 Task: Search one way flight ticket for 5 adults, 2 children, 1 infant in seat and 1 infant on lap in economy from Vineyard Haven: Martha's Vineyard Airport to Fort Wayne: Fort Wayne International Airport on 5-4-2023. Choice of flights is Southwest. Number of bags: 1 carry on bag. Price is upto 60000. Outbound departure time preference is 7:30.
Action: Mouse moved to (342, 147)
Screenshot: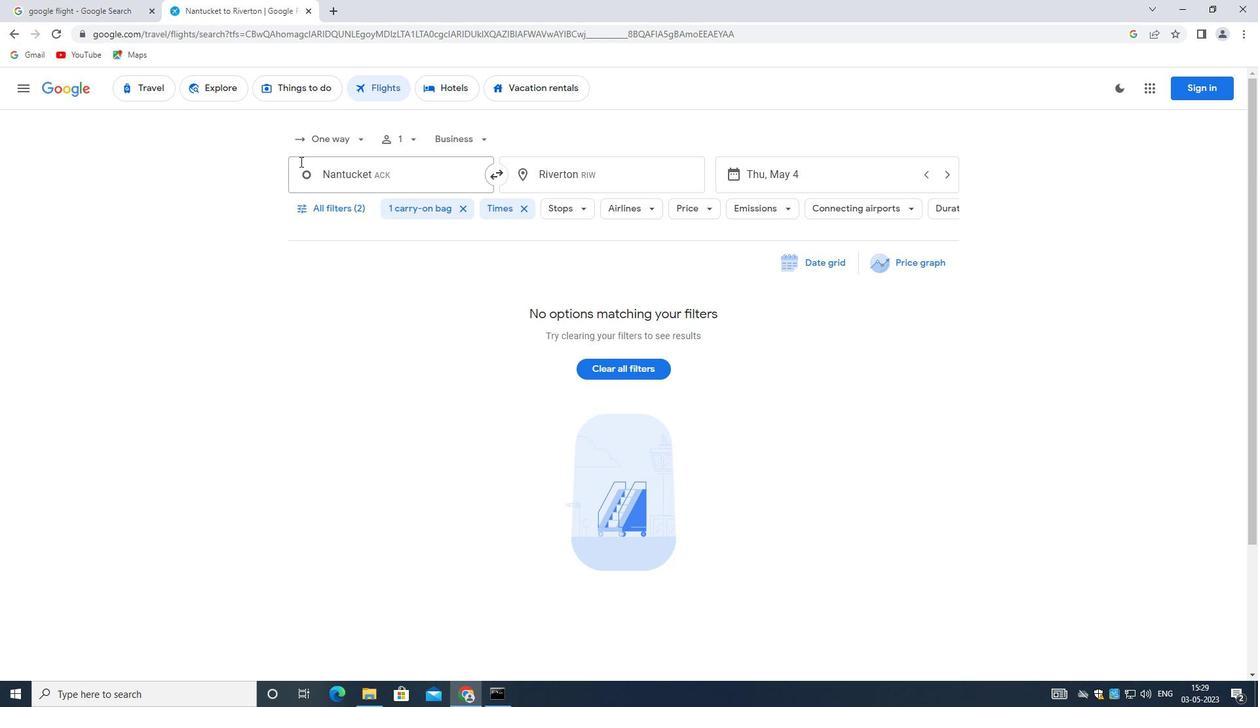 
Action: Mouse pressed left at (342, 147)
Screenshot: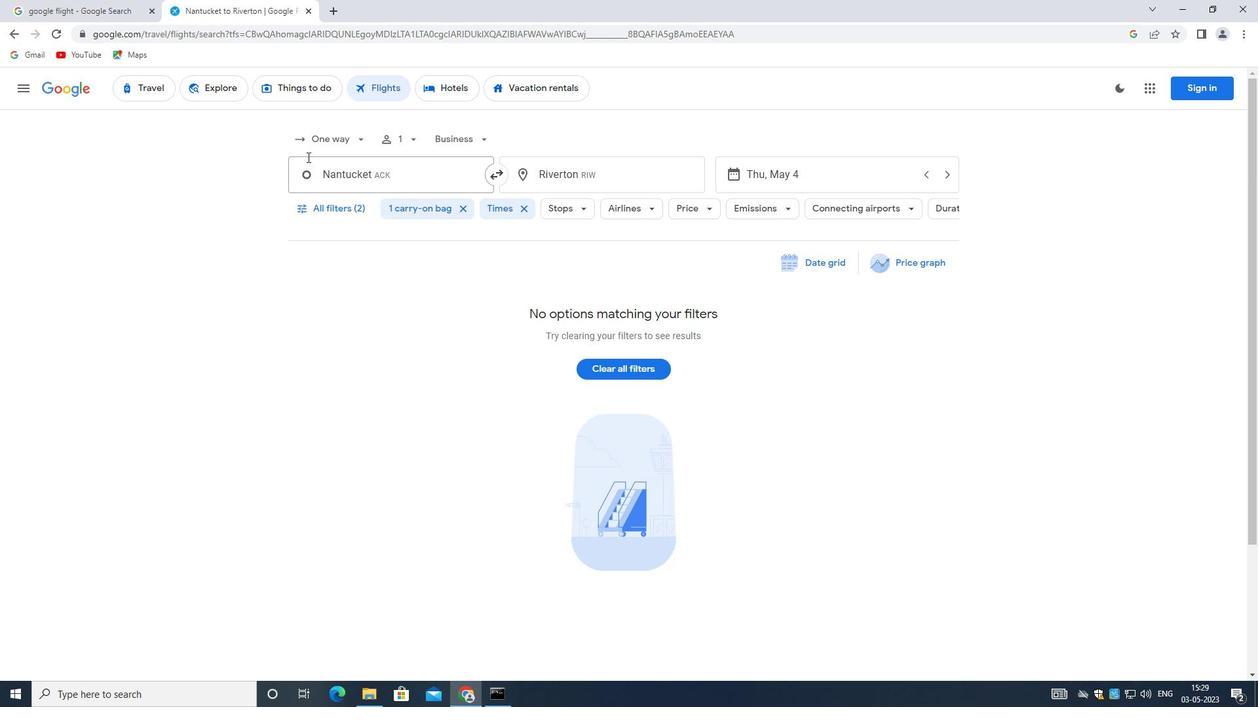 
Action: Mouse moved to (343, 201)
Screenshot: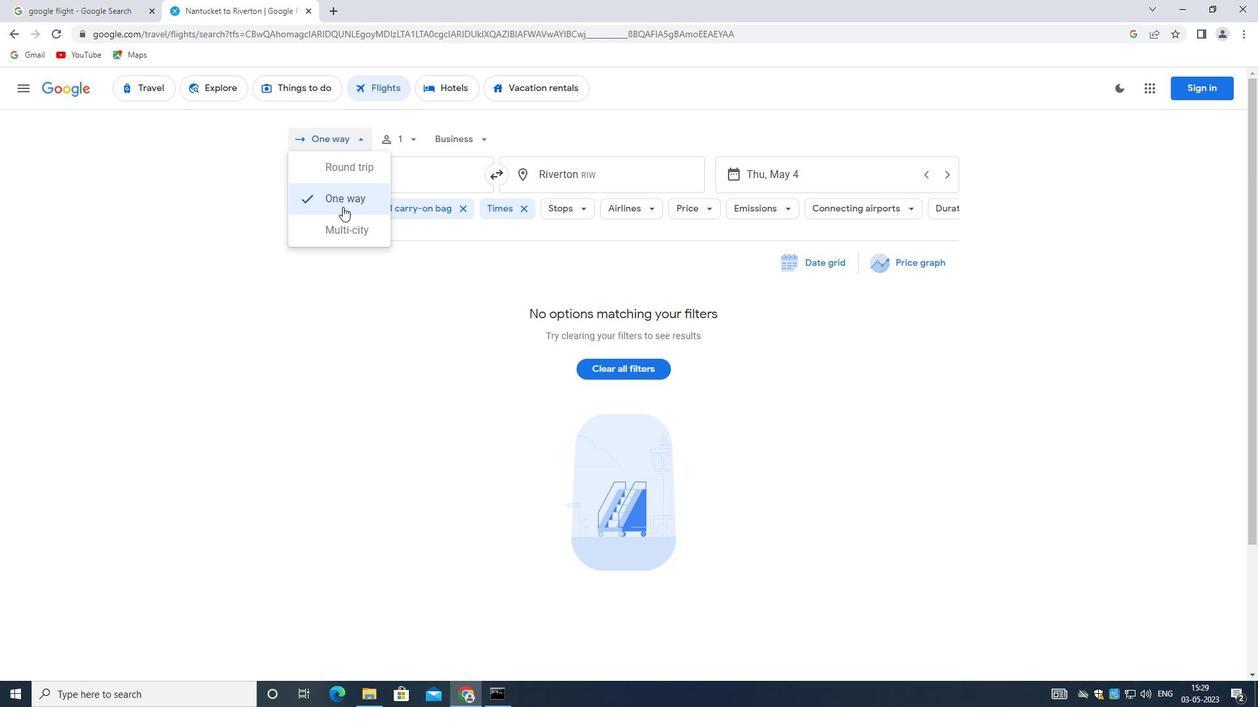 
Action: Mouse pressed left at (343, 201)
Screenshot: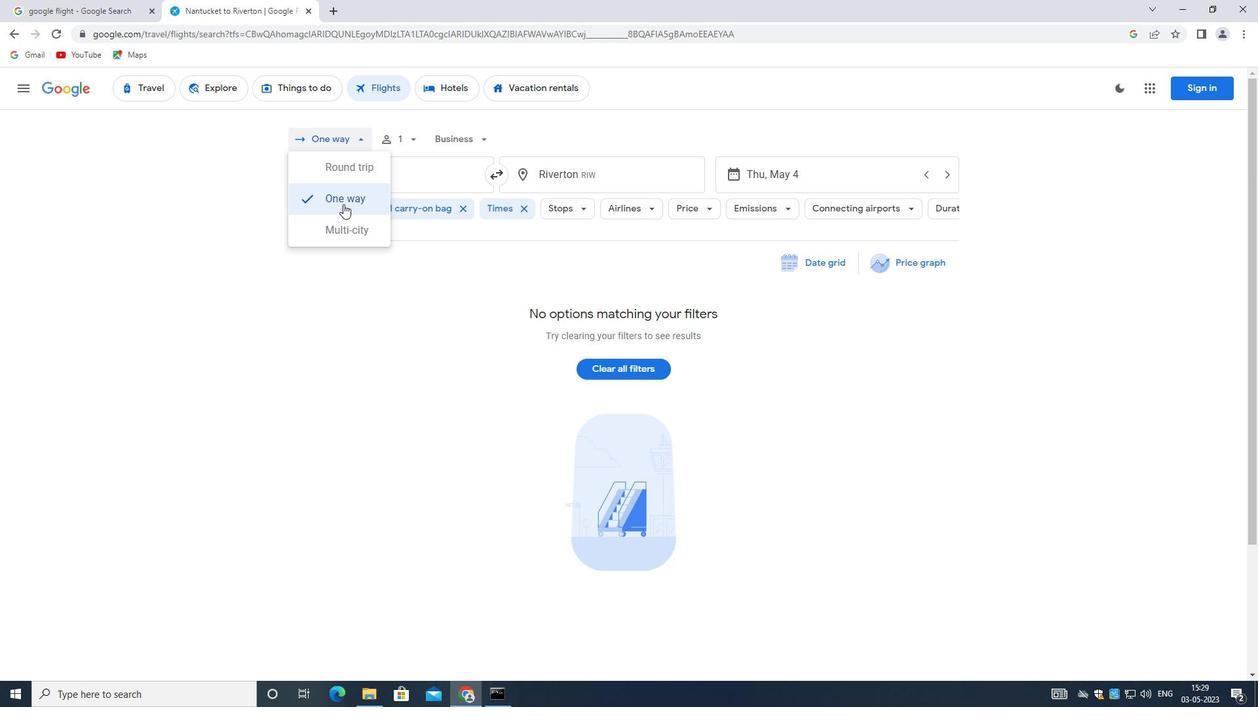 
Action: Mouse moved to (410, 144)
Screenshot: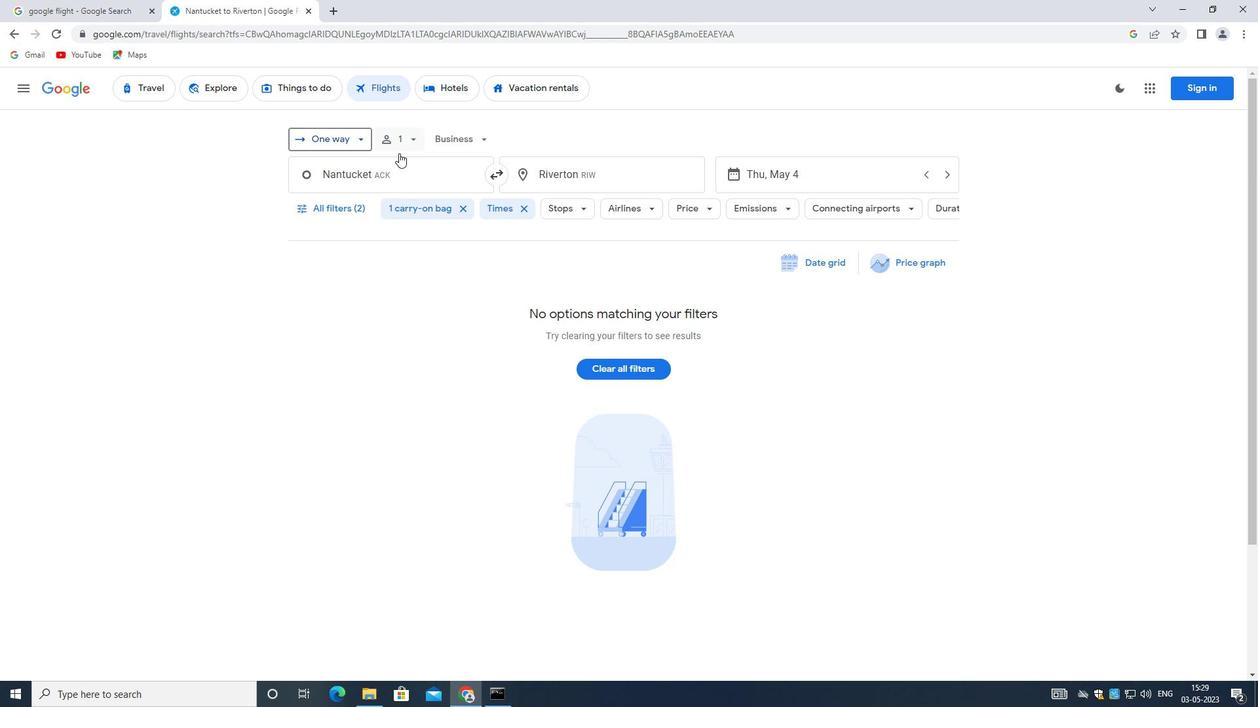 
Action: Mouse pressed left at (410, 144)
Screenshot: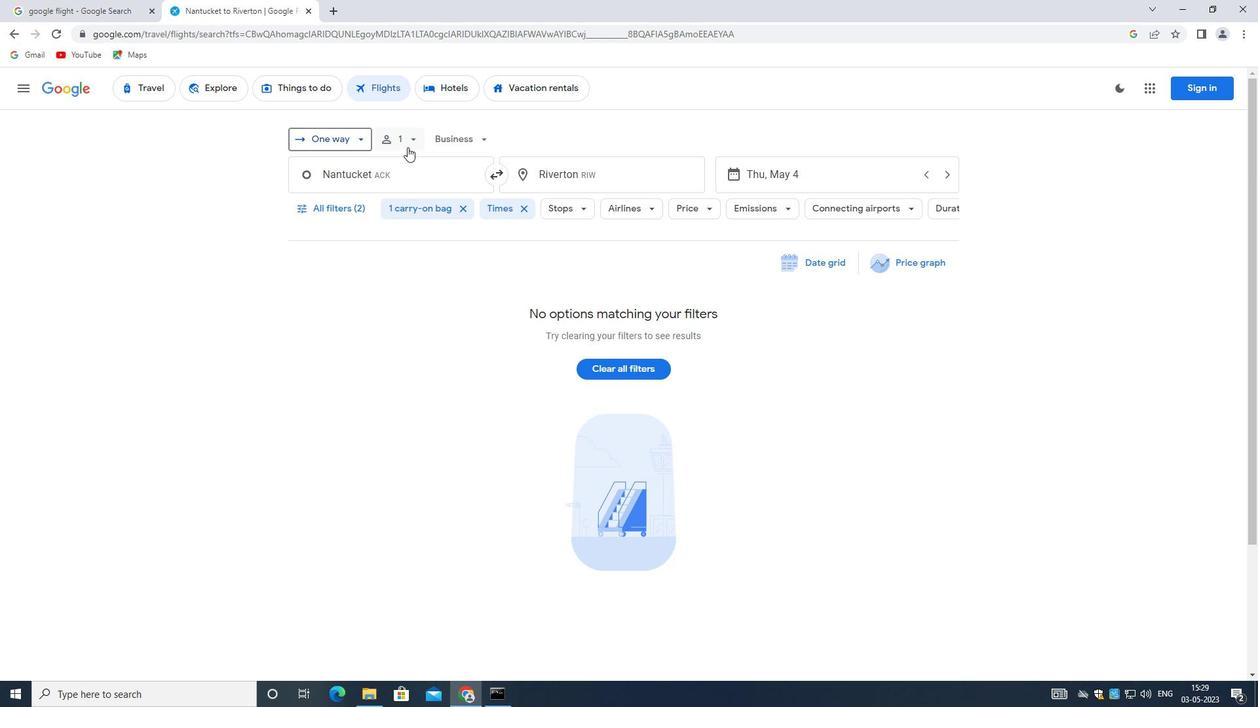 
Action: Mouse moved to (507, 167)
Screenshot: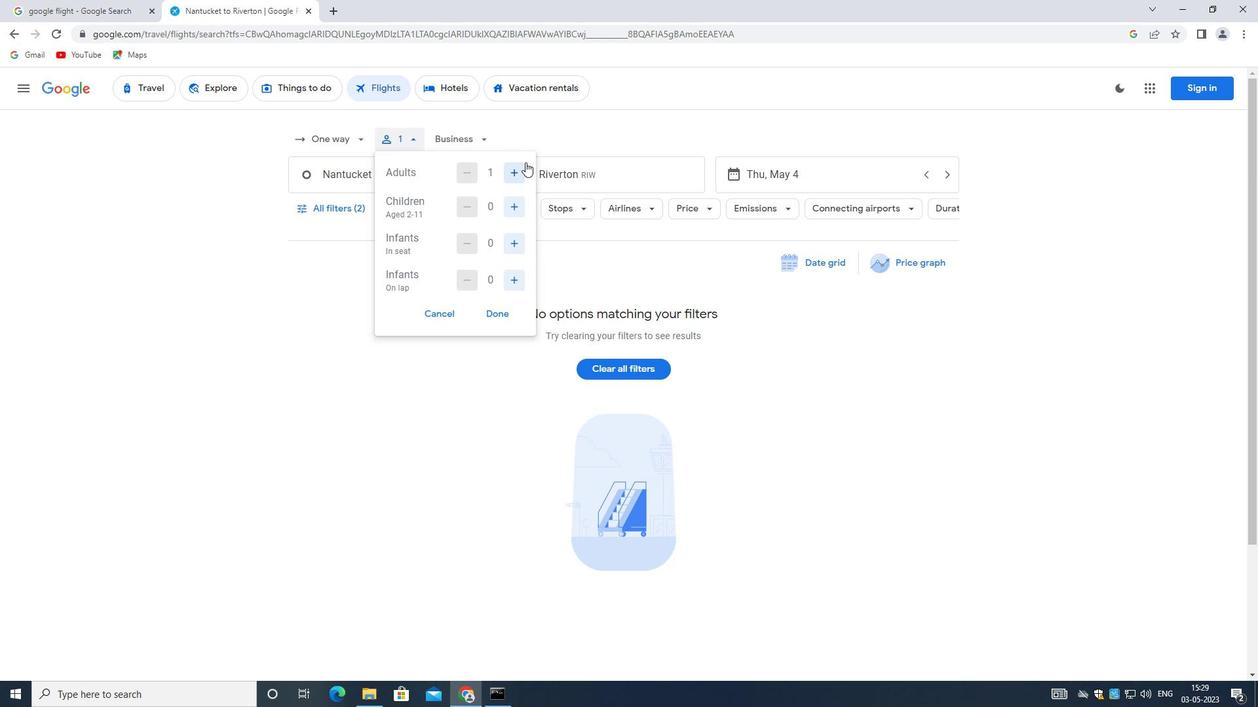 
Action: Mouse pressed left at (507, 167)
Screenshot: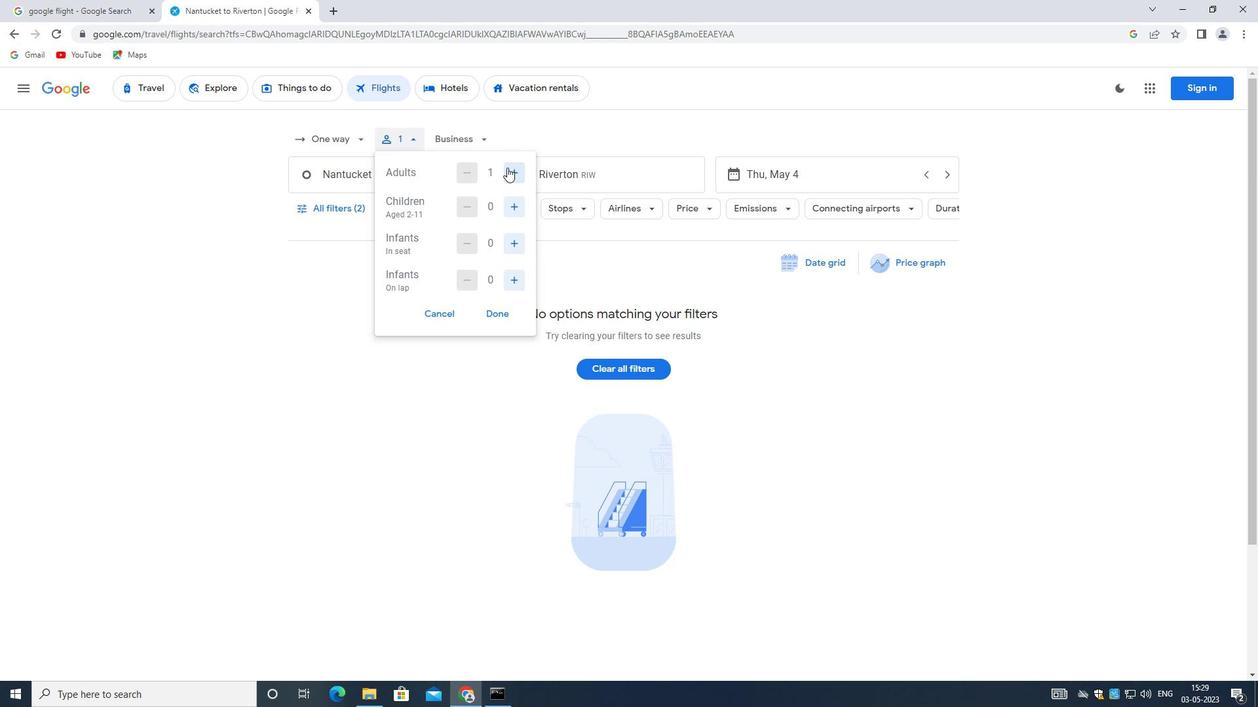 
Action: Mouse pressed left at (507, 167)
Screenshot: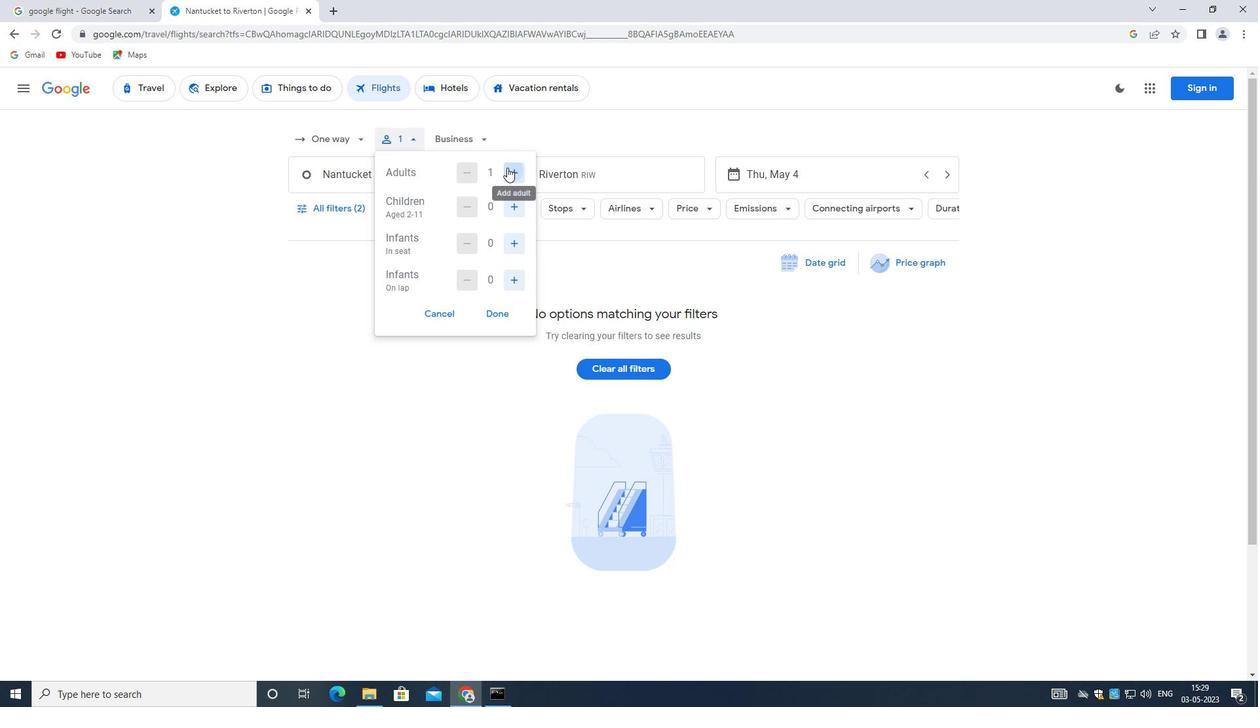 
Action: Mouse pressed left at (507, 167)
Screenshot: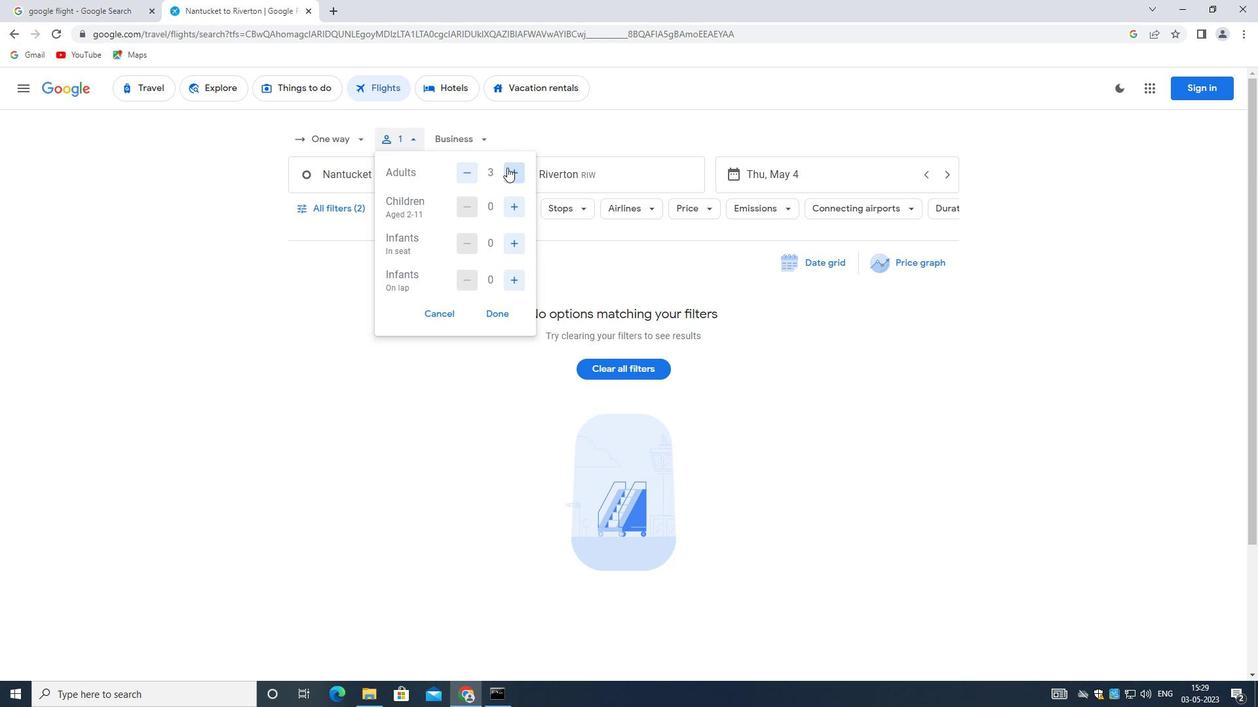 
Action: Mouse pressed left at (507, 167)
Screenshot: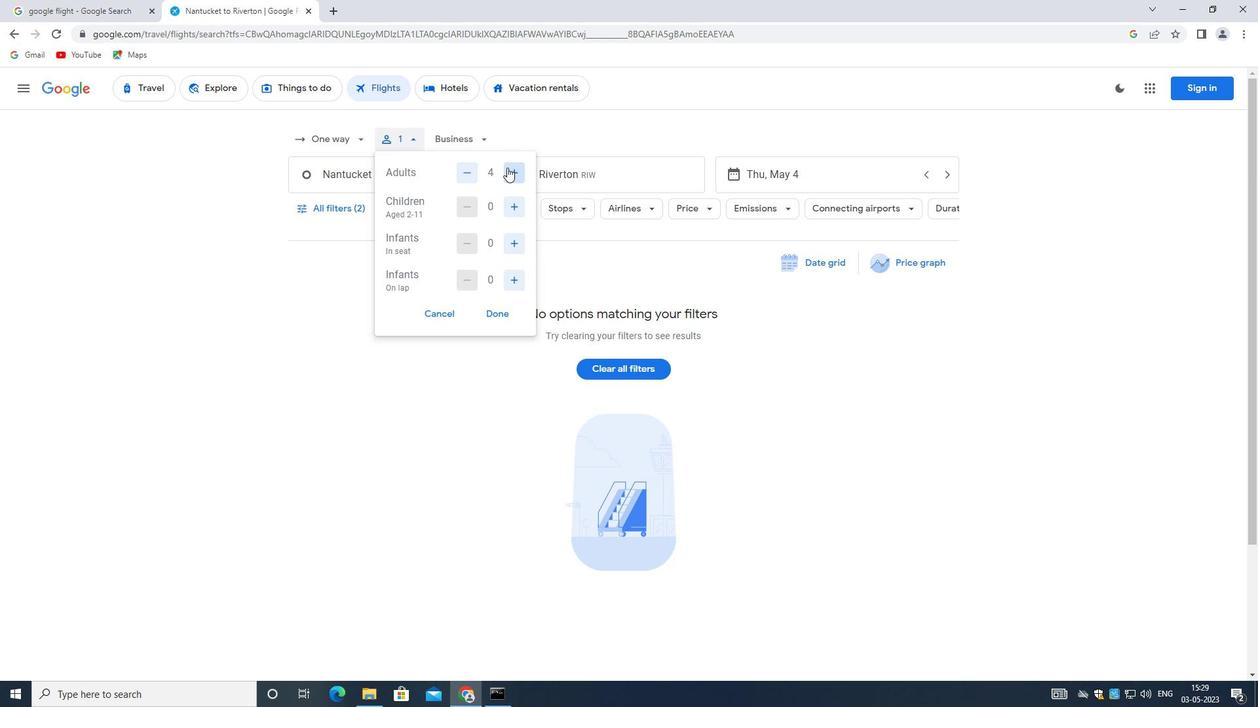 
Action: Mouse moved to (519, 207)
Screenshot: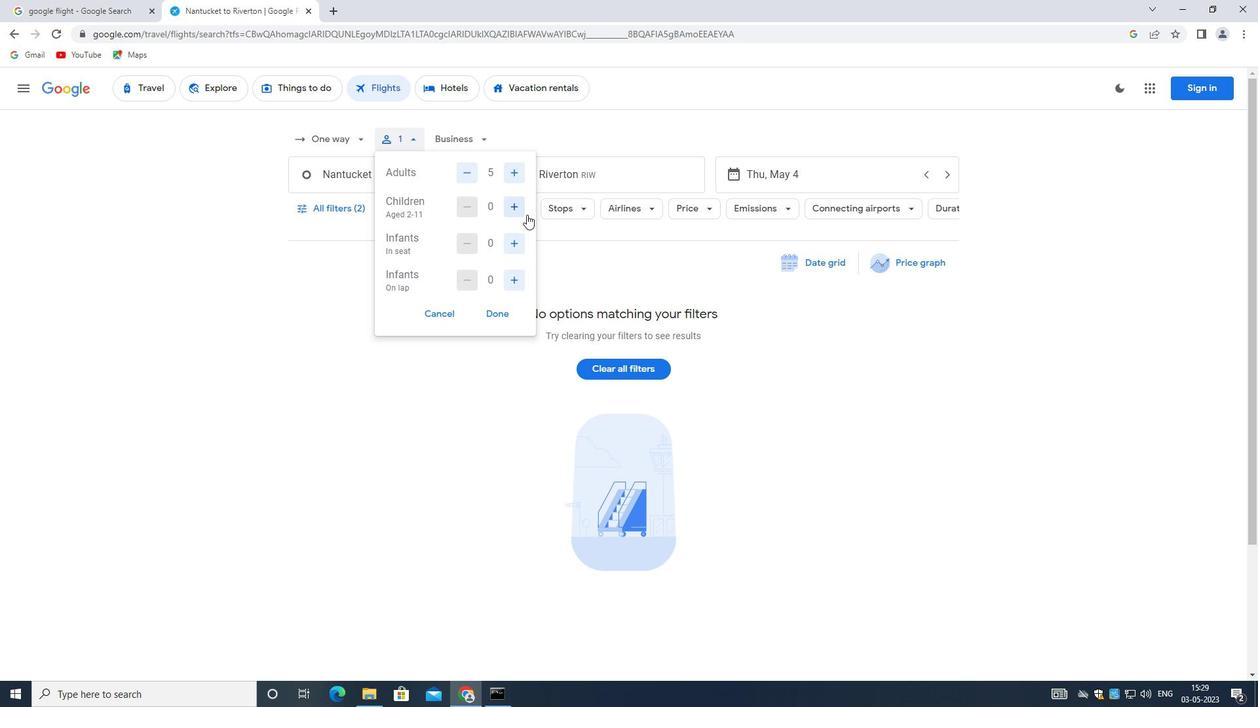
Action: Mouse pressed left at (519, 207)
Screenshot: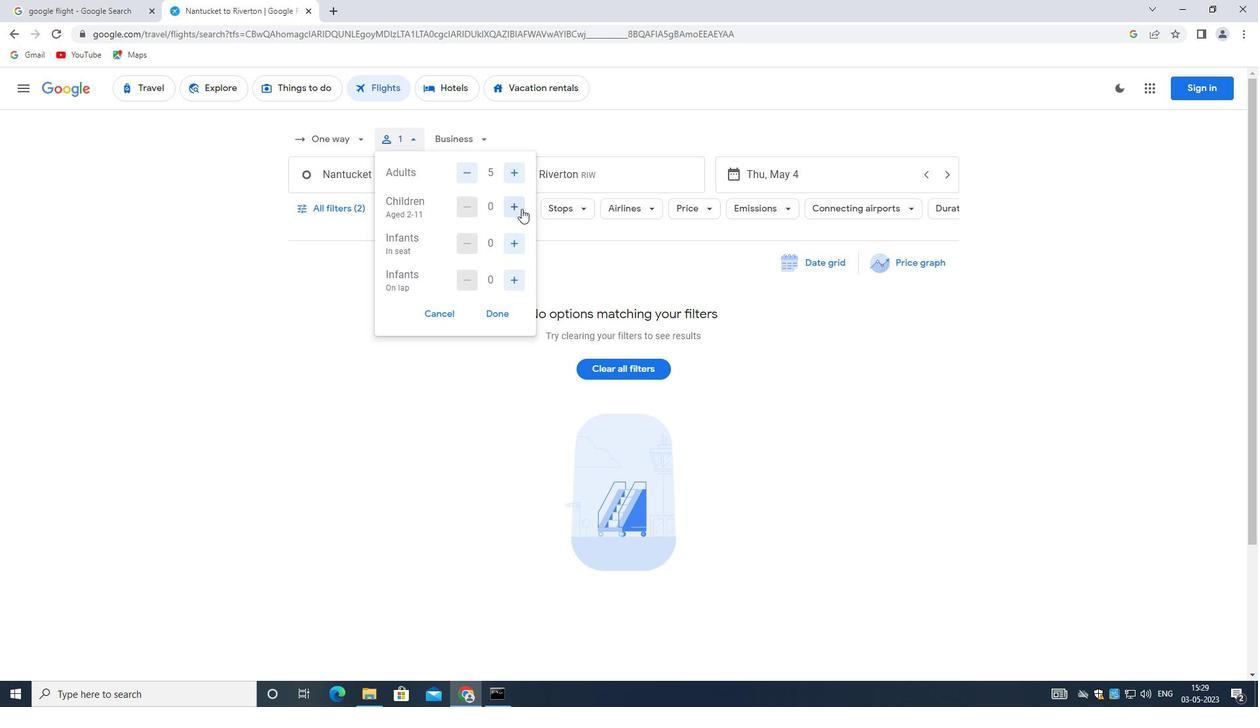 
Action: Mouse pressed left at (519, 207)
Screenshot: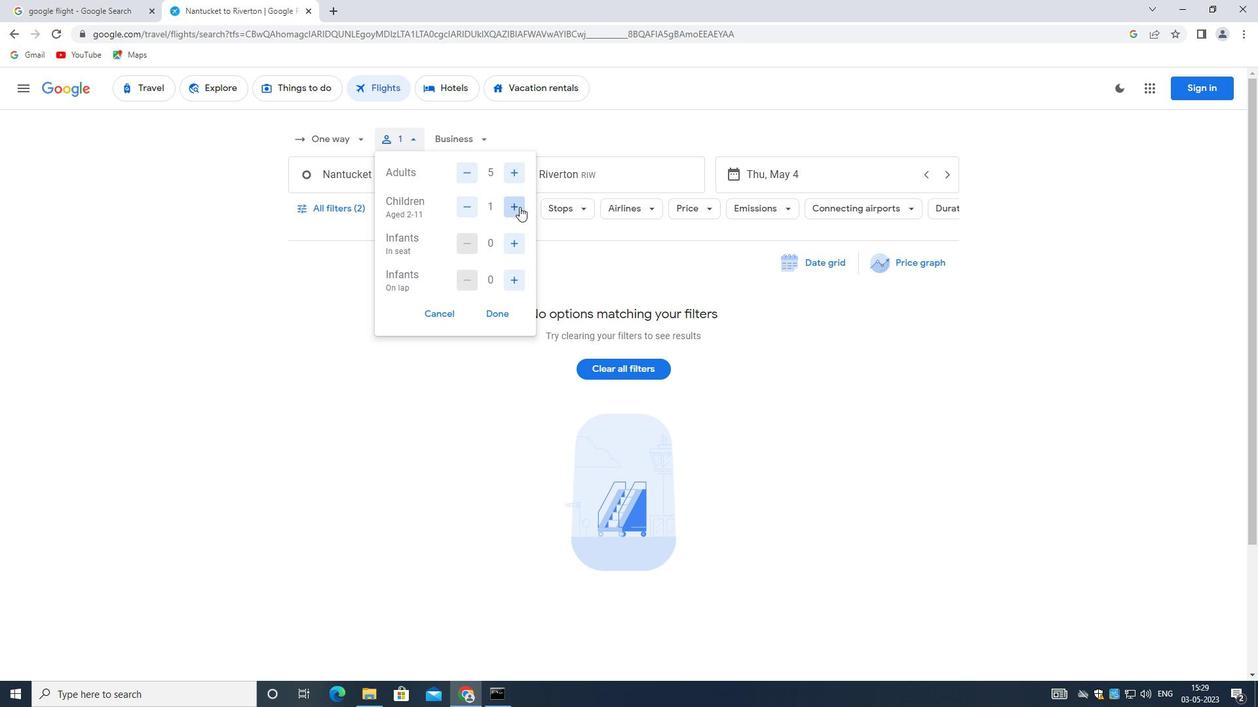 
Action: Mouse moved to (518, 240)
Screenshot: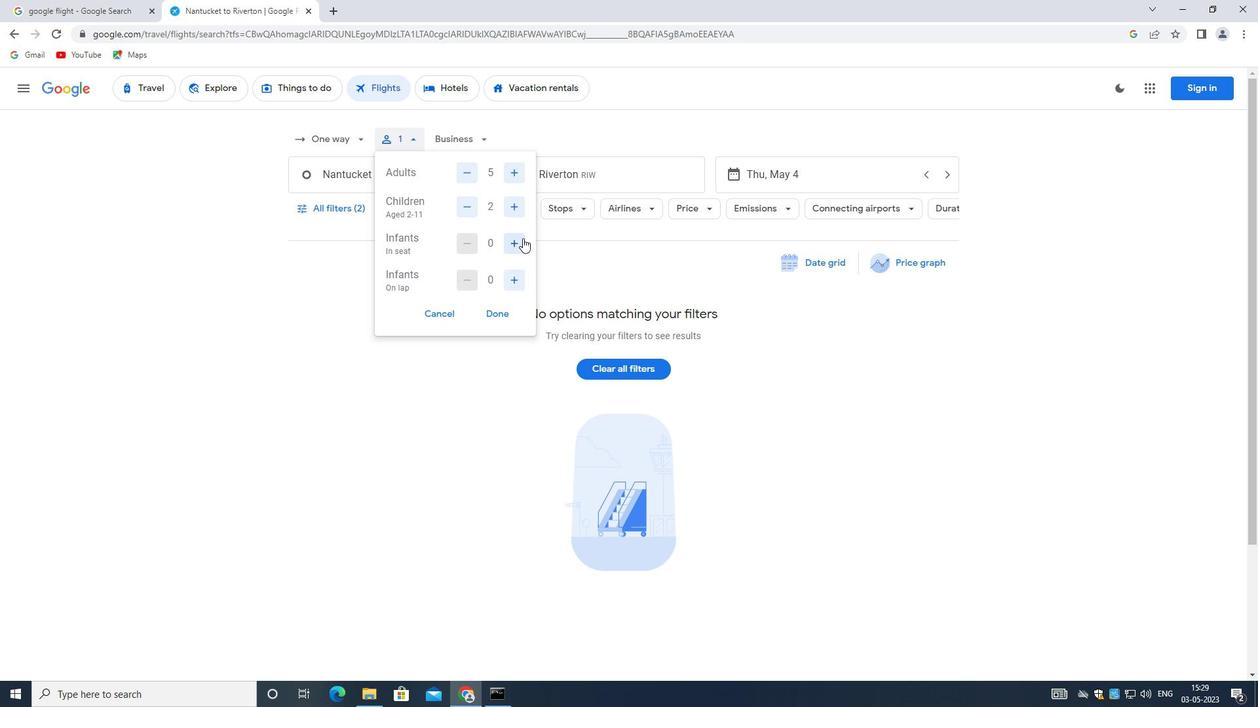 
Action: Mouse pressed left at (518, 240)
Screenshot: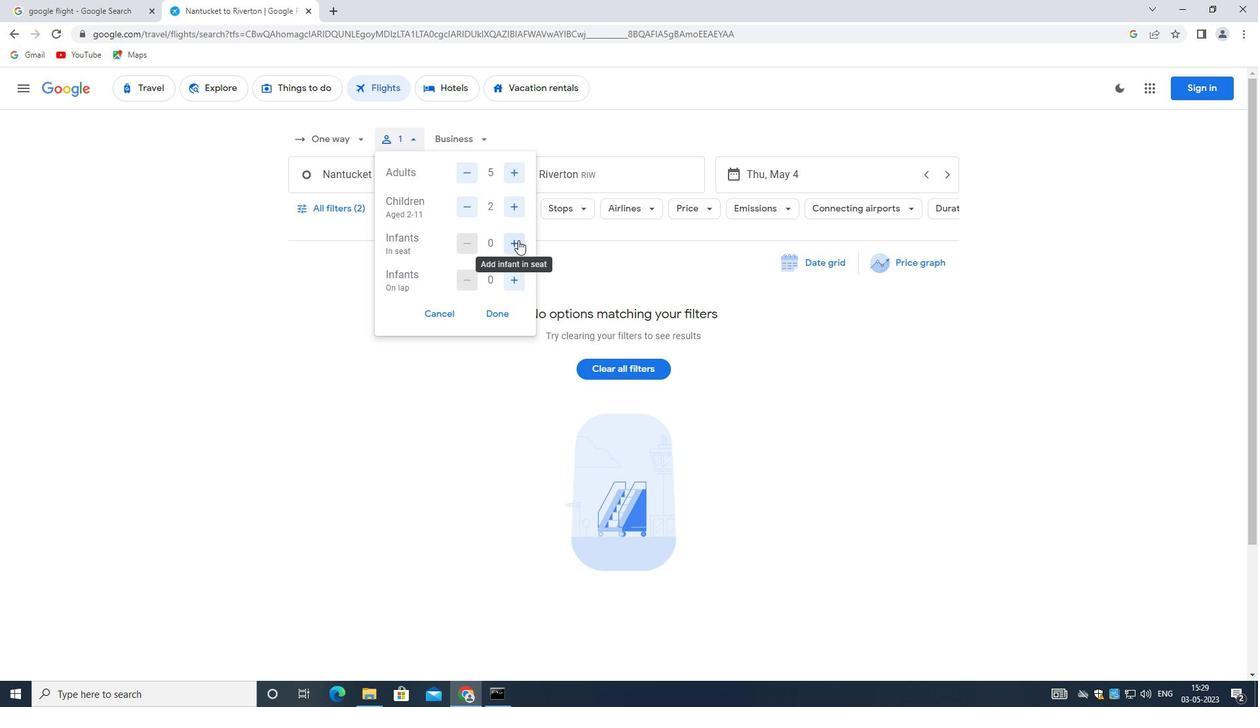 
Action: Mouse moved to (510, 274)
Screenshot: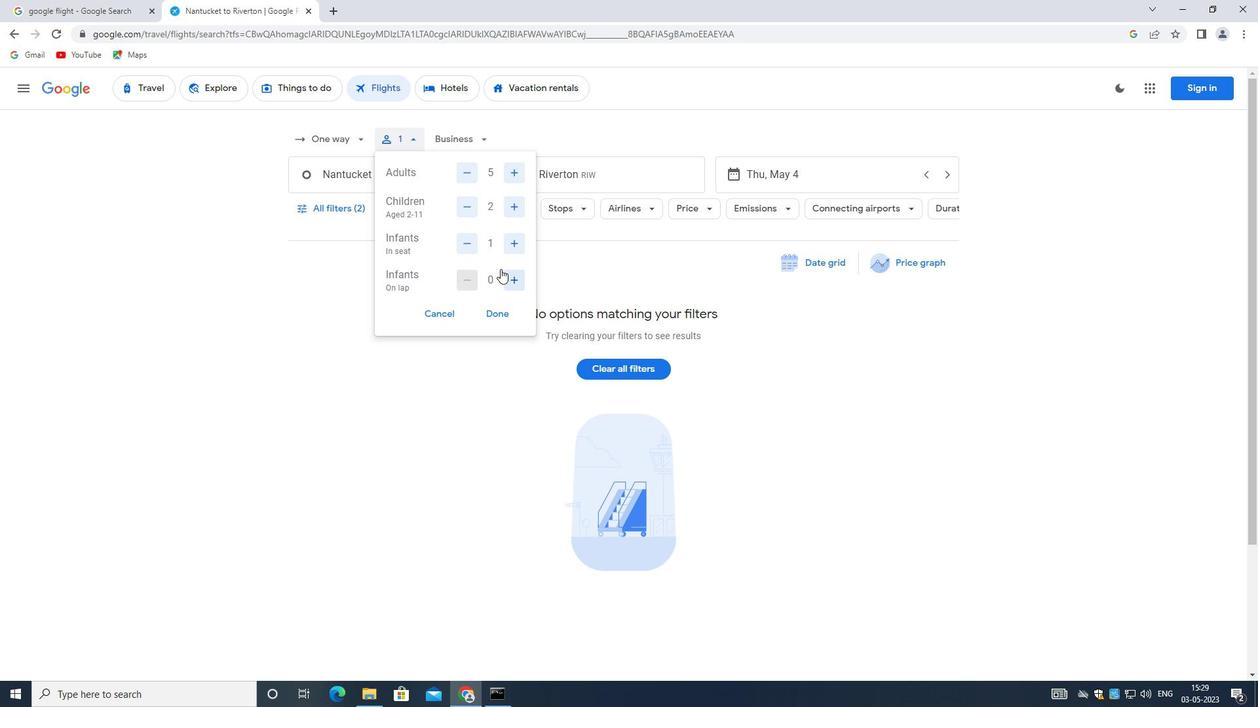 
Action: Mouse pressed left at (510, 274)
Screenshot: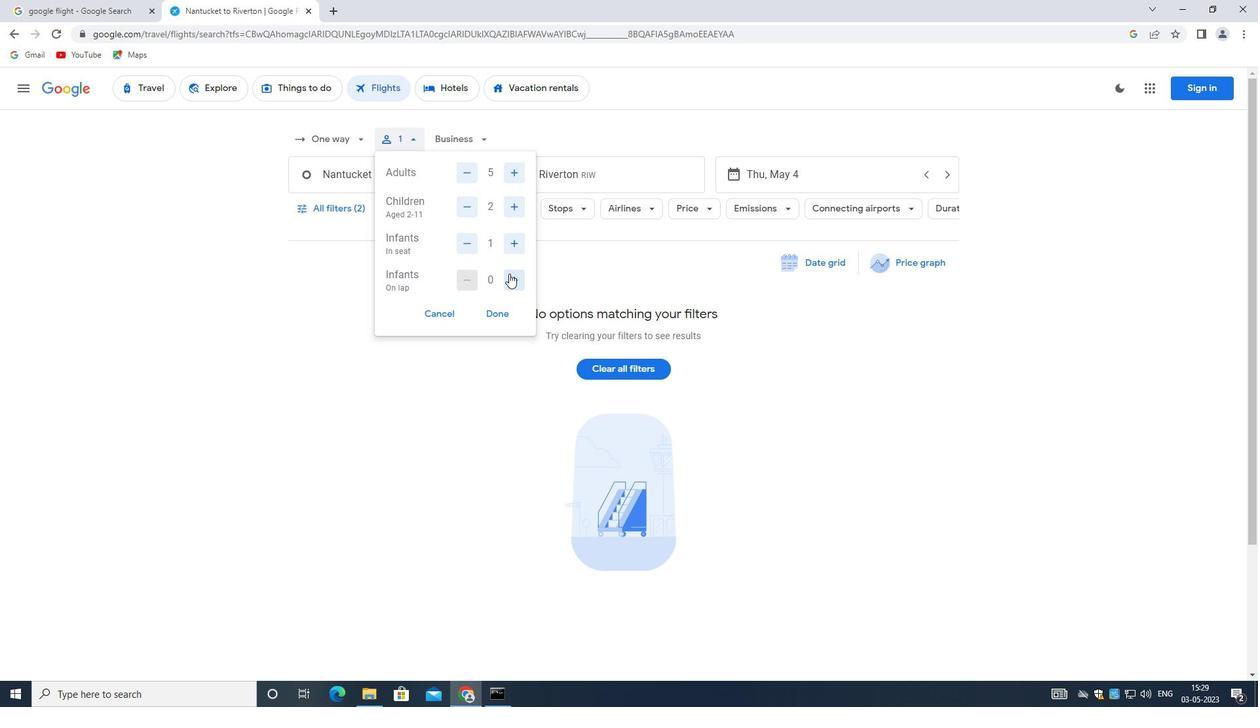 
Action: Mouse moved to (498, 309)
Screenshot: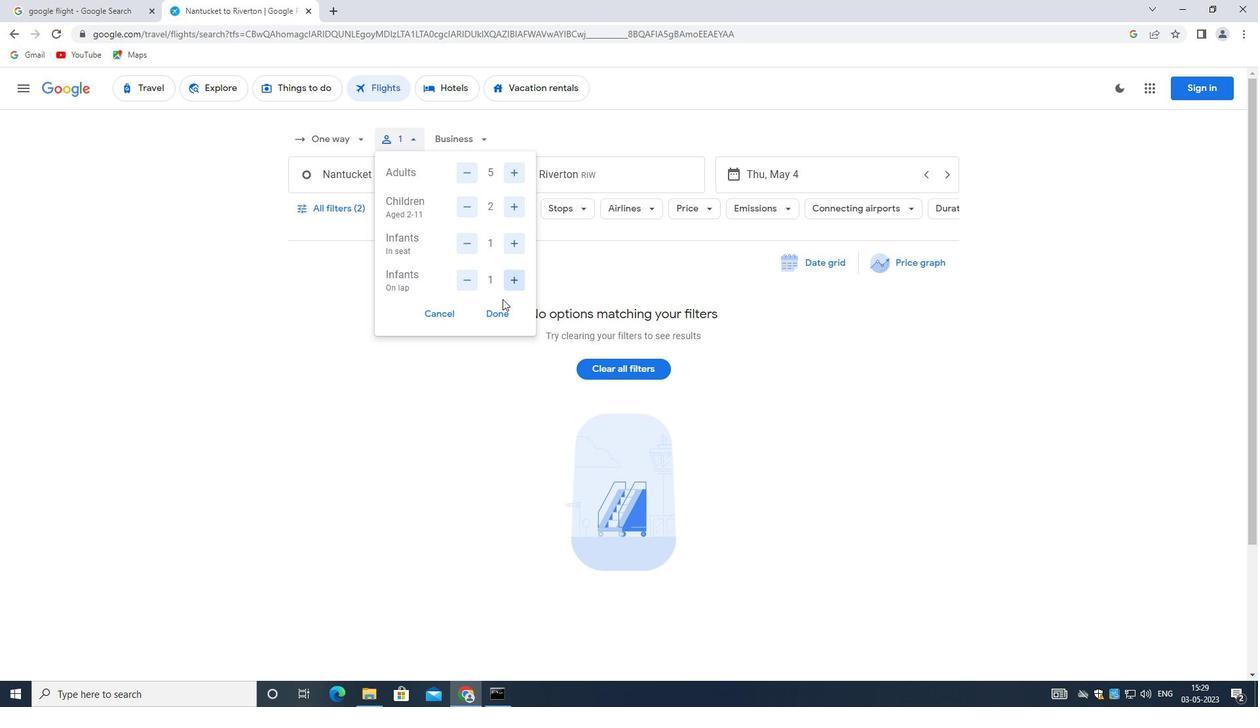 
Action: Mouse pressed left at (498, 309)
Screenshot: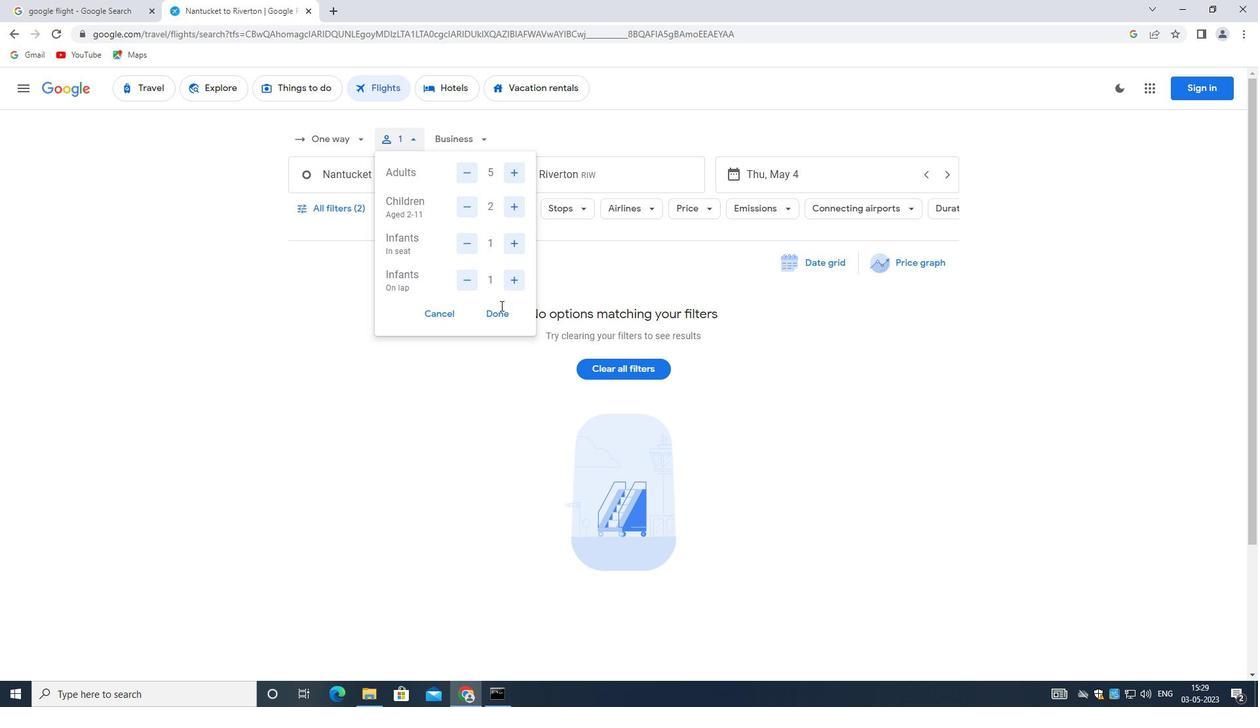 
Action: Mouse moved to (457, 133)
Screenshot: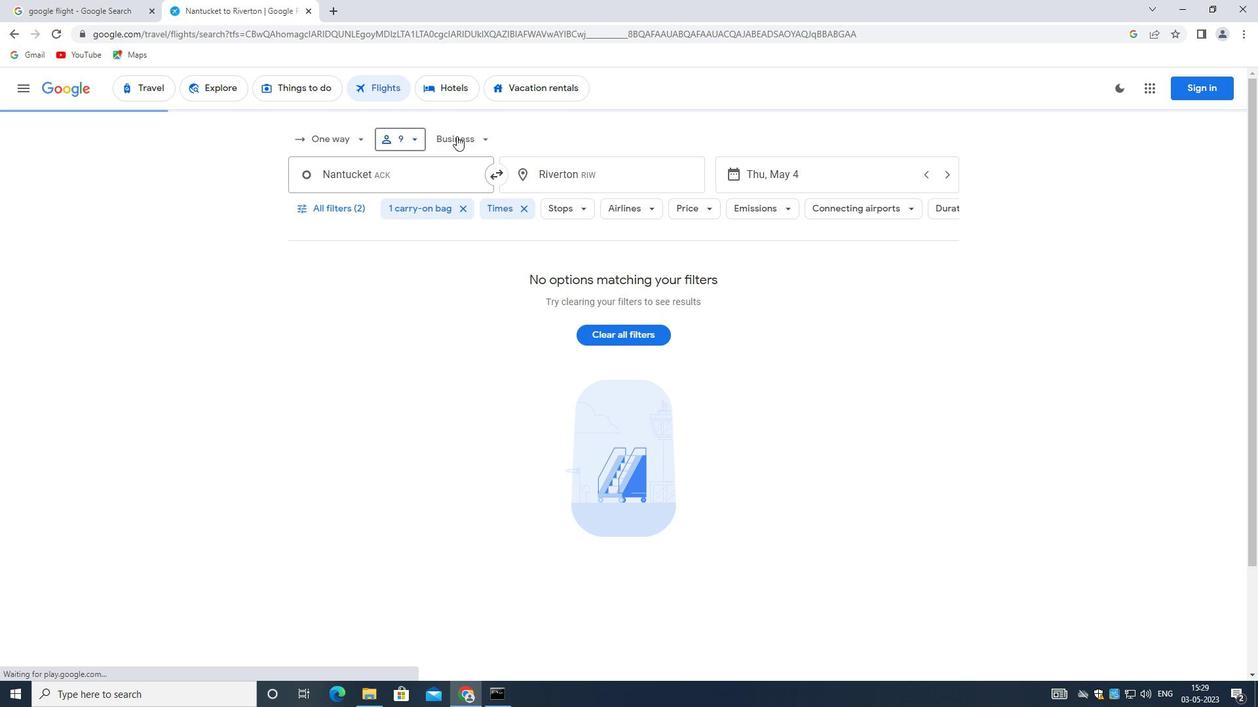 
Action: Mouse pressed left at (457, 133)
Screenshot: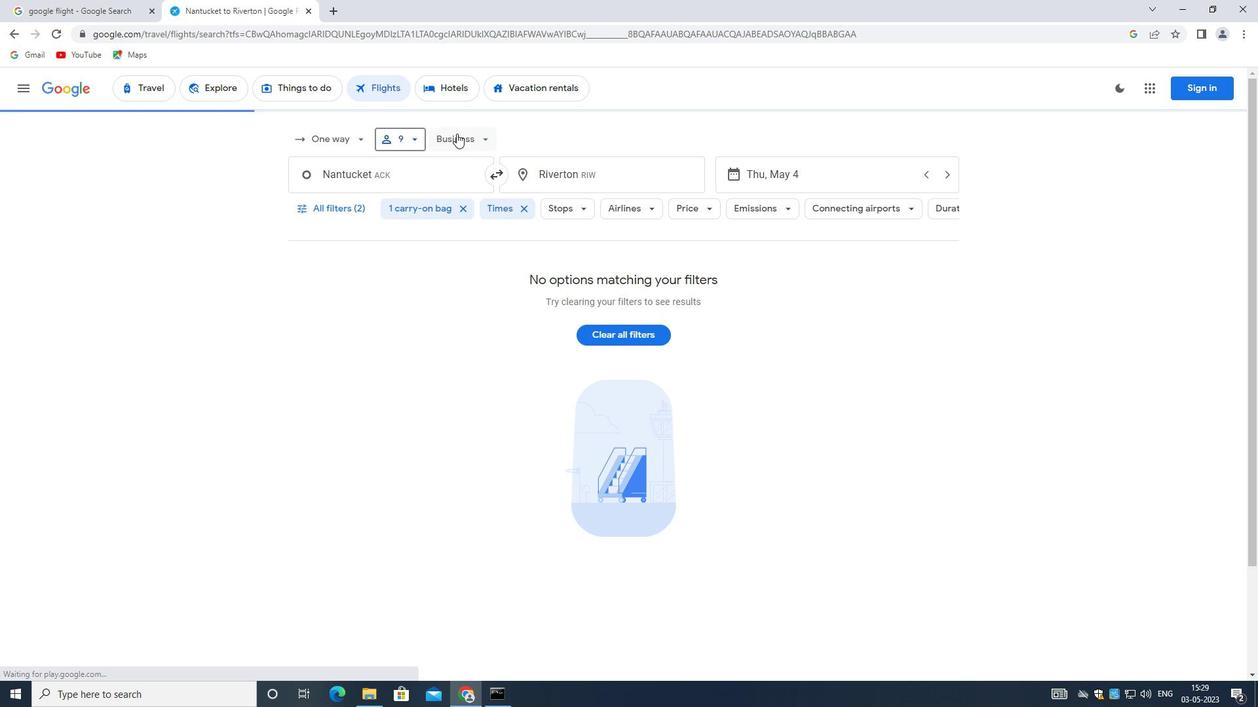
Action: Mouse moved to (479, 168)
Screenshot: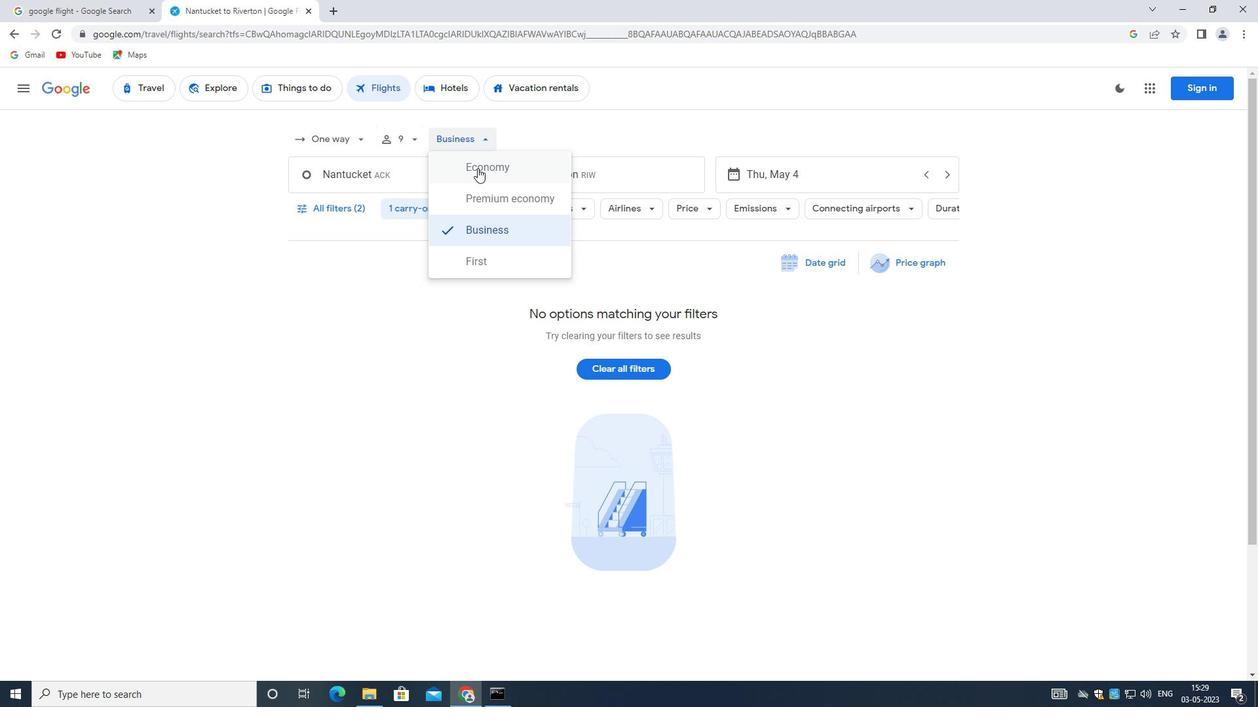 
Action: Mouse pressed left at (479, 168)
Screenshot: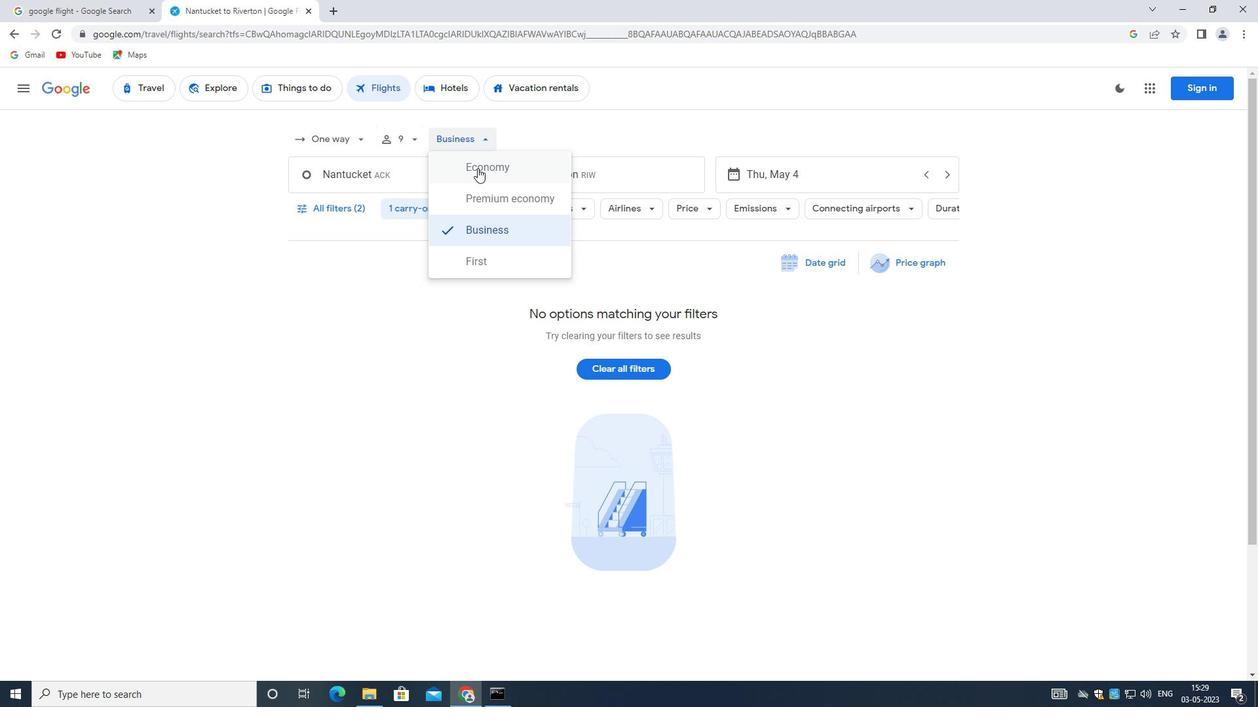 
Action: Mouse moved to (413, 186)
Screenshot: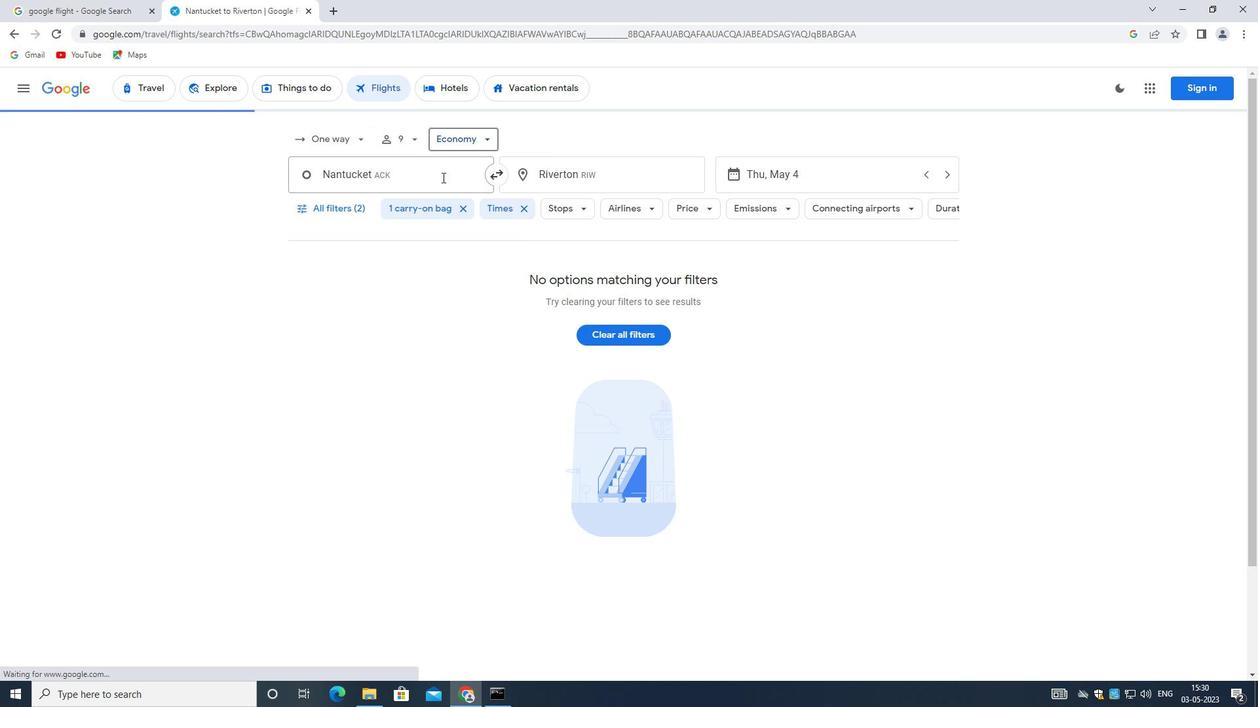 
Action: Mouse pressed left at (413, 186)
Screenshot: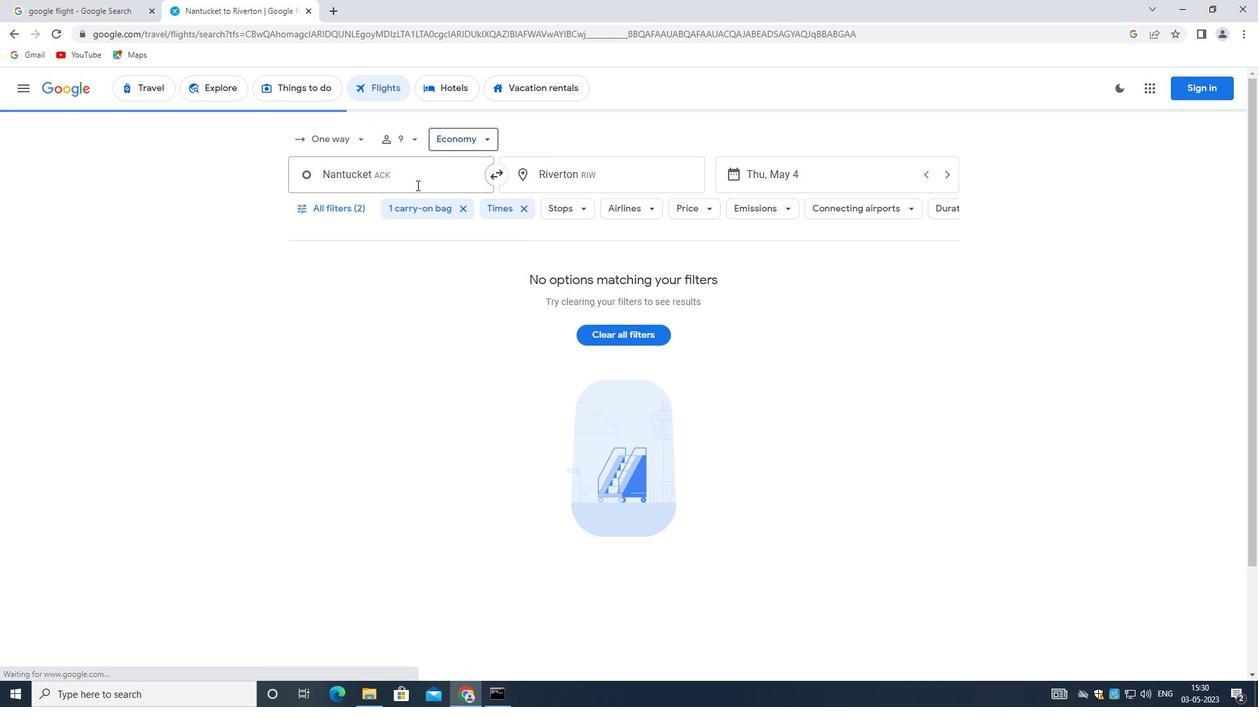 
Action: Mouse moved to (413, 185)
Screenshot: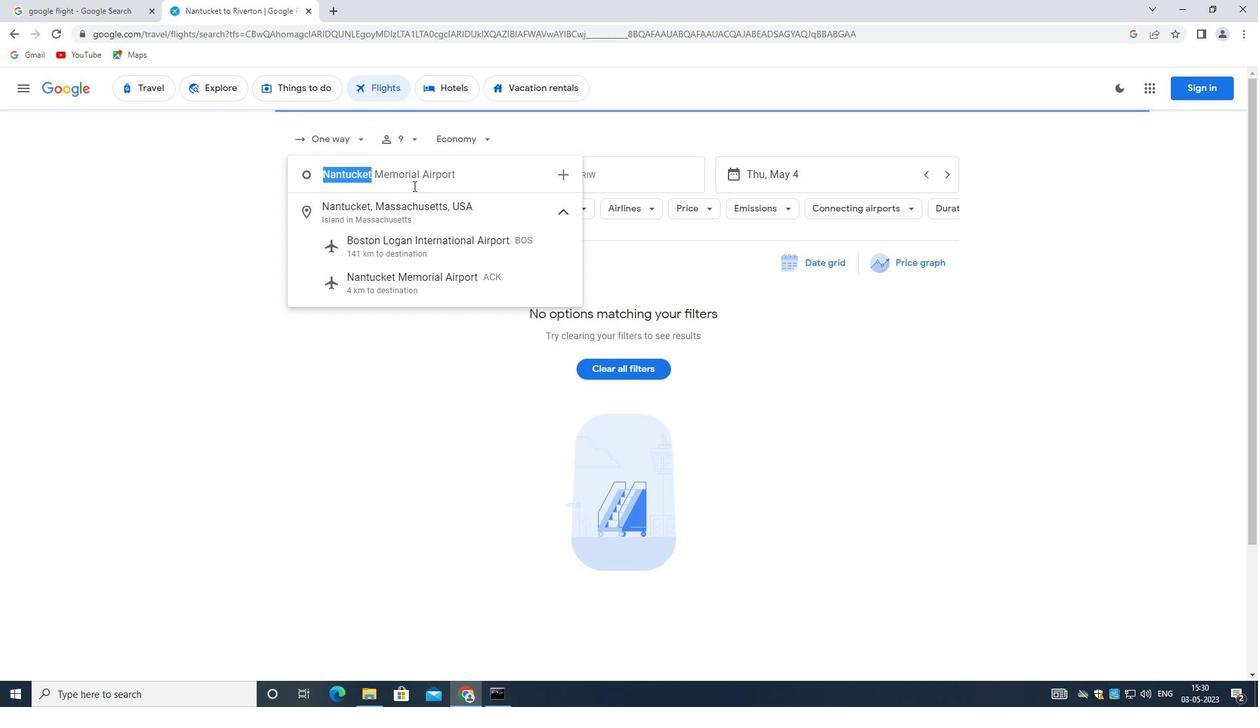 
Action: Key pressed <Key.backspace><Key.shift>VINEYARD<Key.space><Key.shift_r><Key.shift_r><Key.shift_r>HAVEN<Key.space><Key.shift_r>:<Key.space><Key.shift_r><Key.shift_r><Key.shift_r>MAT<Key.backspace>RTHAIS<Key.space><Key.shift>VINEYARD<Key.space><Key.shift>AIRPORT
Screenshot: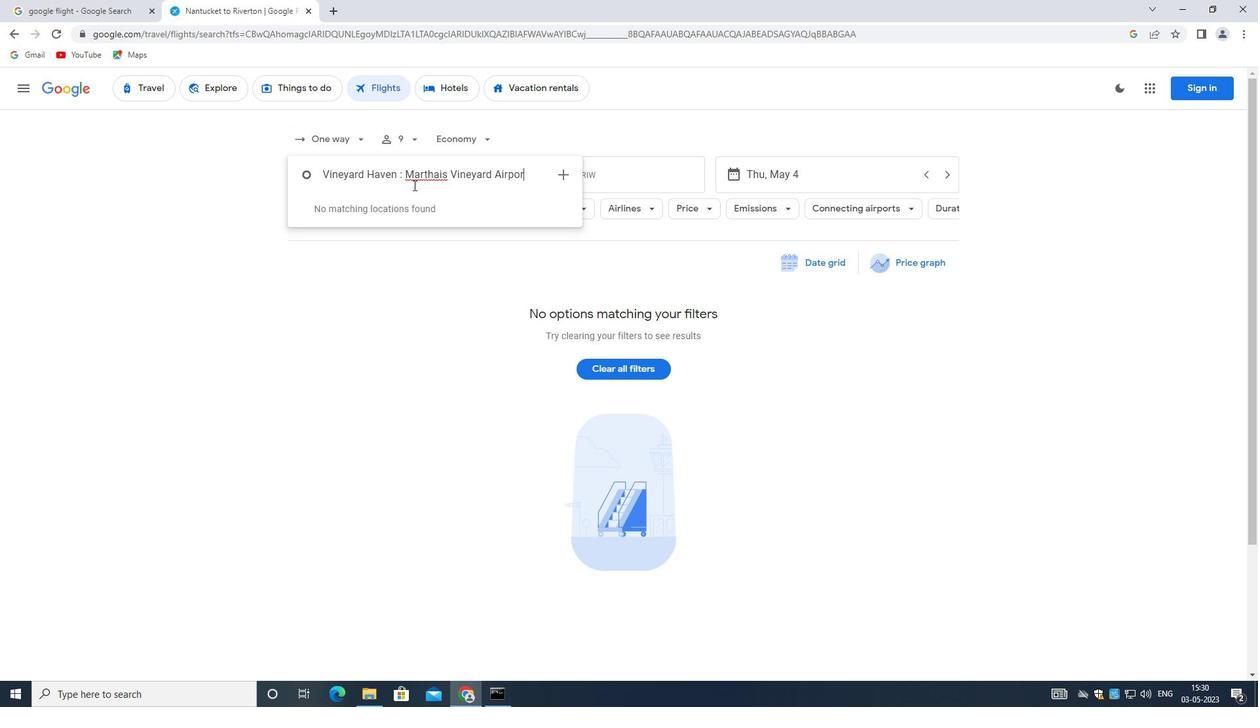 
Action: Mouse moved to (561, 170)
Screenshot: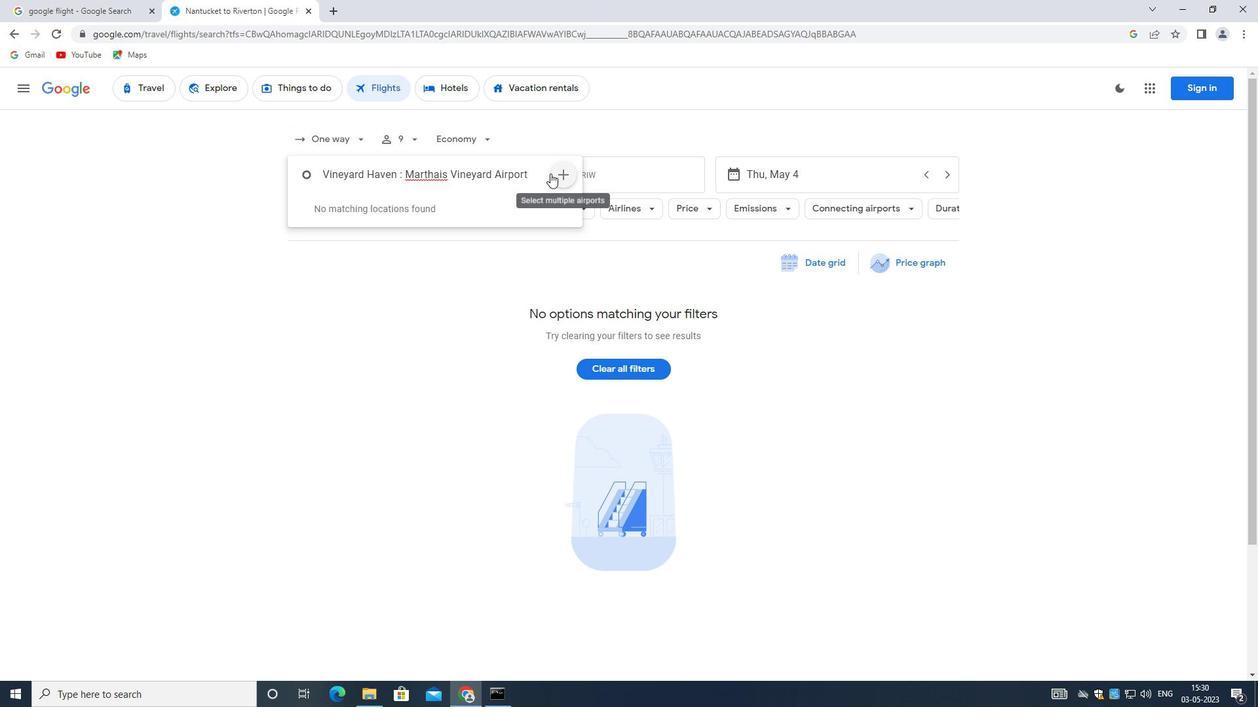 
Action: Mouse pressed left at (561, 170)
Screenshot: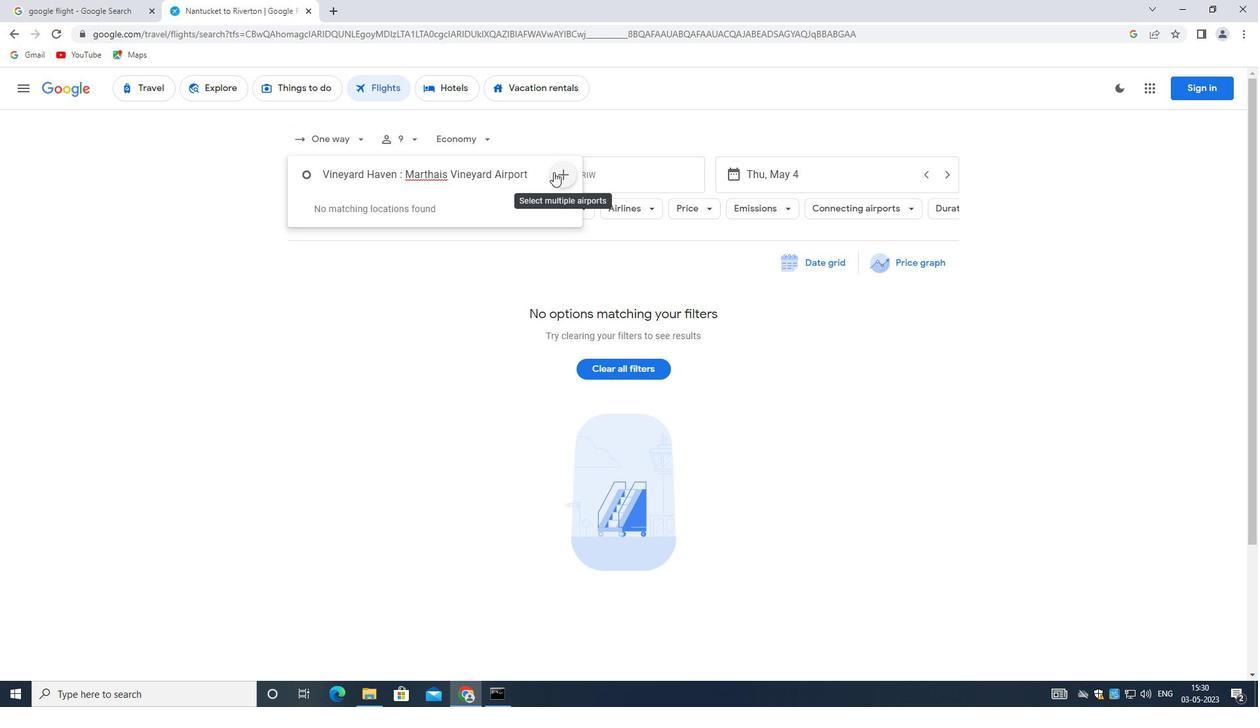
Action: Mouse moved to (647, 173)
Screenshot: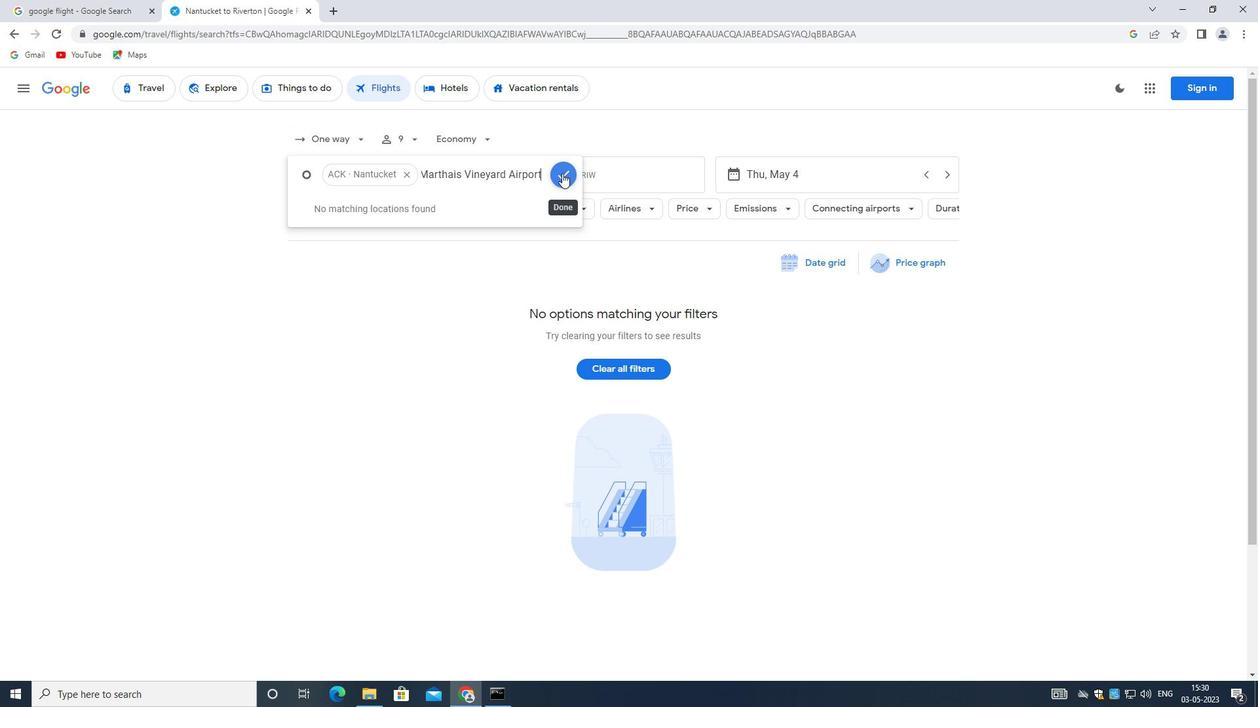 
Action: Mouse pressed left at (647, 173)
Screenshot: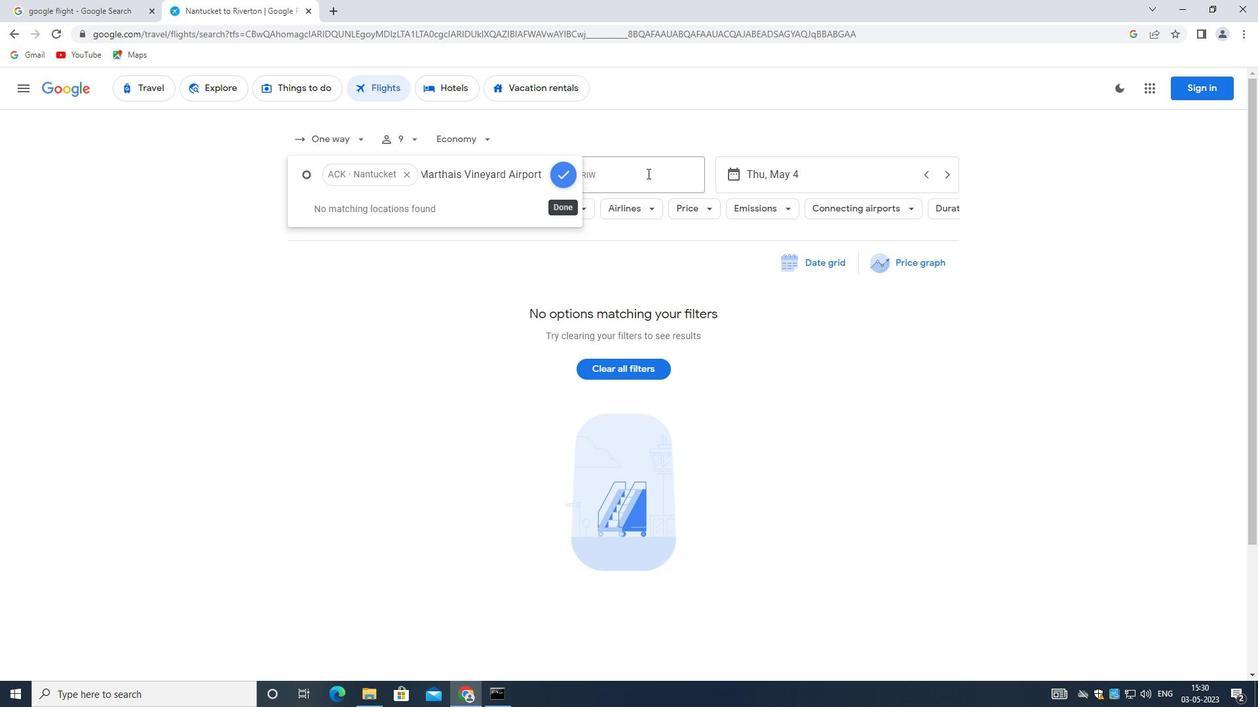 
Action: Key pressed <Key.backspace><Key.shift><Key.shift><Key.shift><Key.shift><Key.shift><Key.shift><Key.shift><Key.shift><Key.shift>FORT<Key.space><Key.shift>WAYNE<Key.space><Key.shift_r>INTERNATIONAL
Screenshot: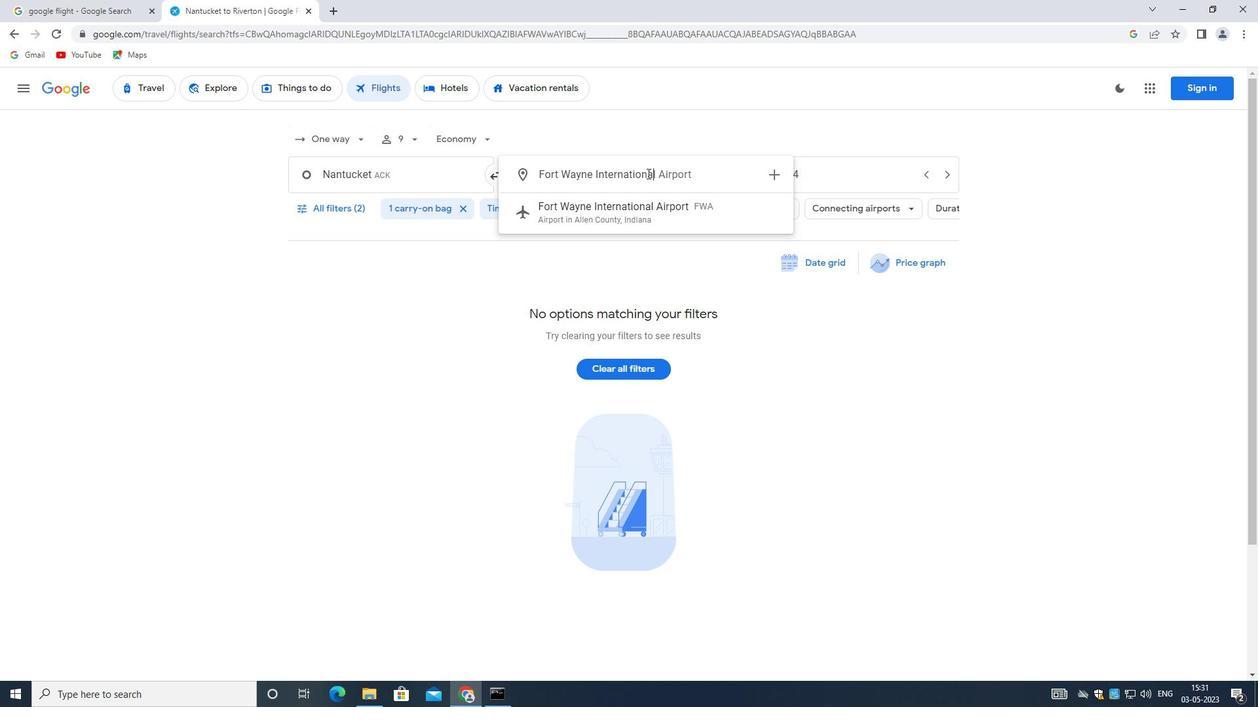 
Action: Mouse moved to (589, 209)
Screenshot: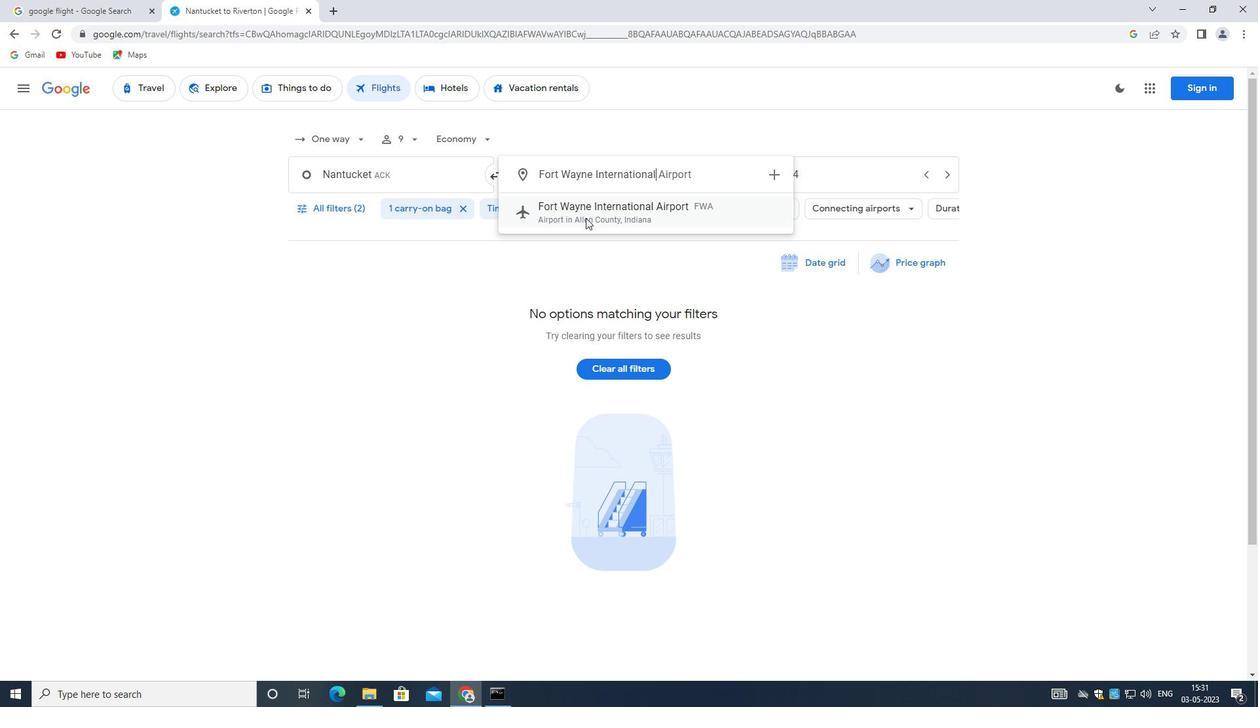 
Action: Mouse pressed left at (589, 209)
Screenshot: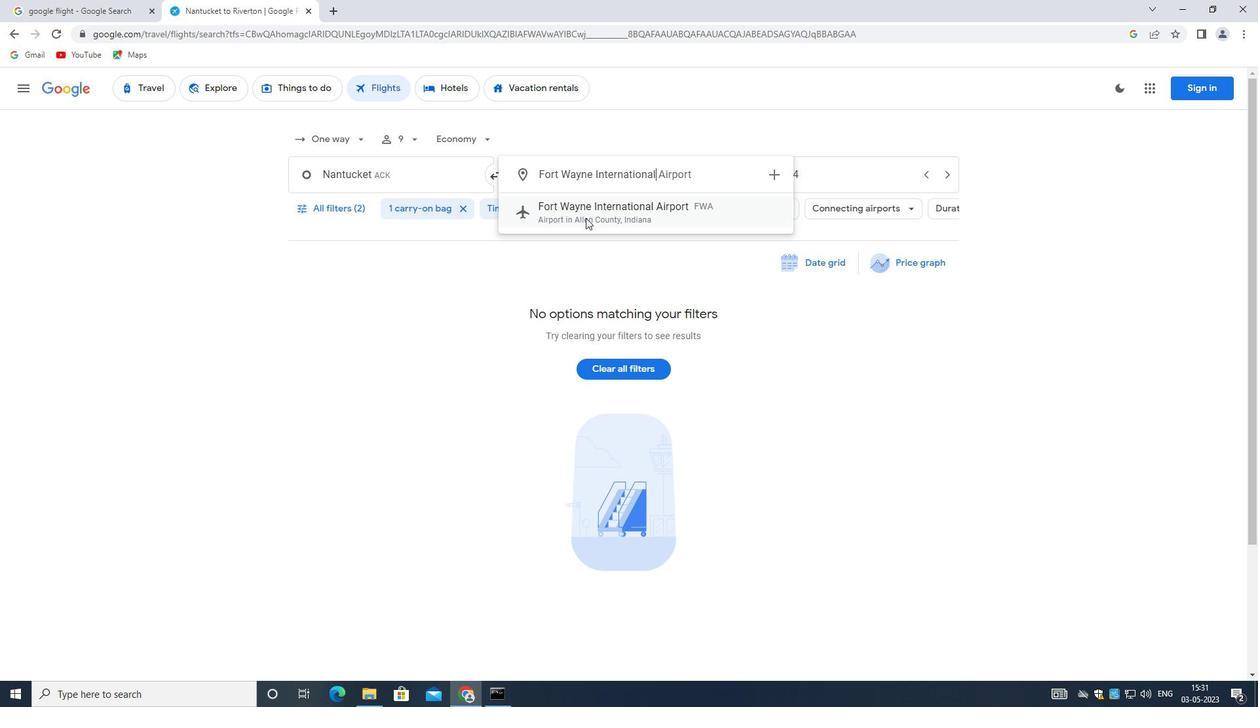 
Action: Mouse moved to (808, 174)
Screenshot: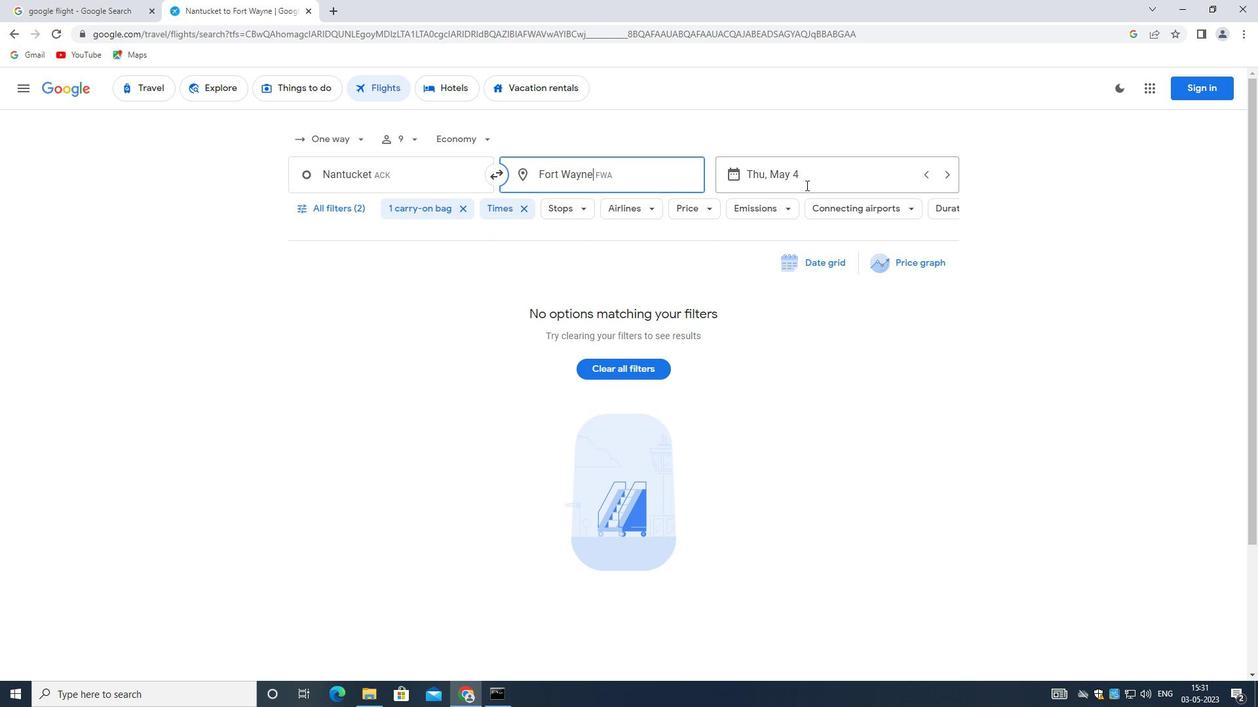 
Action: Mouse pressed left at (808, 174)
Screenshot: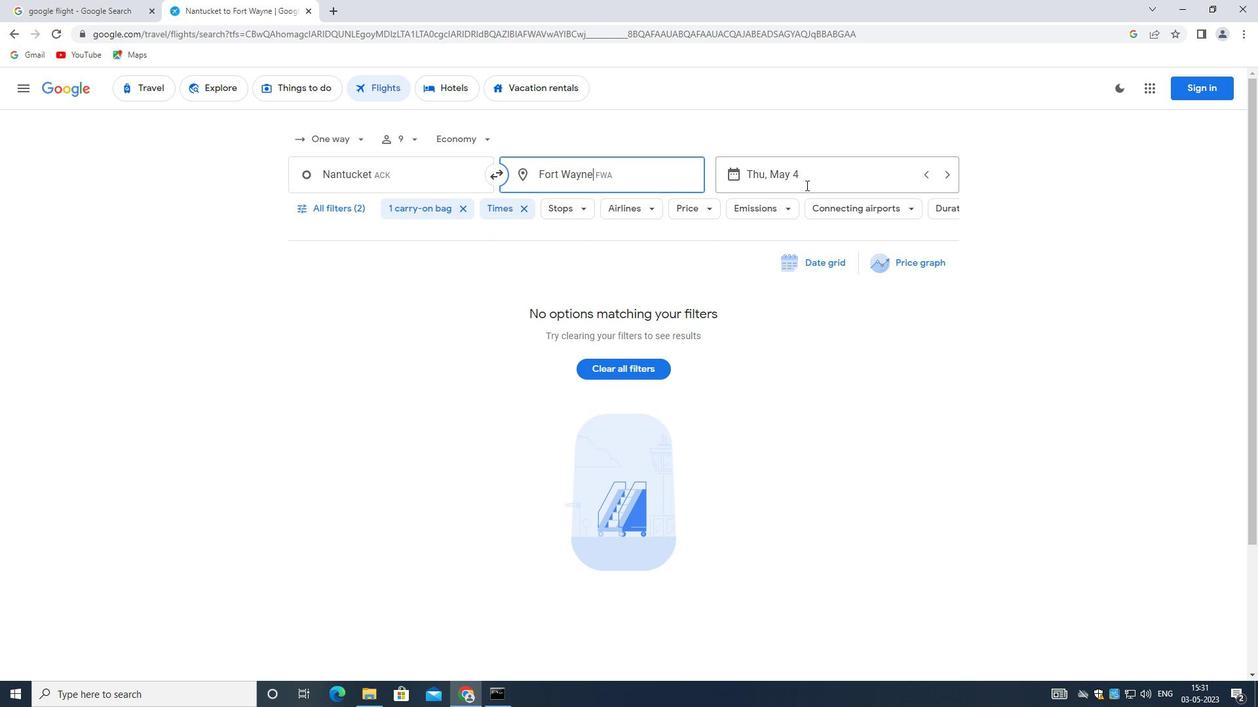 
Action: Mouse moved to (936, 492)
Screenshot: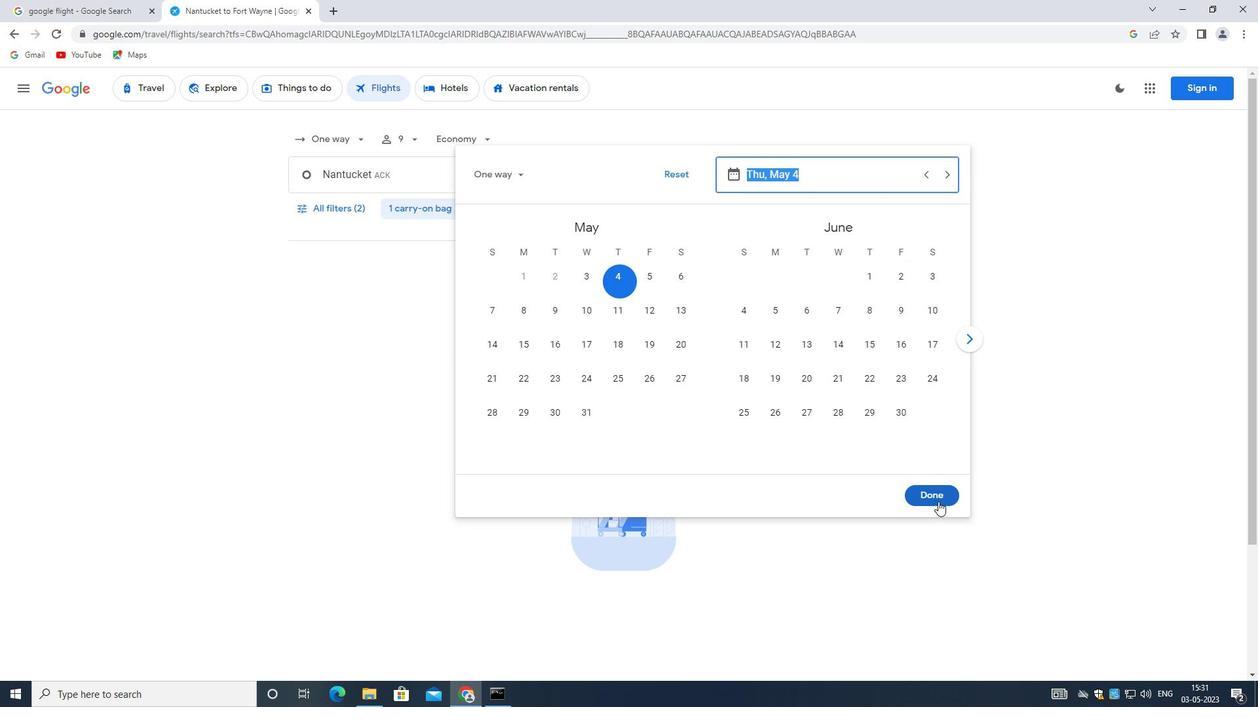 
Action: Mouse pressed left at (936, 492)
Screenshot: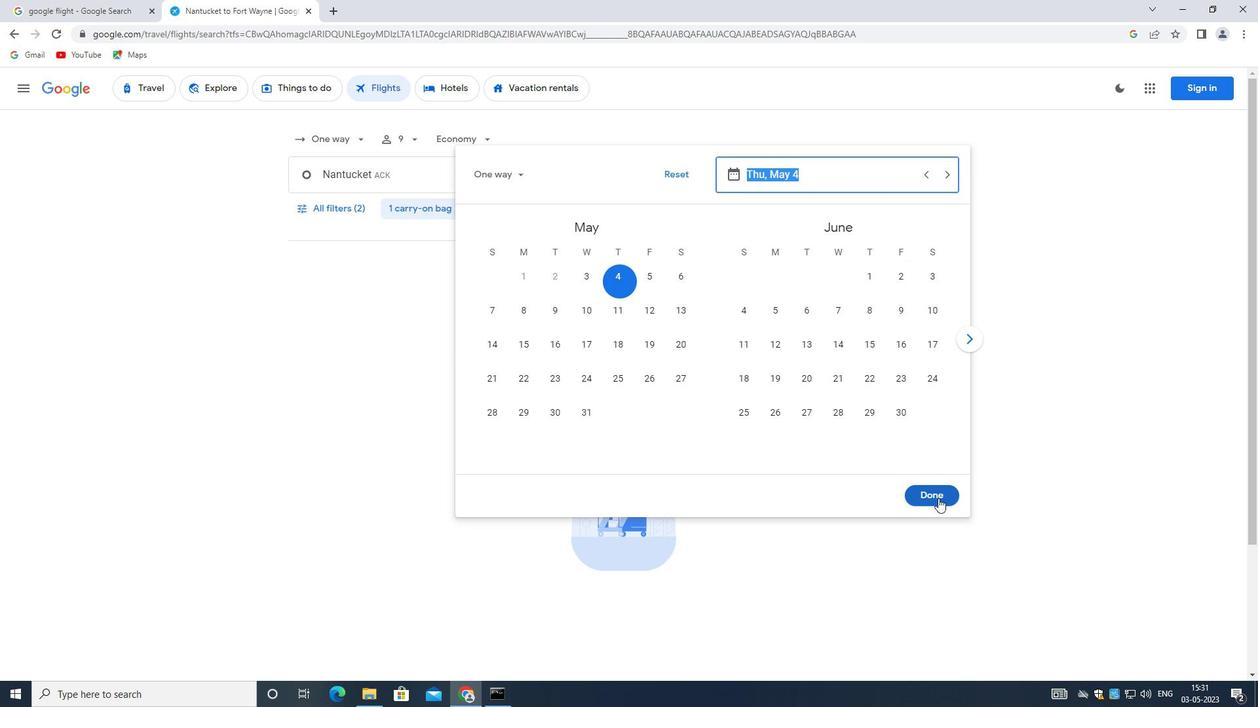 
Action: Mouse moved to (342, 205)
Screenshot: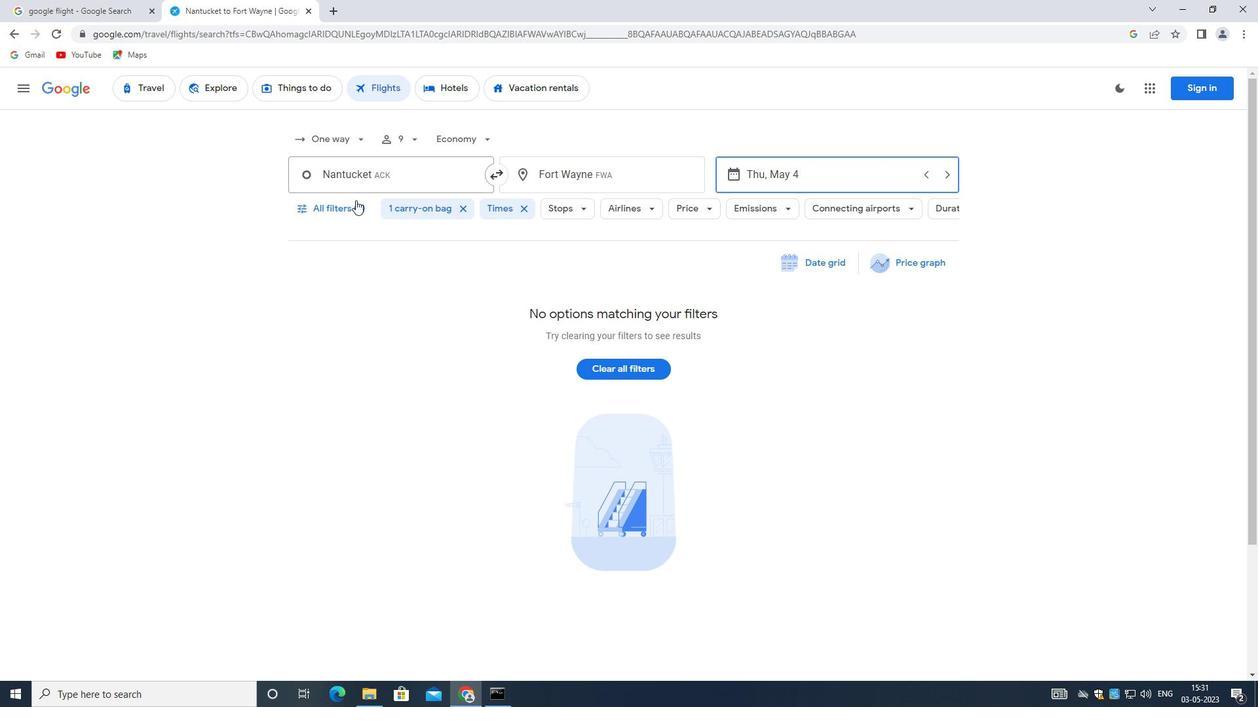 
Action: Mouse pressed left at (342, 205)
Screenshot: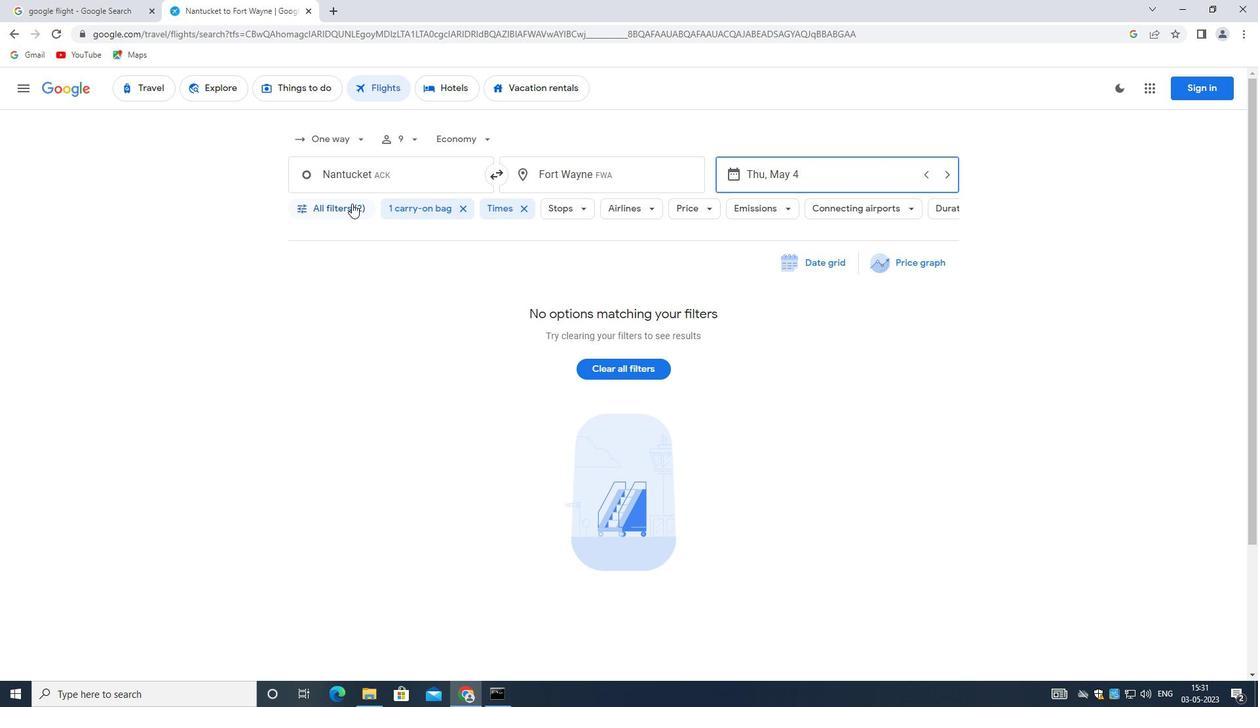 
Action: Mouse moved to (431, 346)
Screenshot: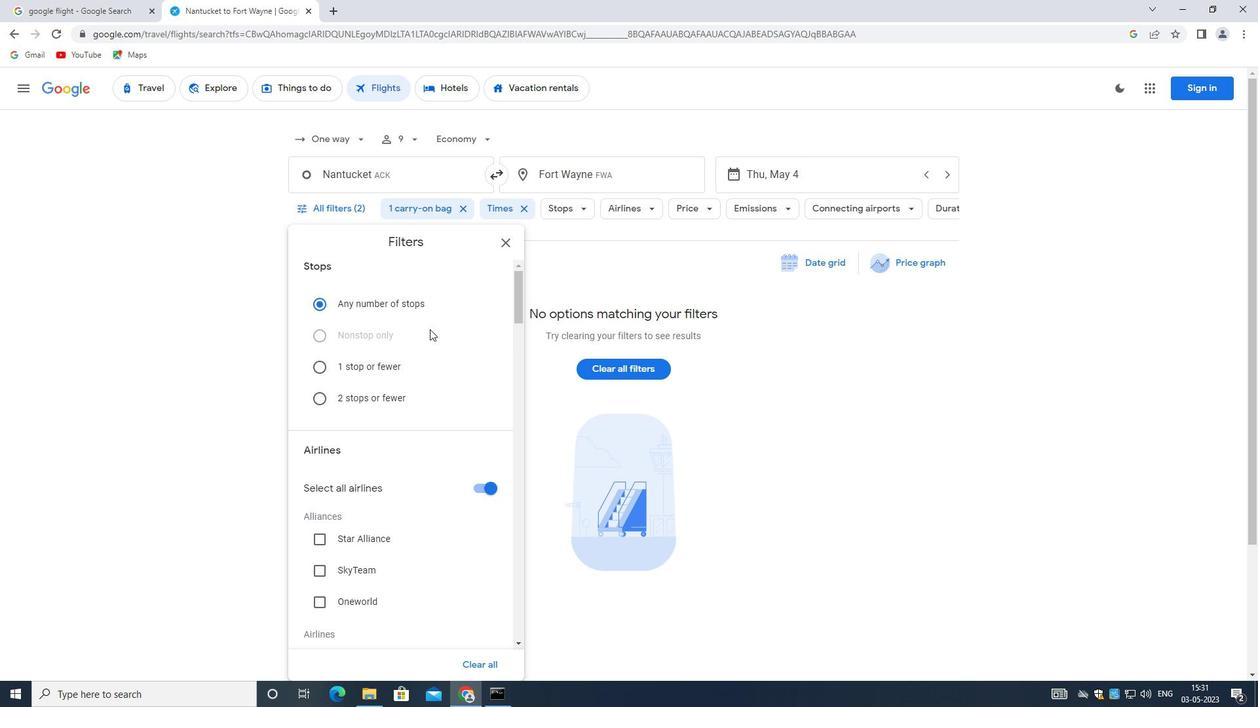 
Action: Mouse scrolled (431, 346) with delta (0, 0)
Screenshot: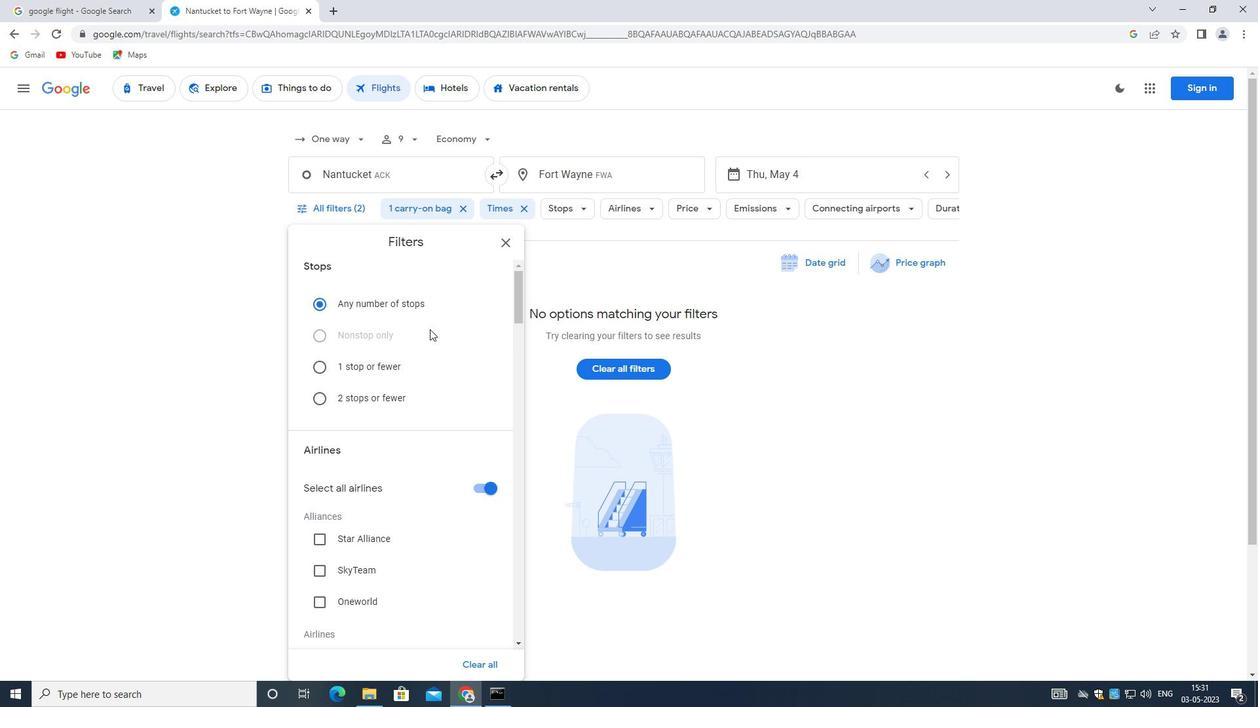 
Action: Mouse moved to (431, 350)
Screenshot: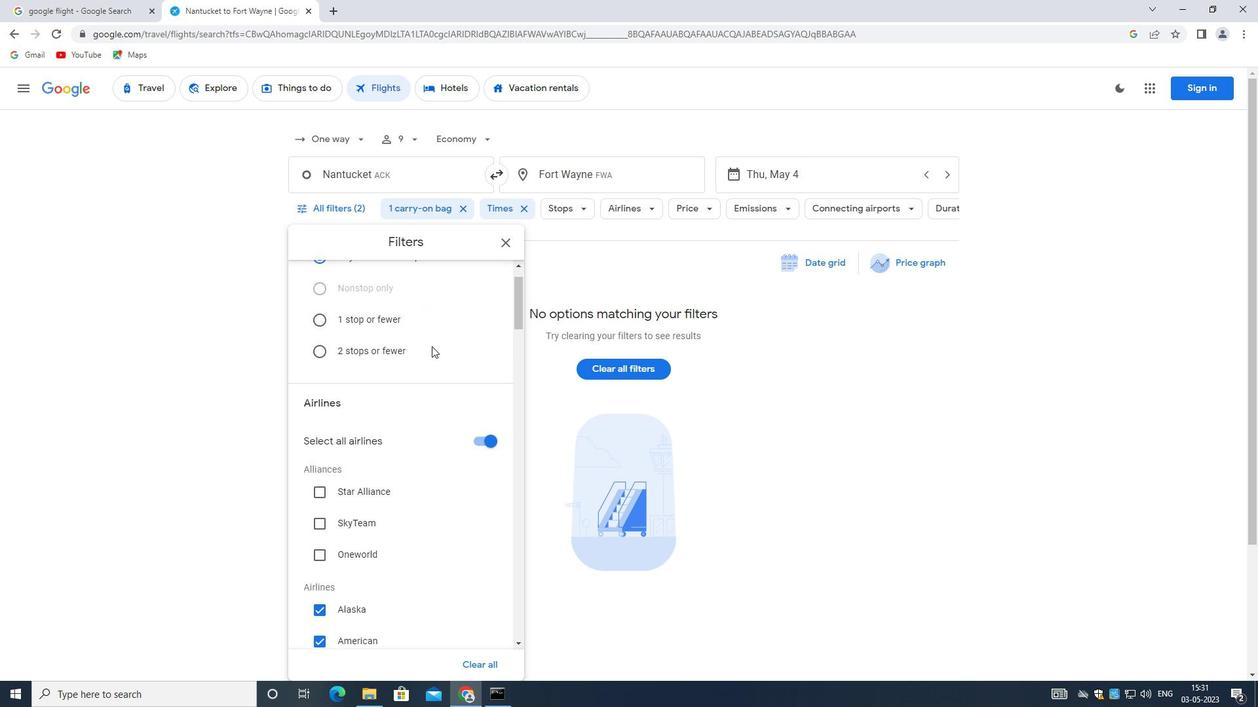 
Action: Mouse scrolled (431, 349) with delta (0, 0)
Screenshot: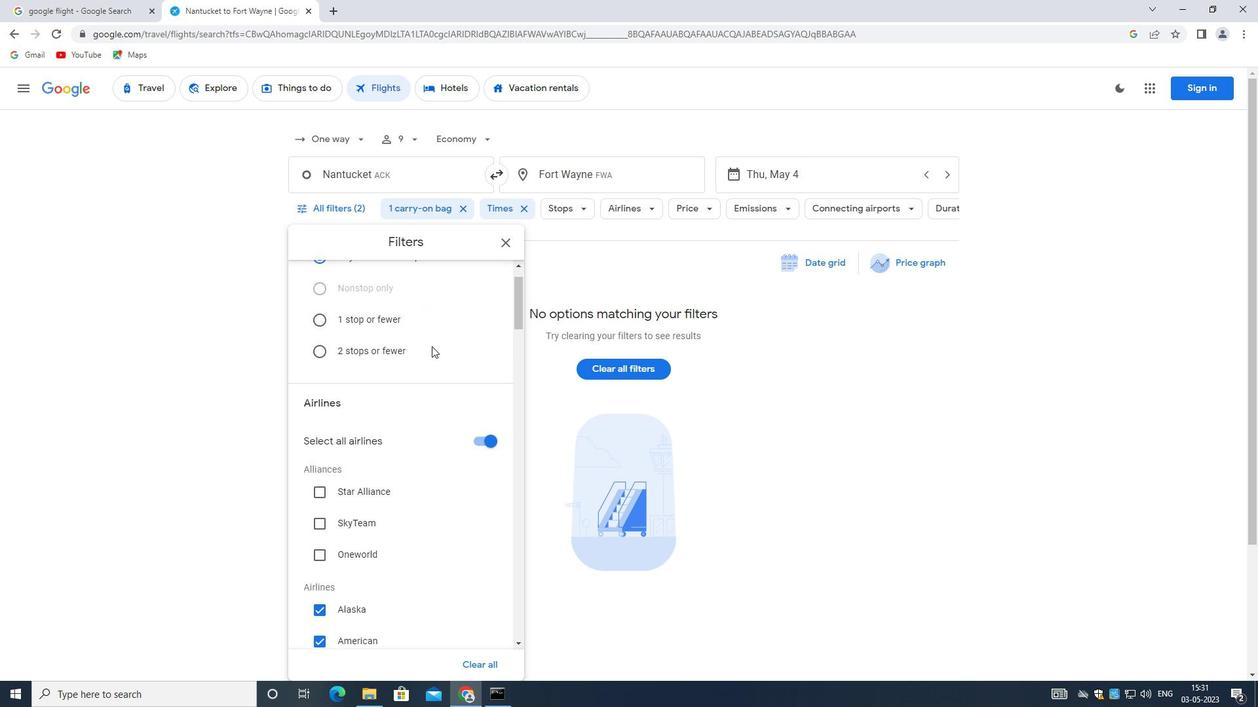 
Action: Mouse moved to (431, 352)
Screenshot: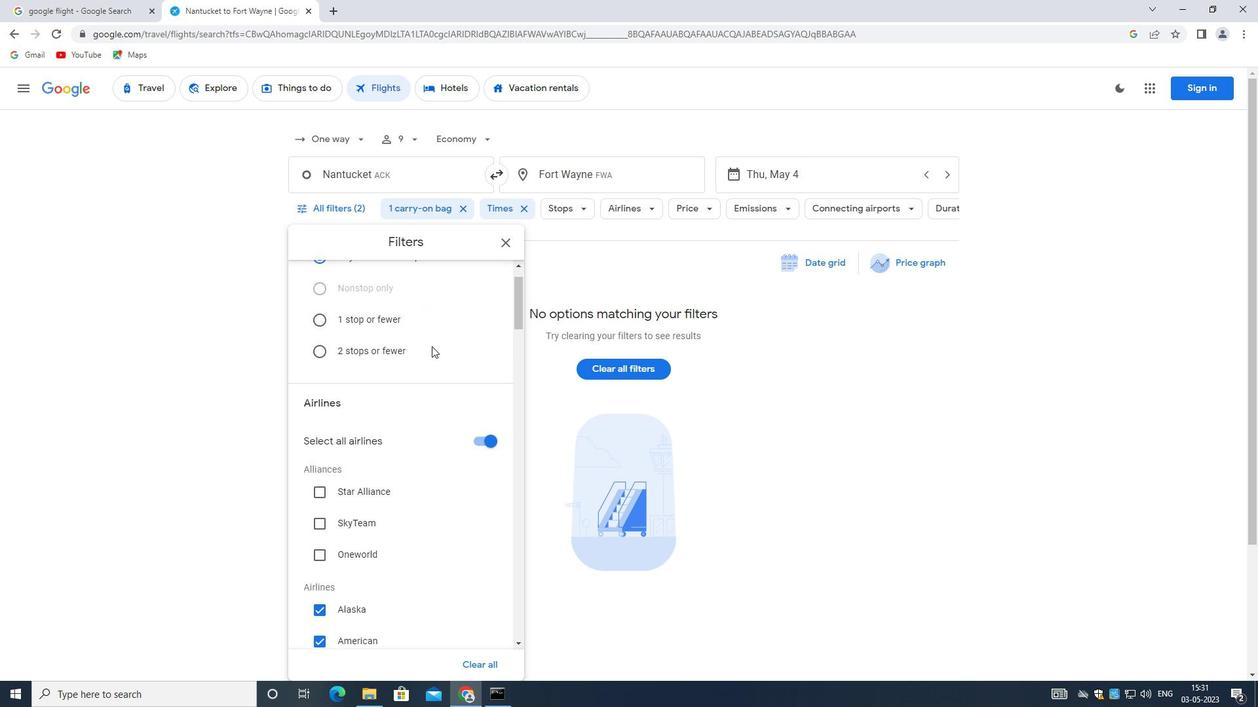 
Action: Mouse scrolled (431, 351) with delta (0, 0)
Screenshot: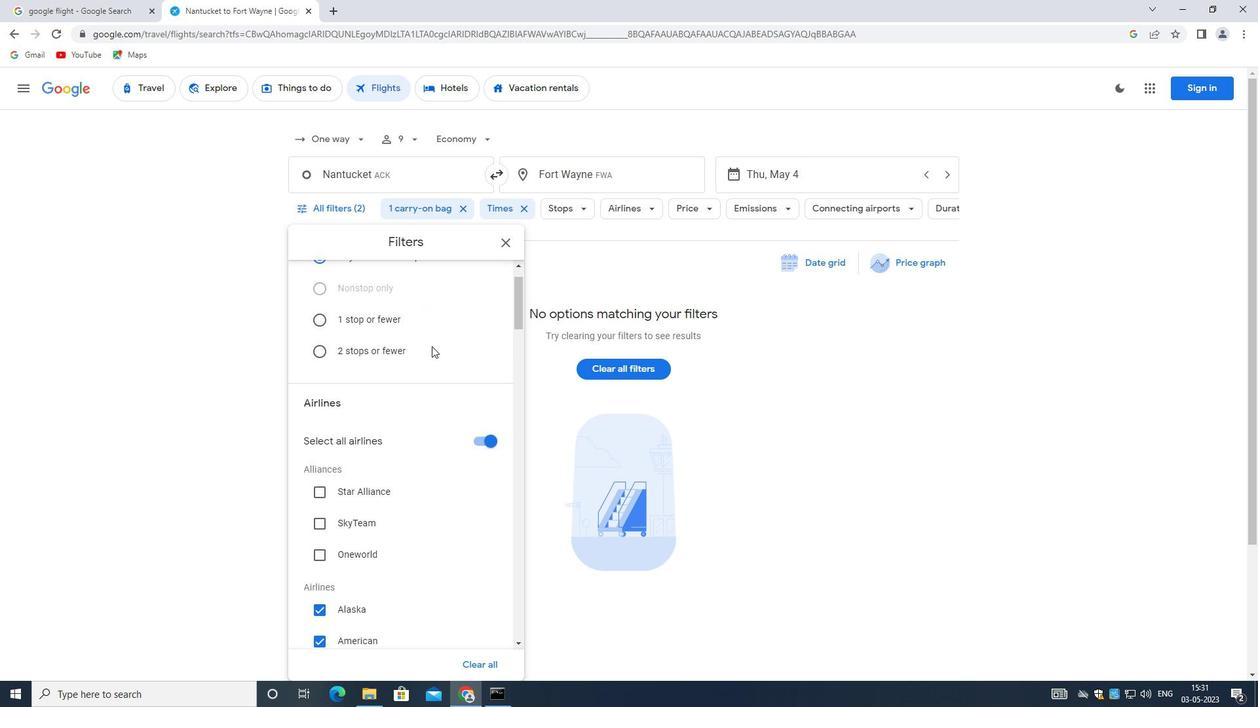 
Action: Mouse moved to (432, 353)
Screenshot: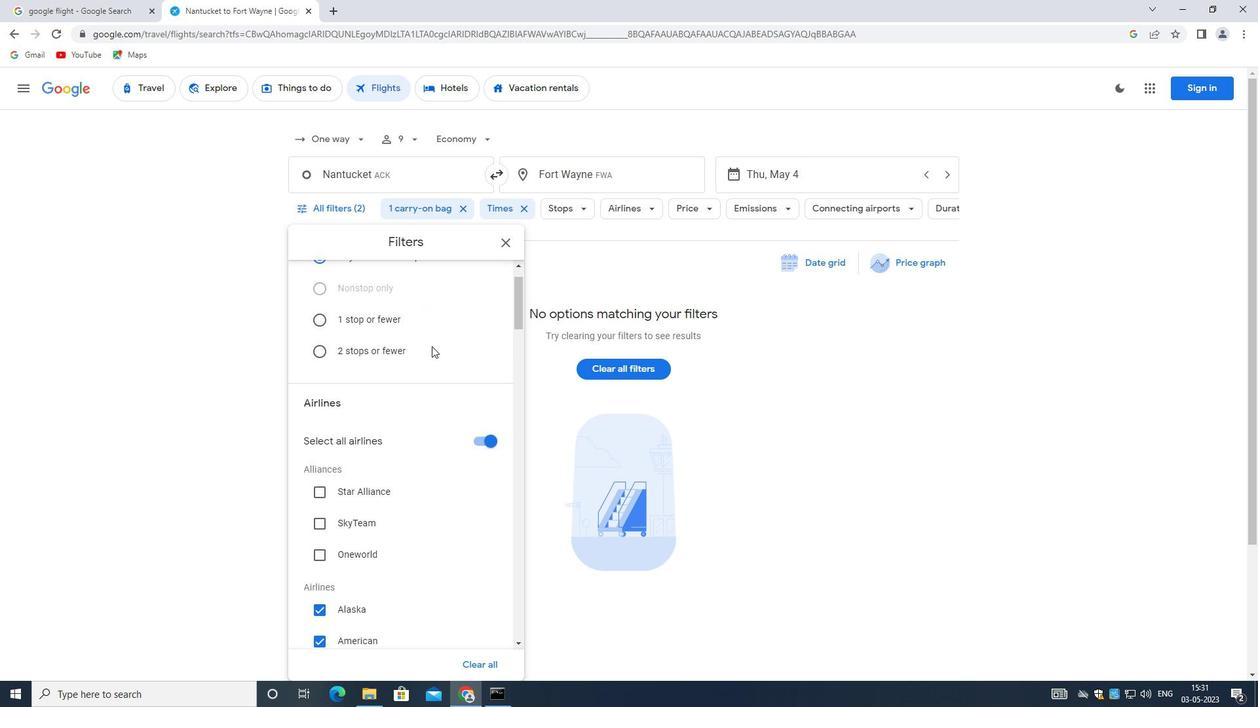
Action: Mouse scrolled (432, 353) with delta (0, 0)
Screenshot: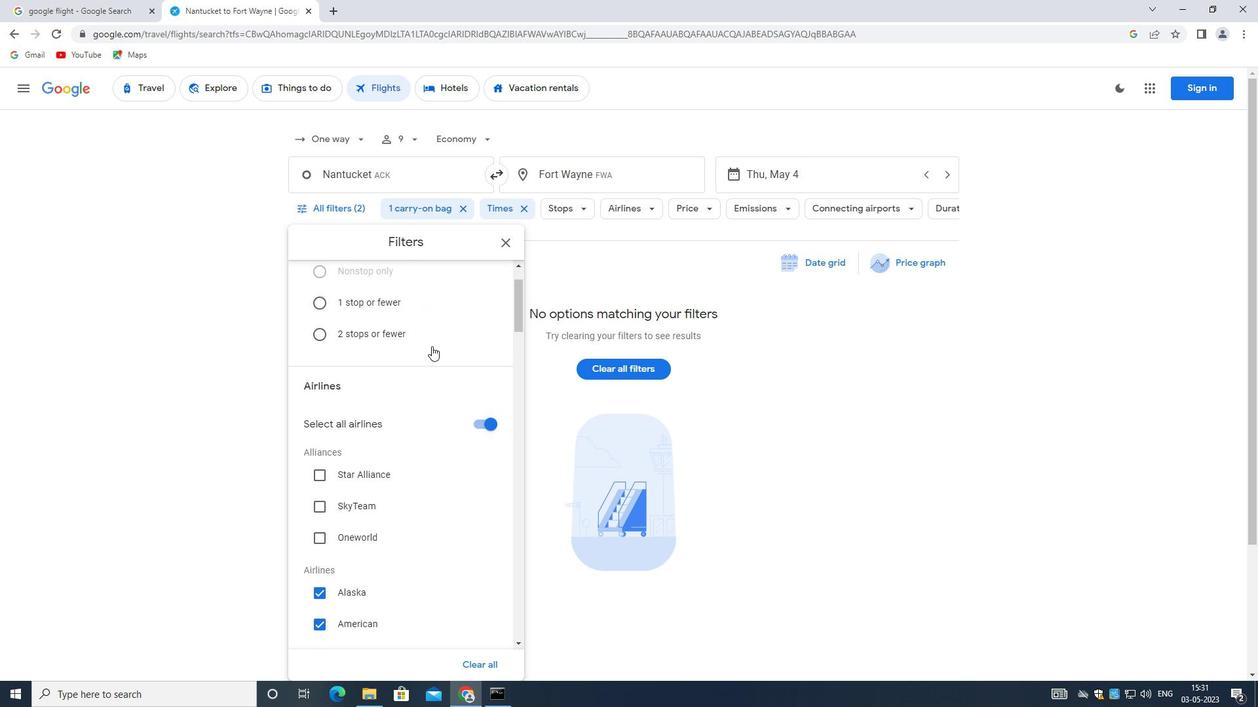 
Action: Mouse scrolled (432, 354) with delta (0, 0)
Screenshot: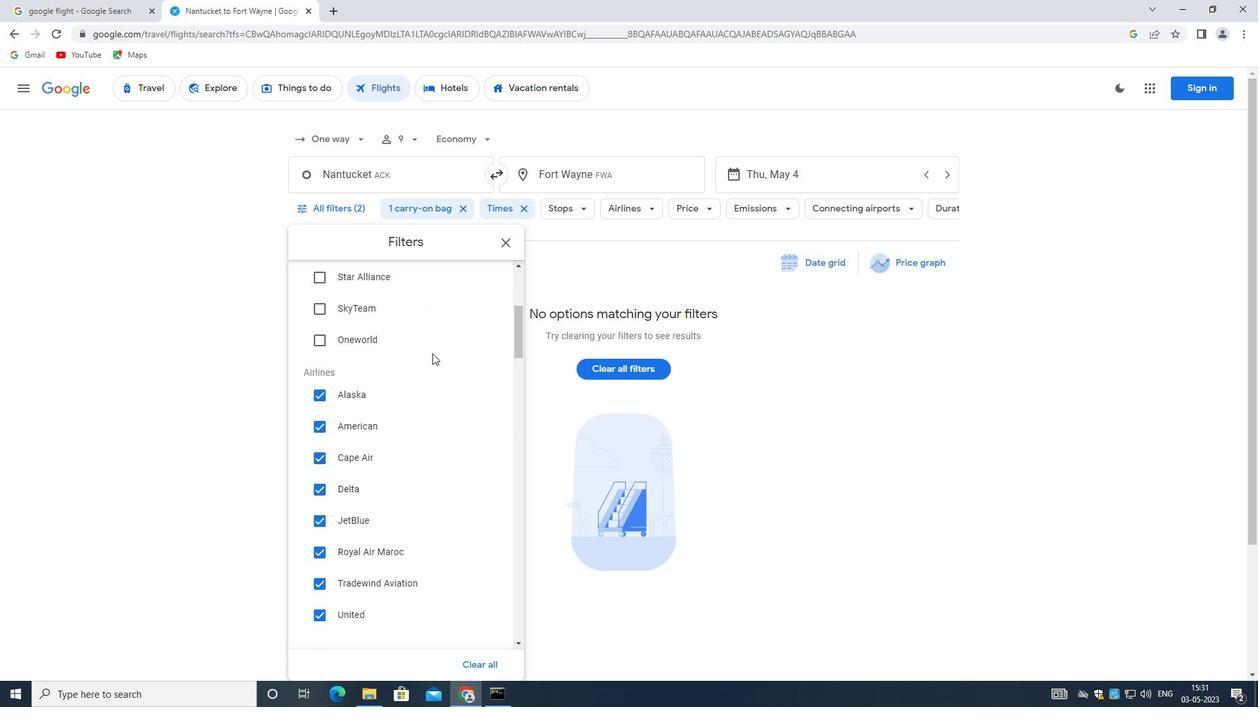 
Action: Mouse scrolled (432, 354) with delta (0, 0)
Screenshot: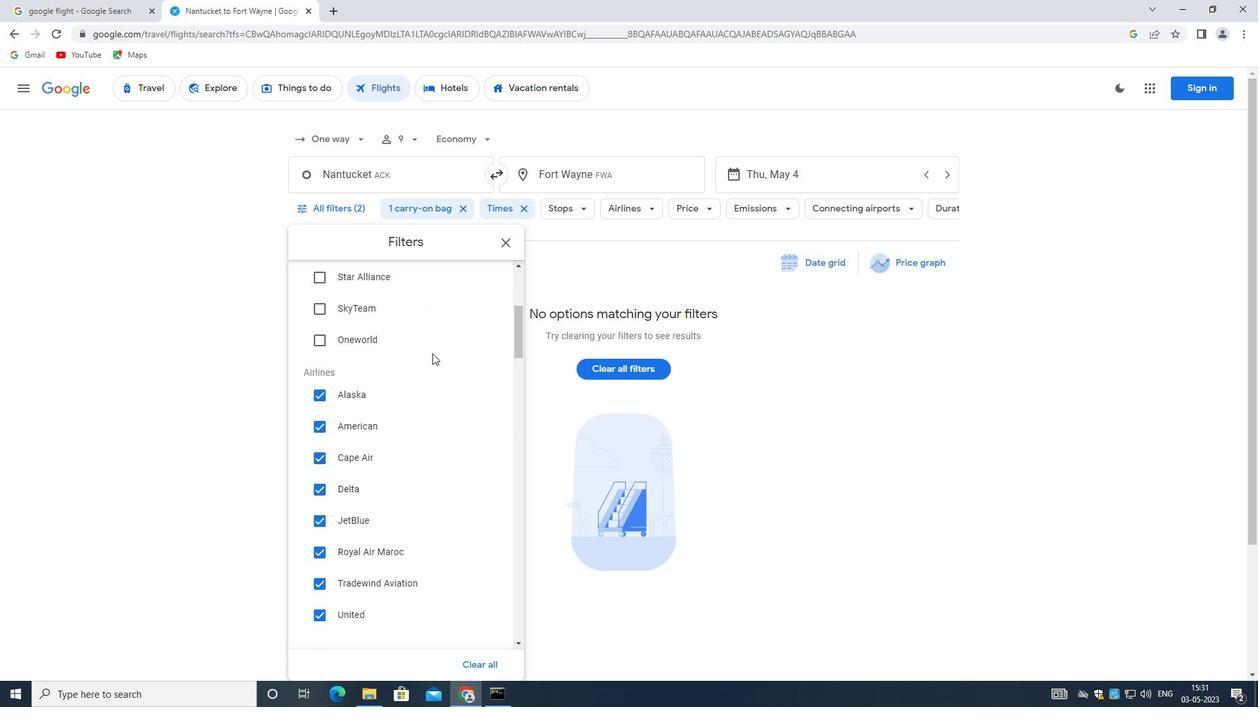
Action: Mouse moved to (433, 353)
Screenshot: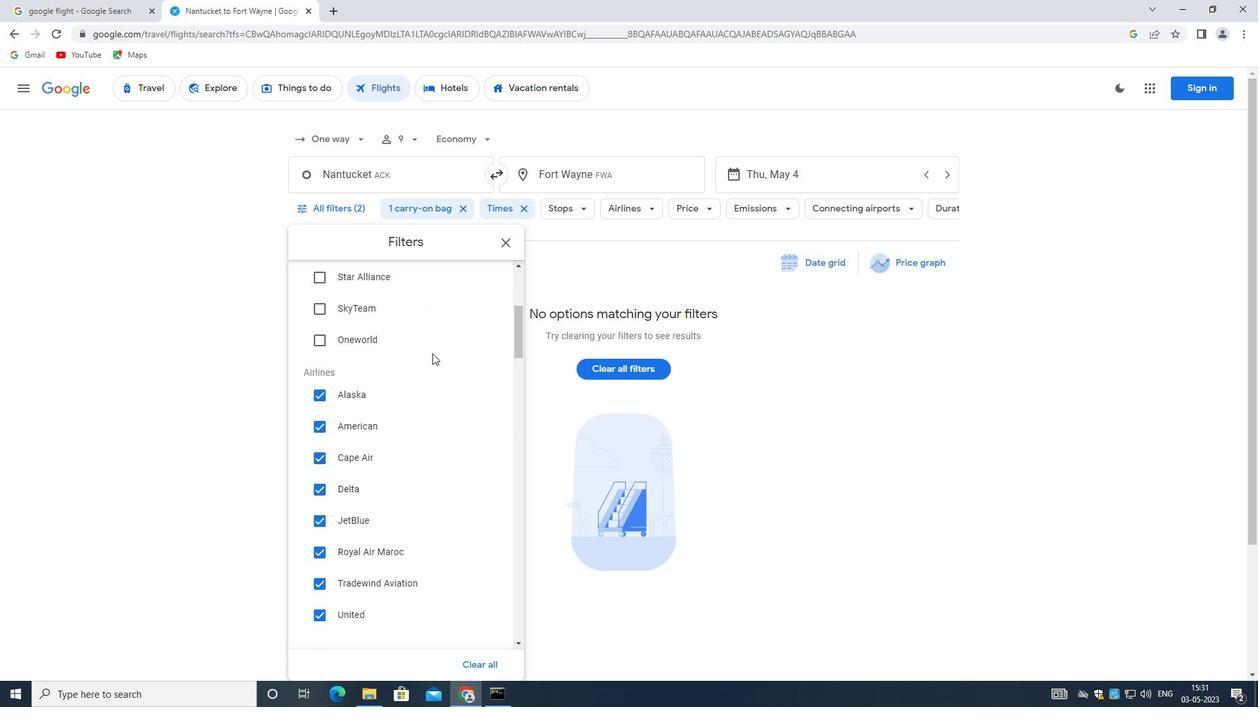 
Action: Mouse scrolled (433, 354) with delta (0, 0)
Screenshot: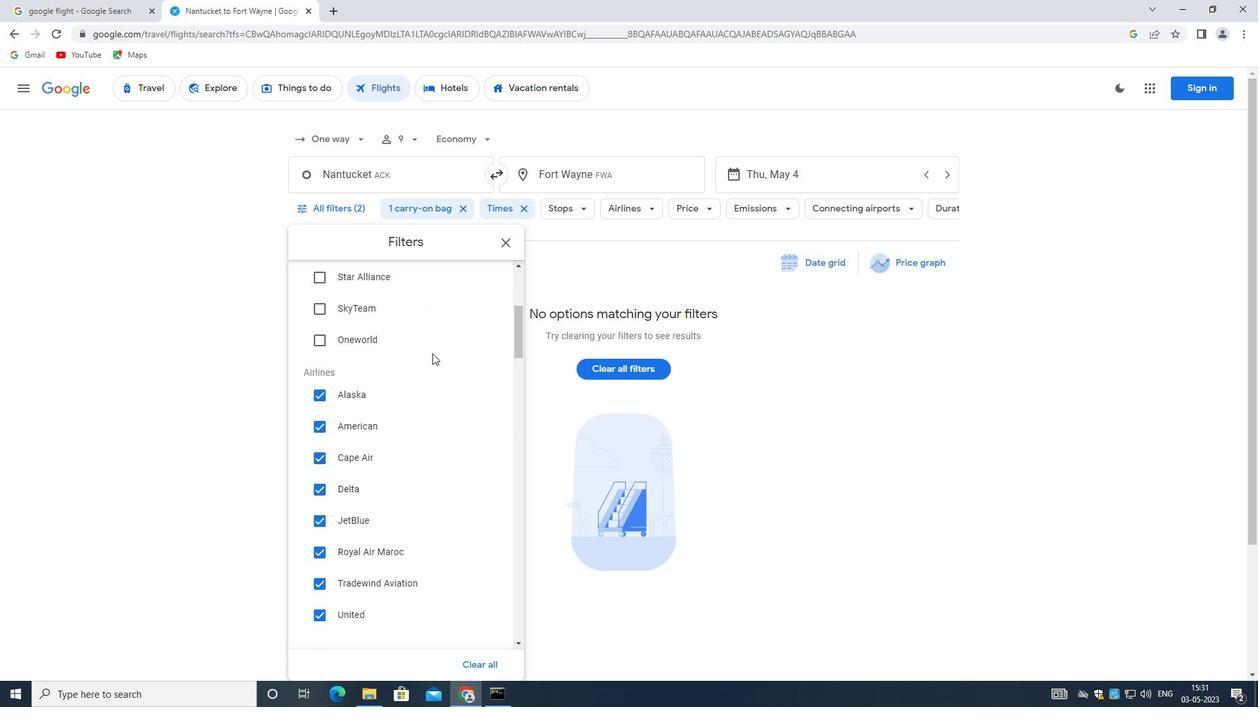
Action: Mouse moved to (477, 425)
Screenshot: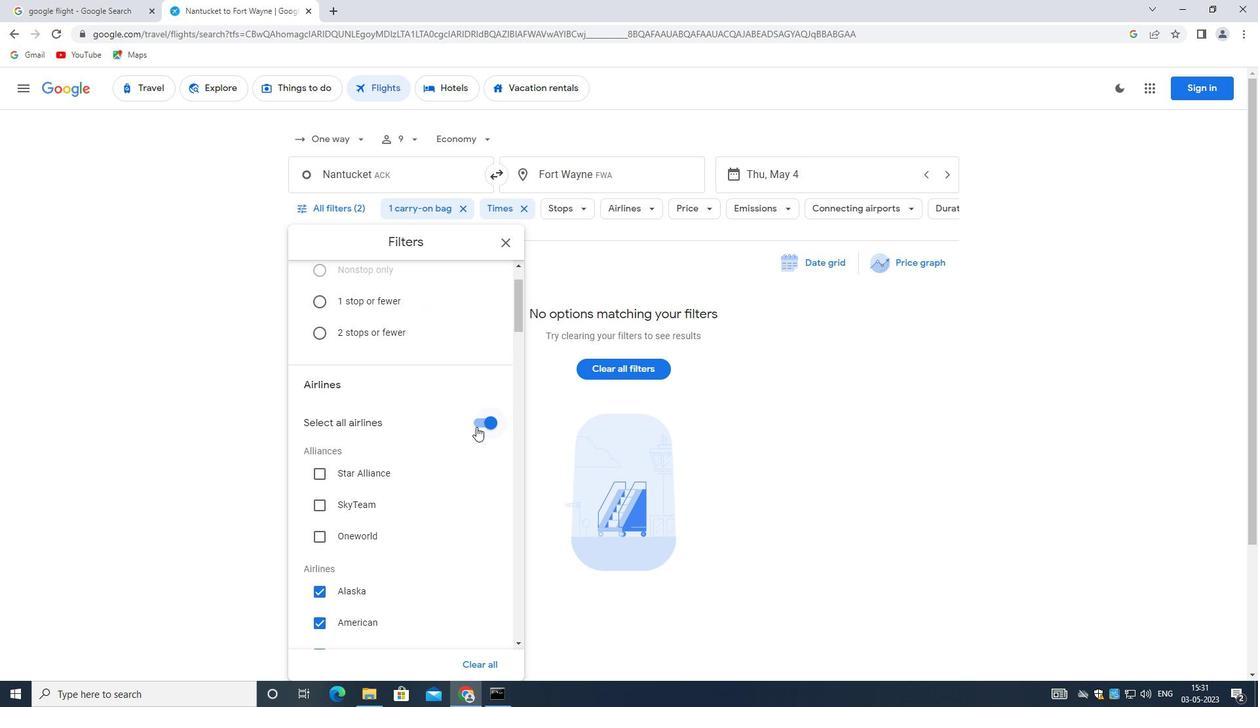 
Action: Mouse pressed left at (477, 425)
Screenshot: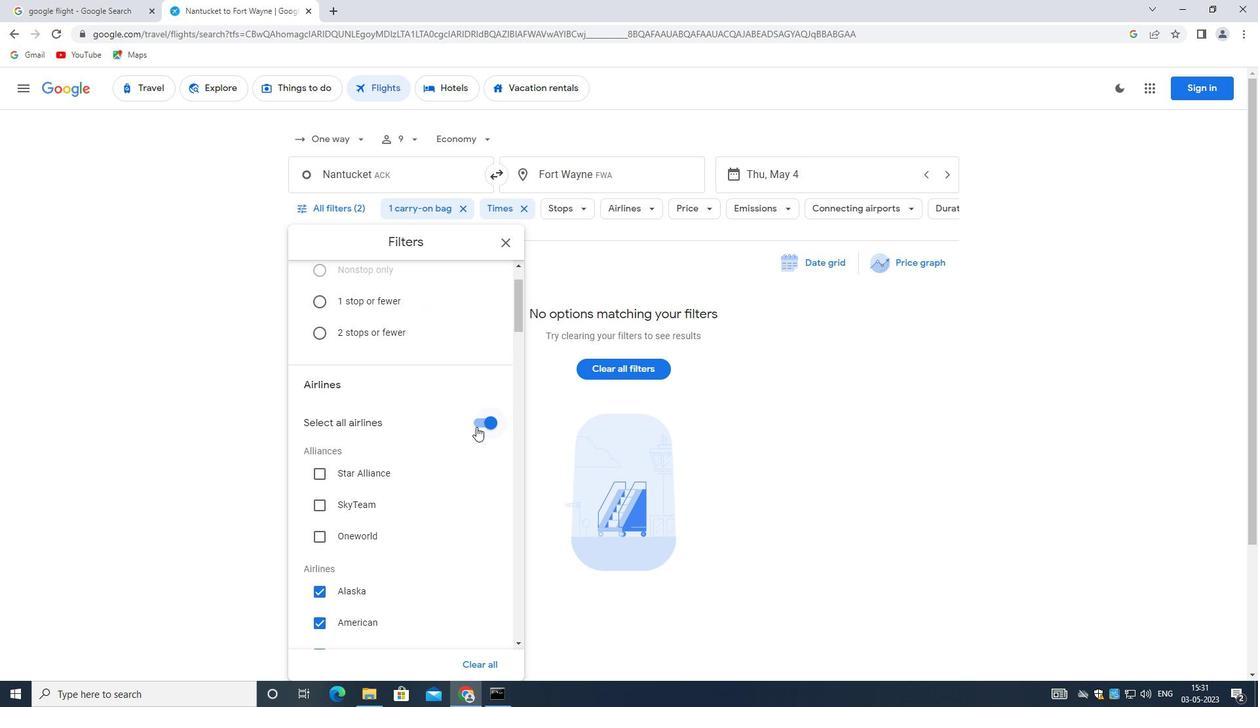 
Action: Mouse moved to (418, 422)
Screenshot: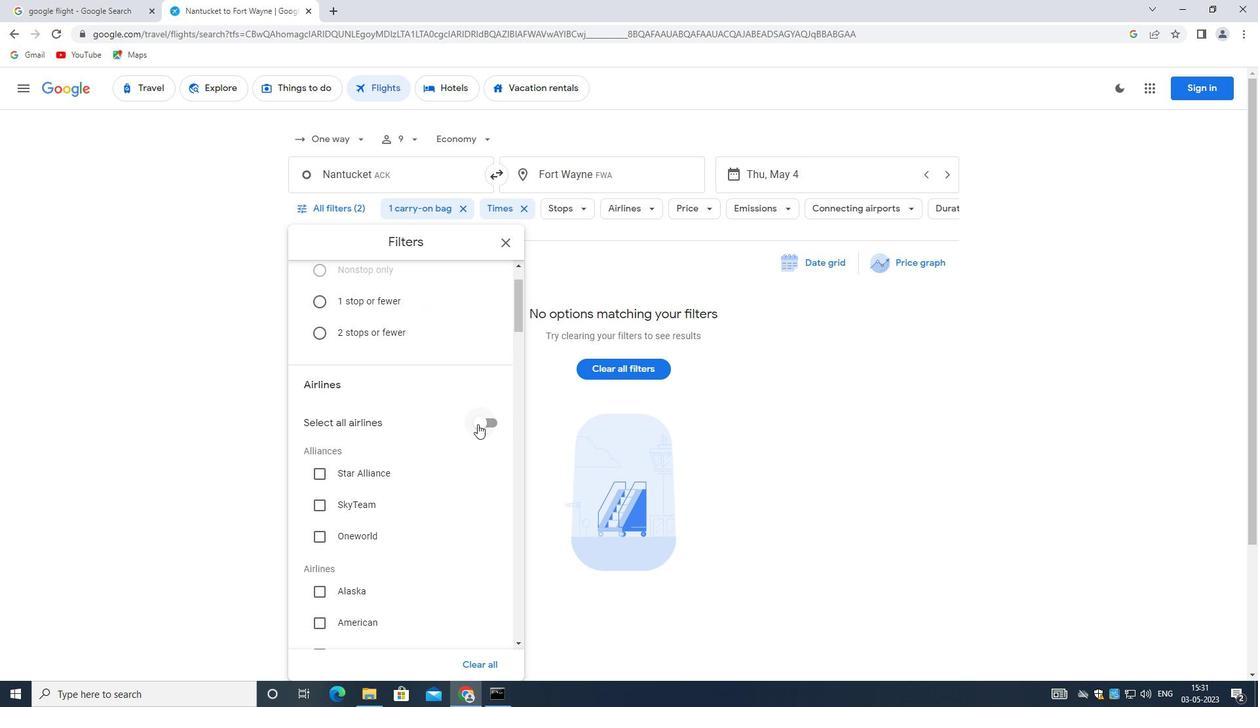 
Action: Mouse scrolled (418, 422) with delta (0, 0)
Screenshot: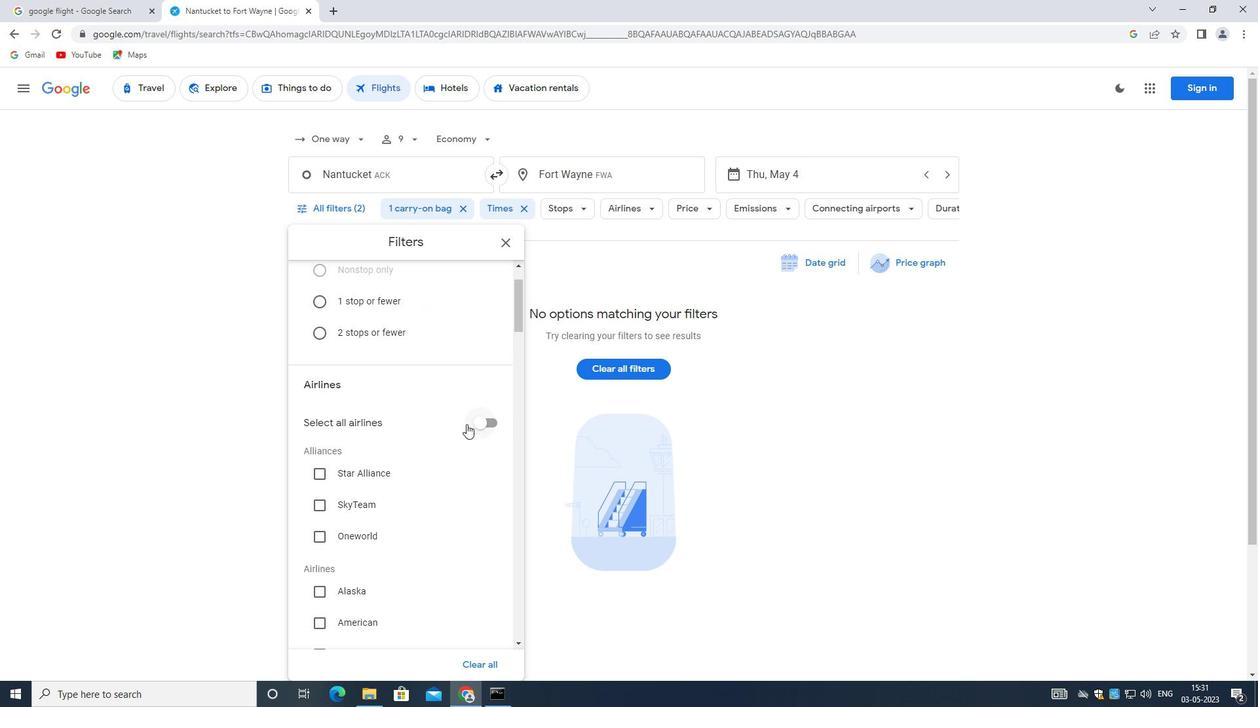 
Action: Mouse moved to (418, 422)
Screenshot: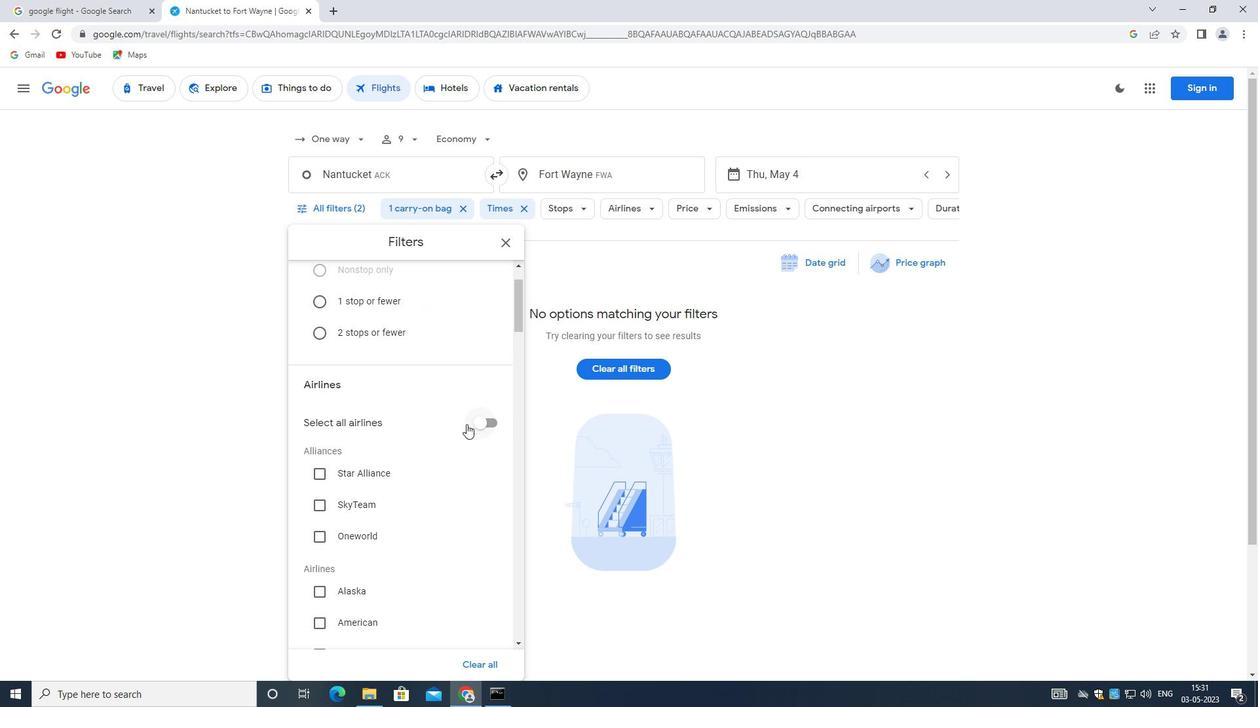 
Action: Mouse scrolled (418, 422) with delta (0, 0)
Screenshot: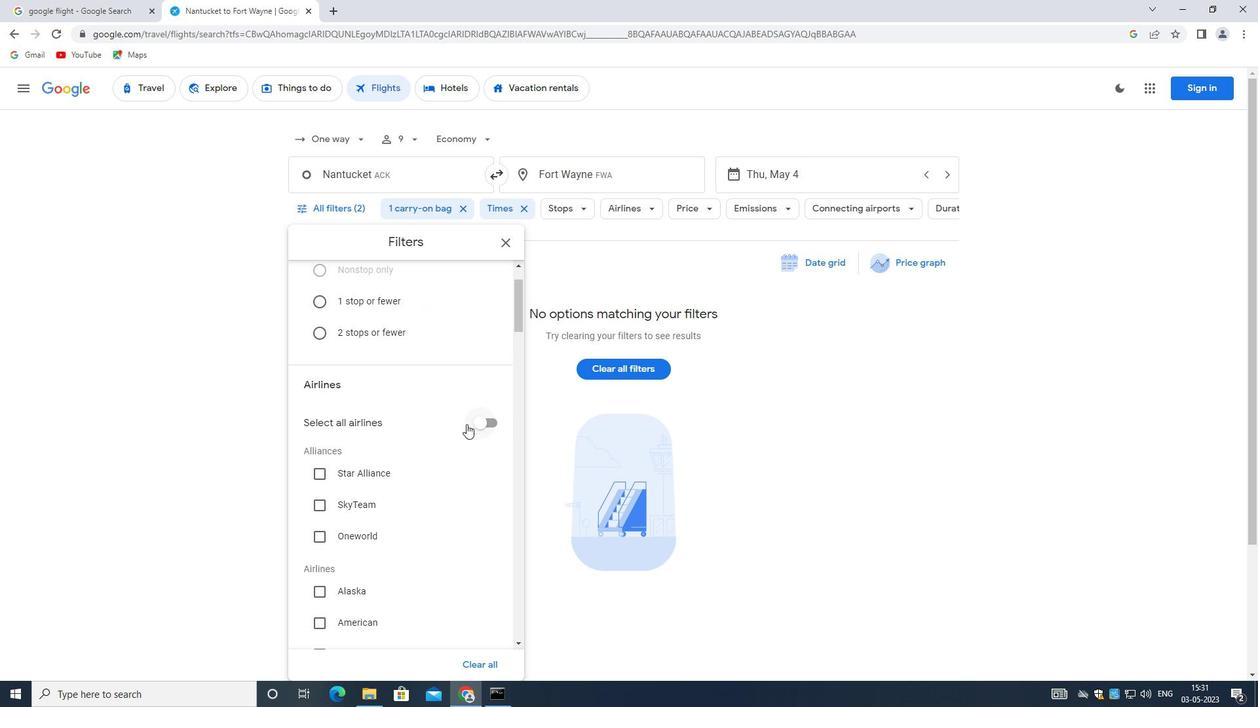 
Action: Mouse scrolled (418, 422) with delta (0, 0)
Screenshot: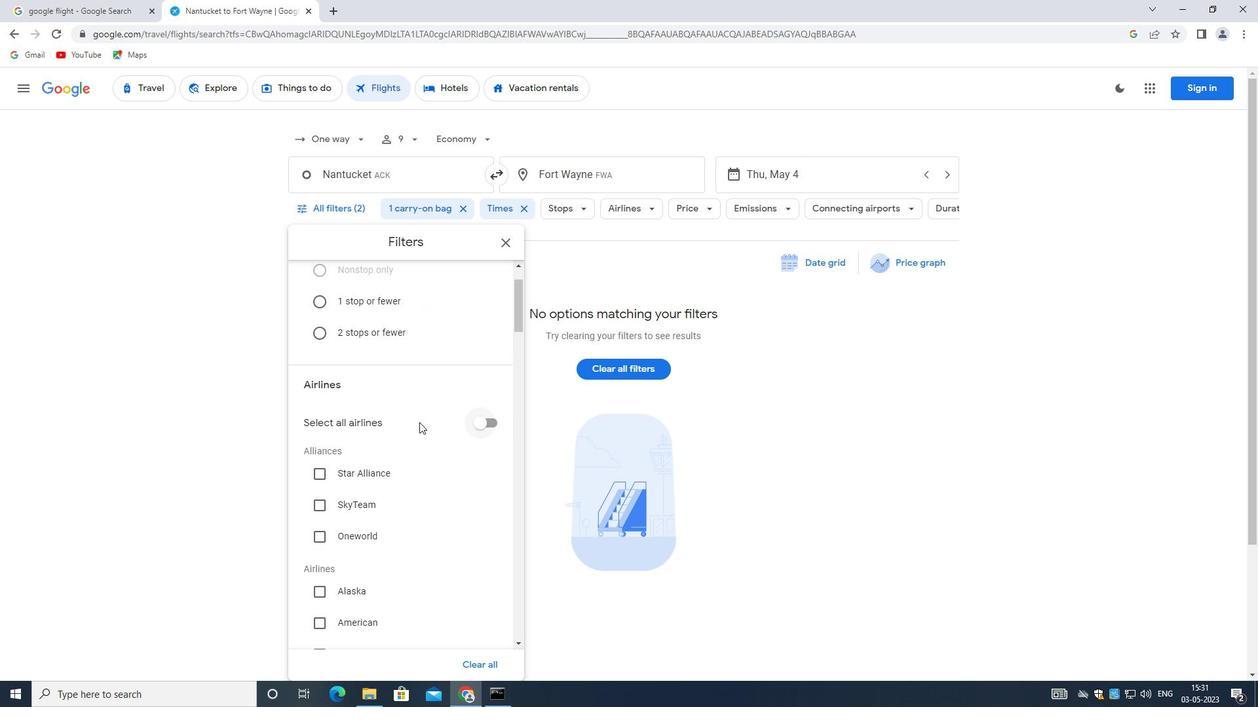 
Action: Mouse moved to (417, 422)
Screenshot: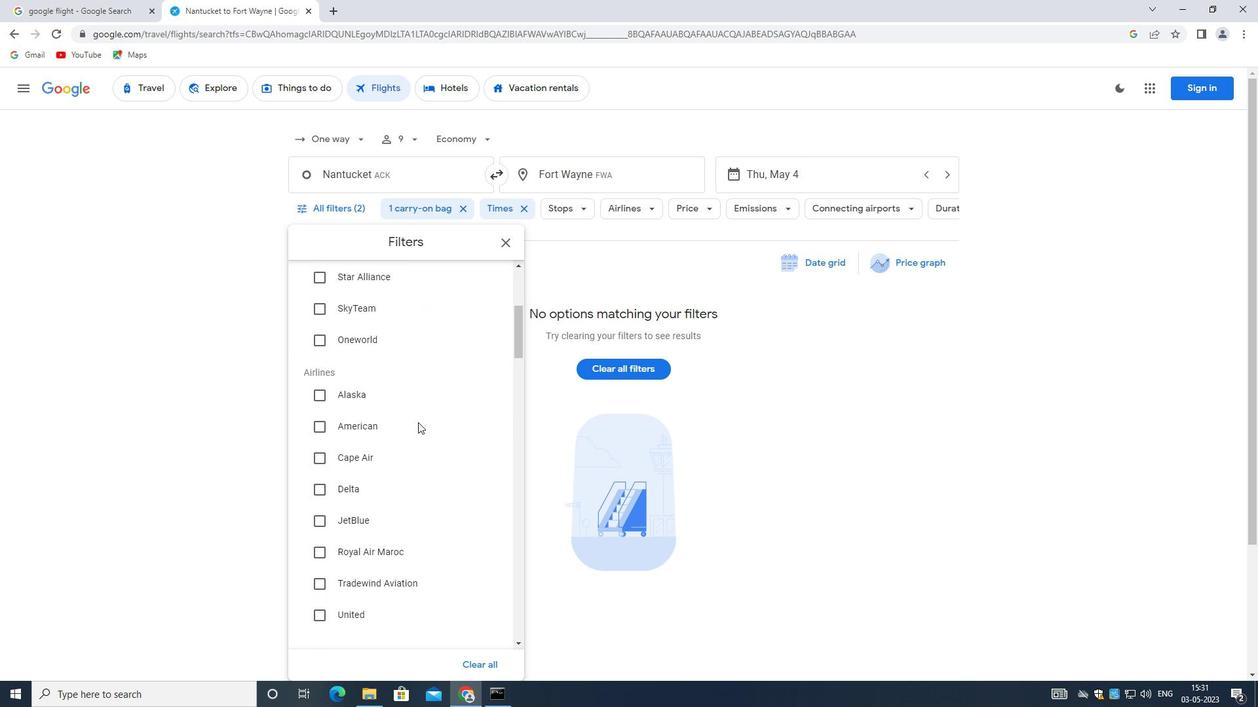 
Action: Mouse scrolled (417, 422) with delta (0, 0)
Screenshot: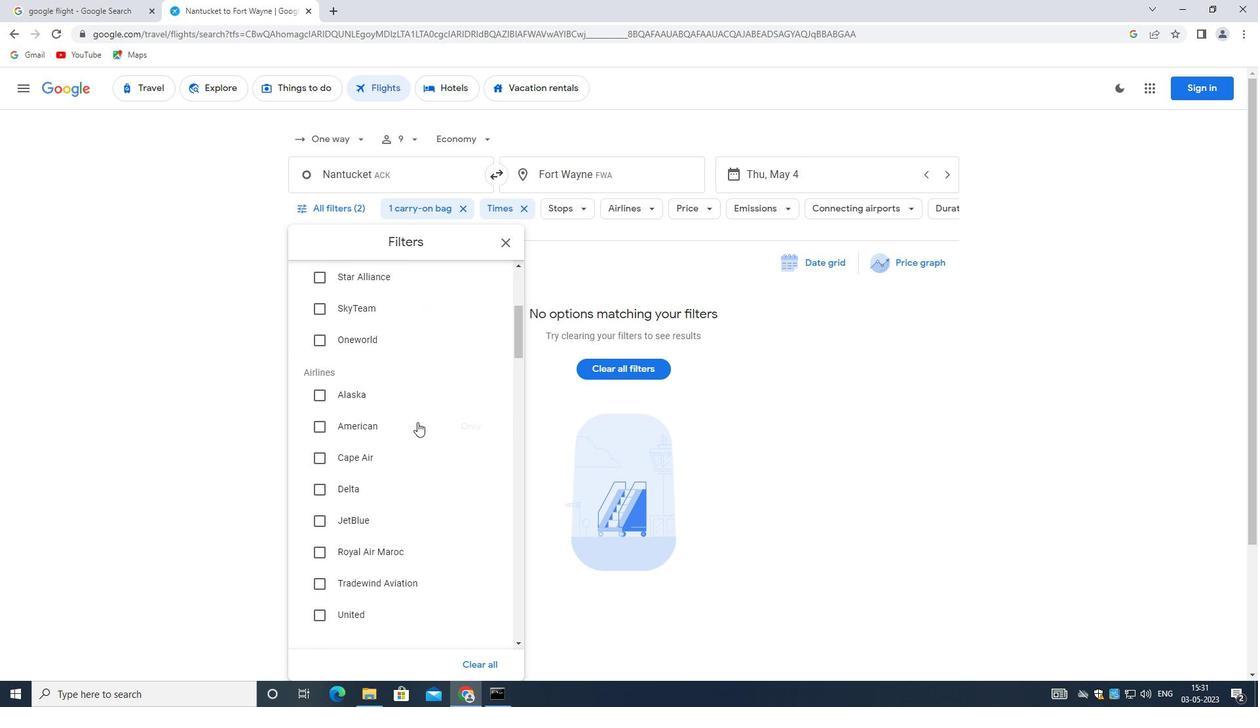 
Action: Mouse moved to (416, 419)
Screenshot: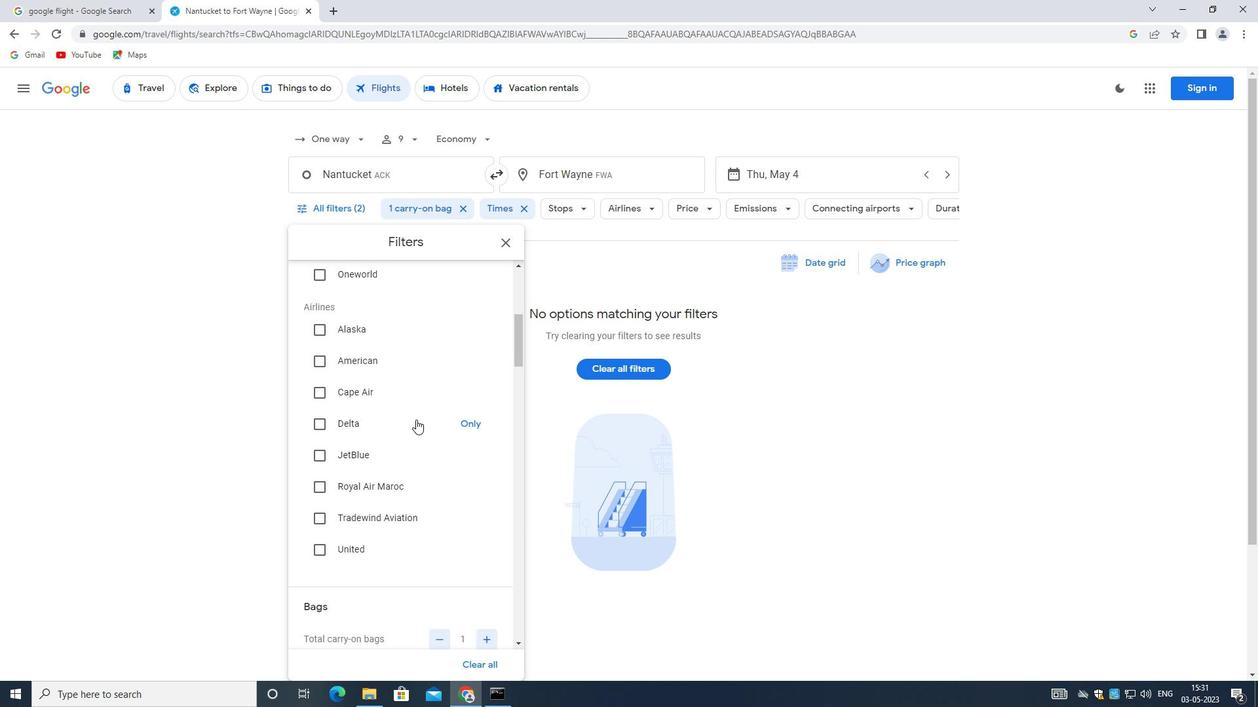 
Action: Mouse scrolled (416, 418) with delta (0, 0)
Screenshot: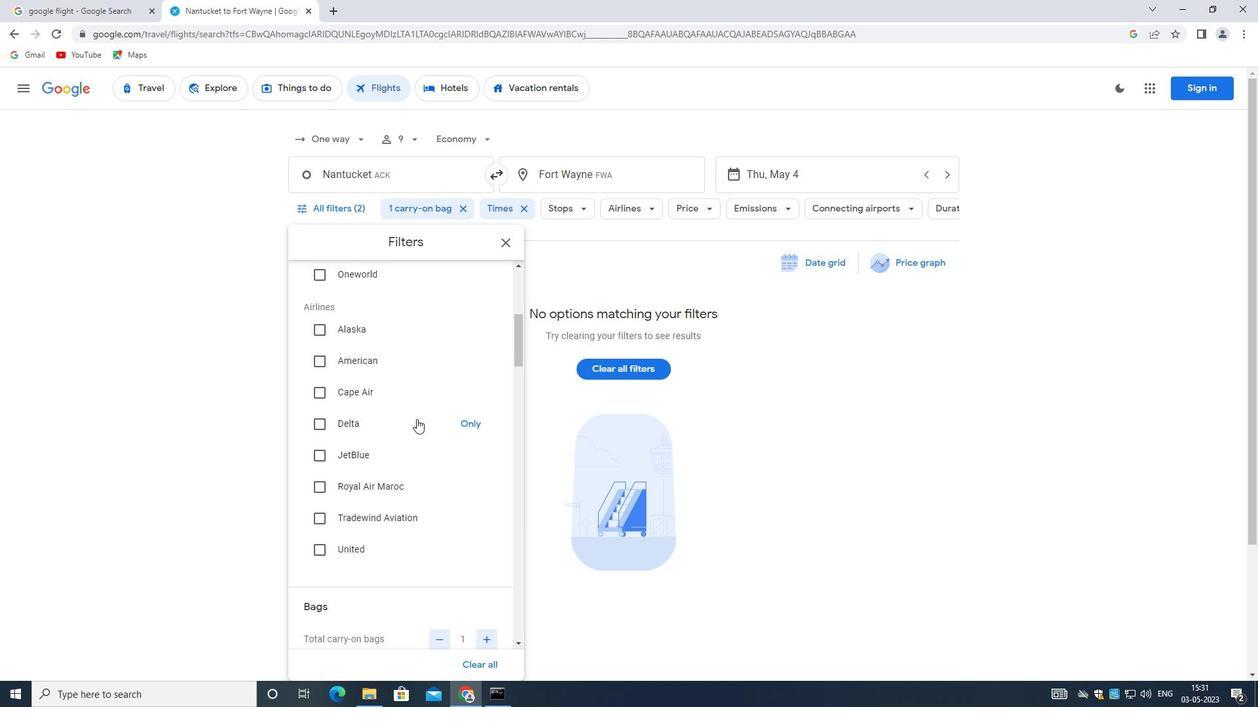 
Action: Mouse scrolled (416, 418) with delta (0, 0)
Screenshot: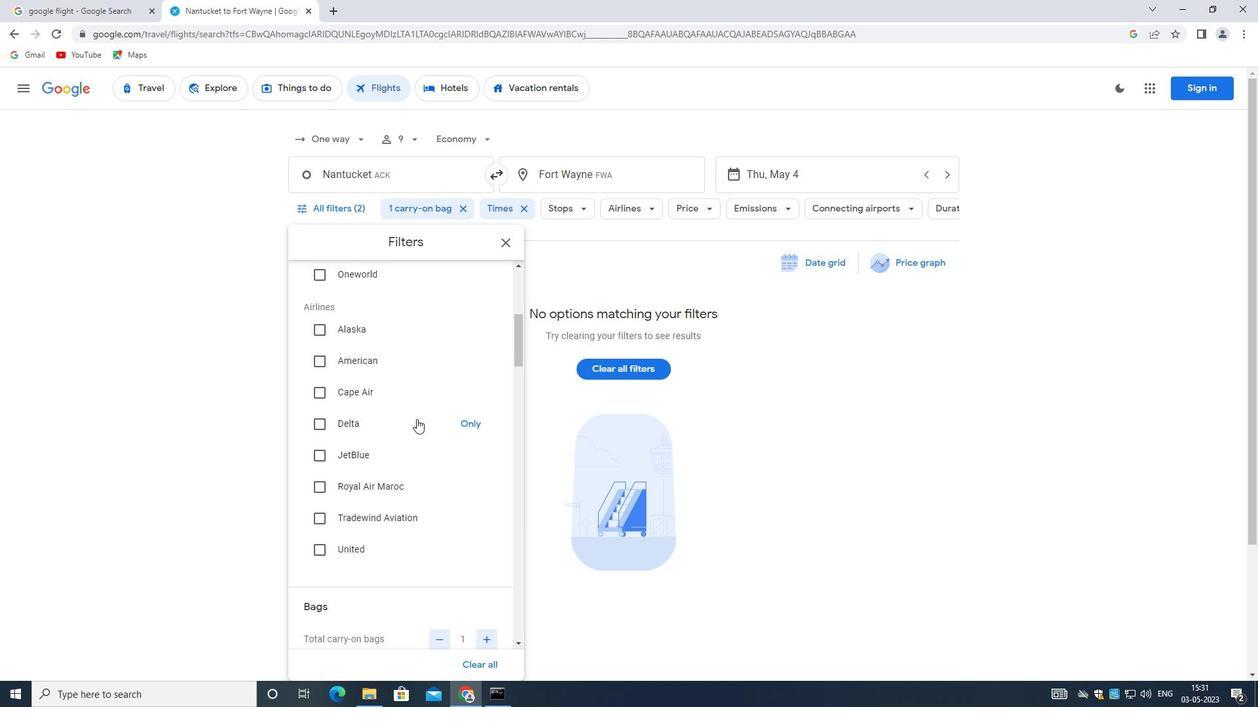 
Action: Mouse scrolled (416, 420) with delta (0, 0)
Screenshot: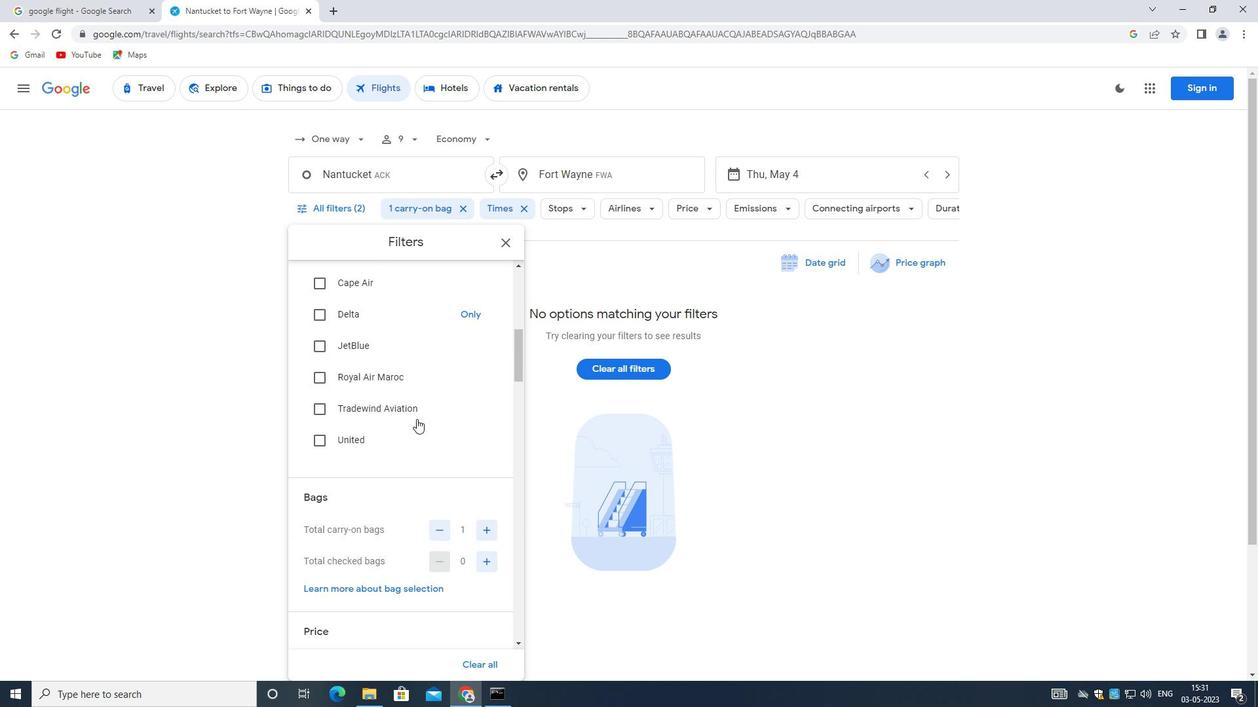 
Action: Mouse moved to (414, 524)
Screenshot: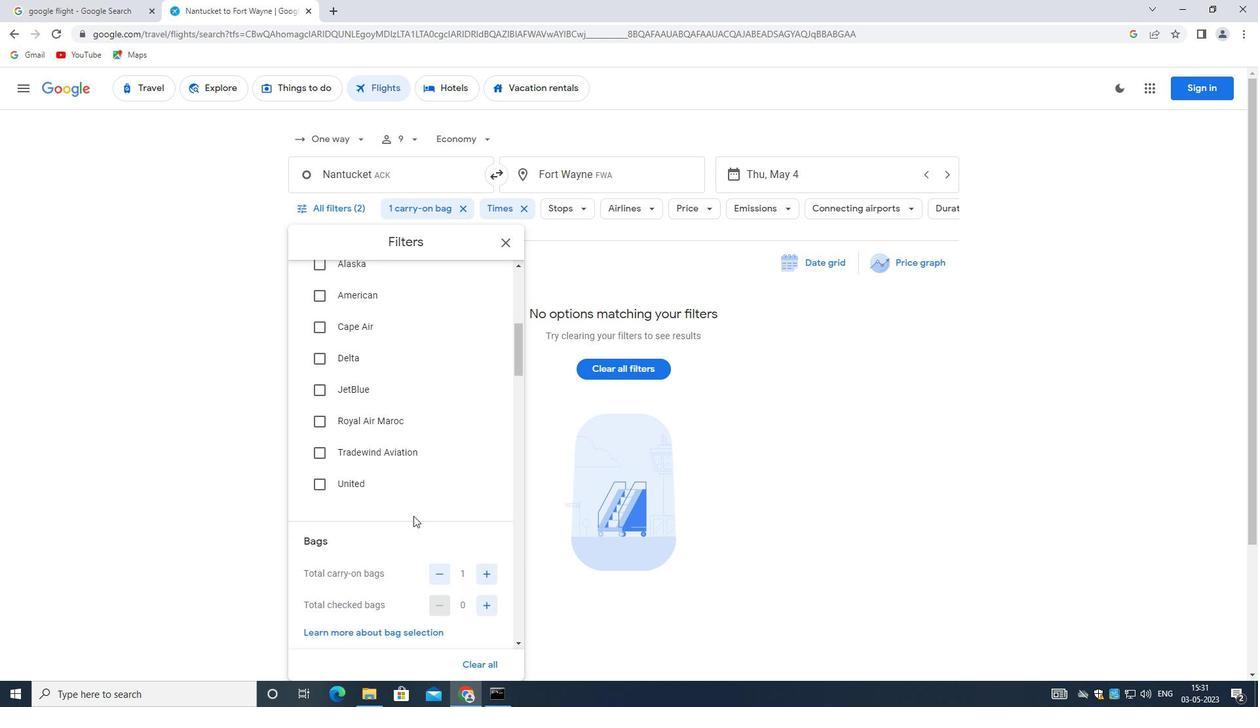 
Action: Mouse scrolled (414, 524) with delta (0, 0)
Screenshot: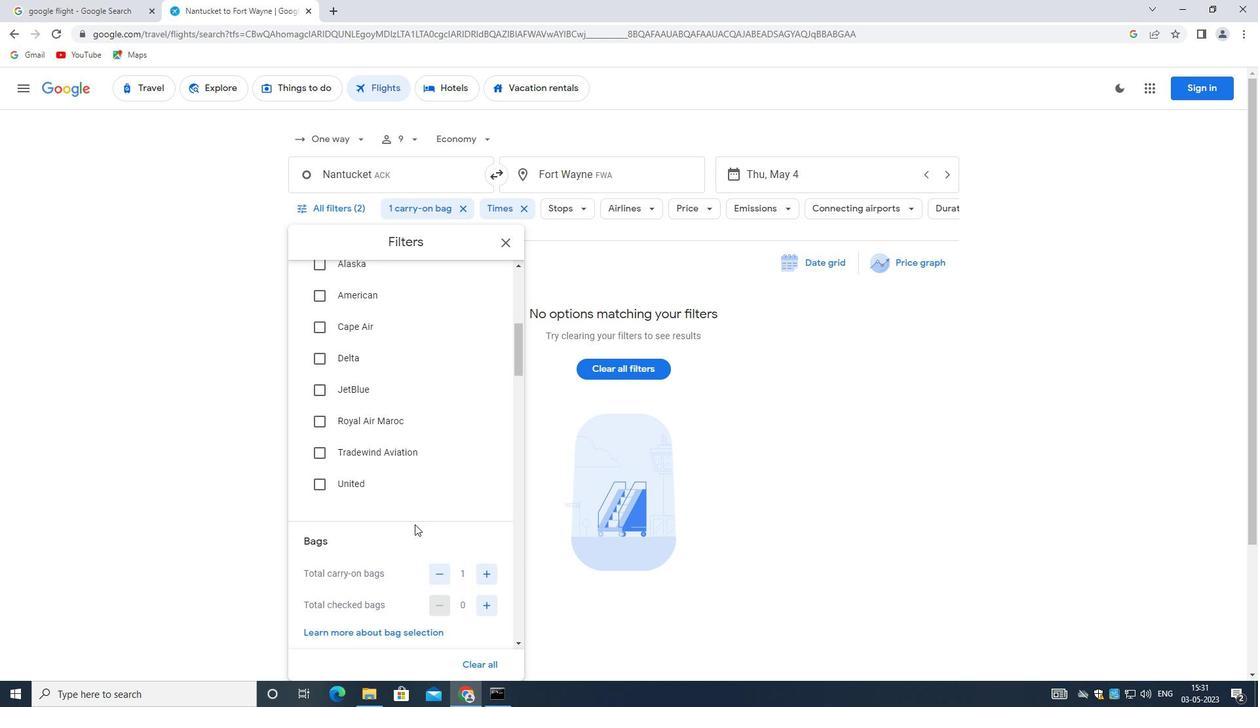 
Action: Mouse scrolled (414, 524) with delta (0, 0)
Screenshot: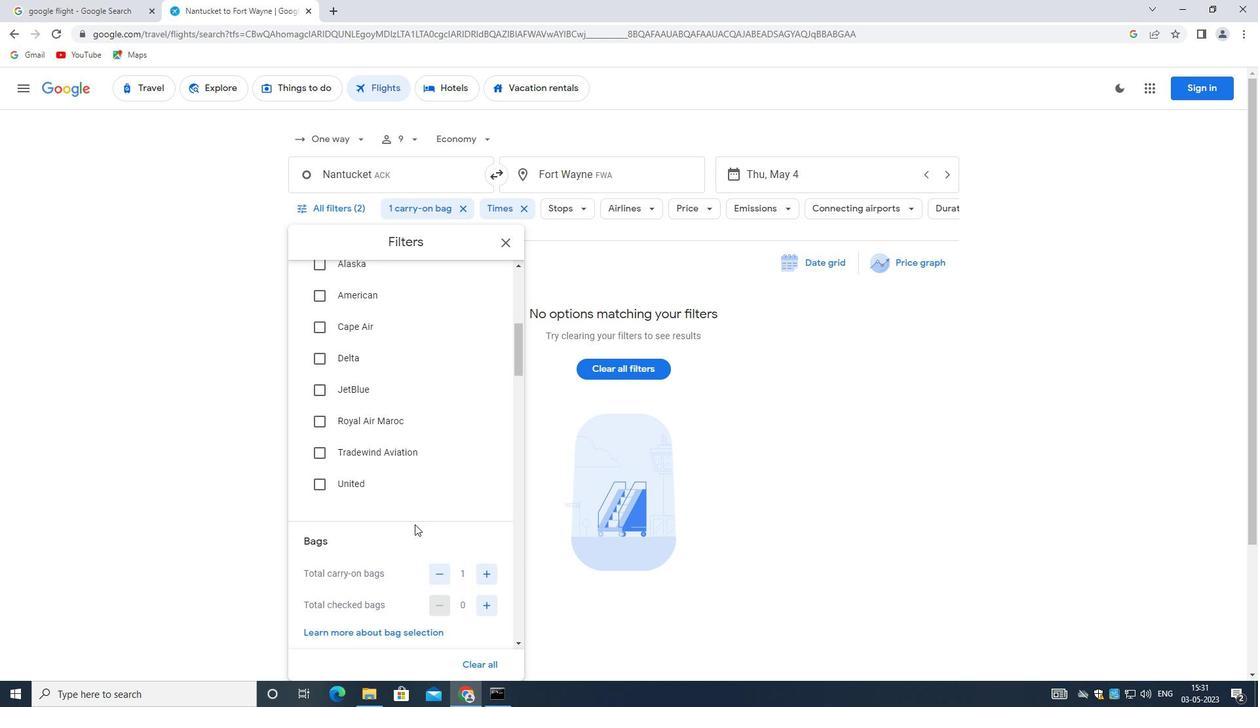 
Action: Mouse moved to (405, 497)
Screenshot: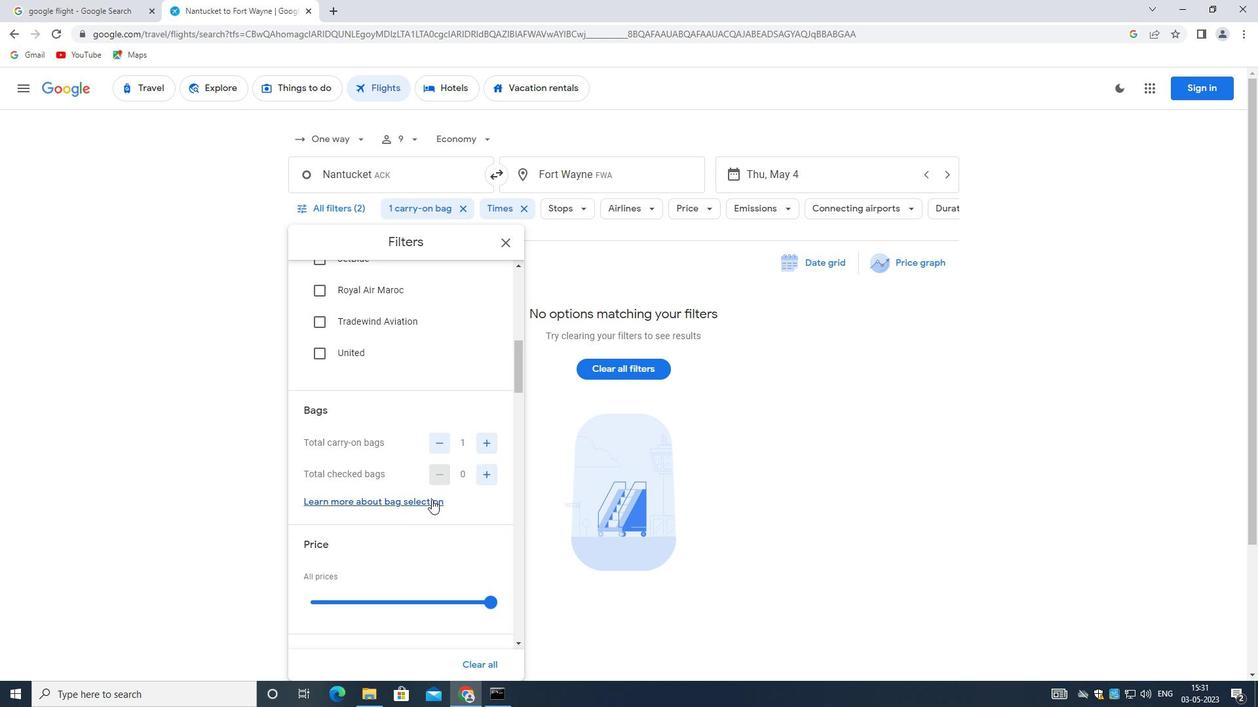 
Action: Mouse scrolled (405, 496) with delta (0, 0)
Screenshot: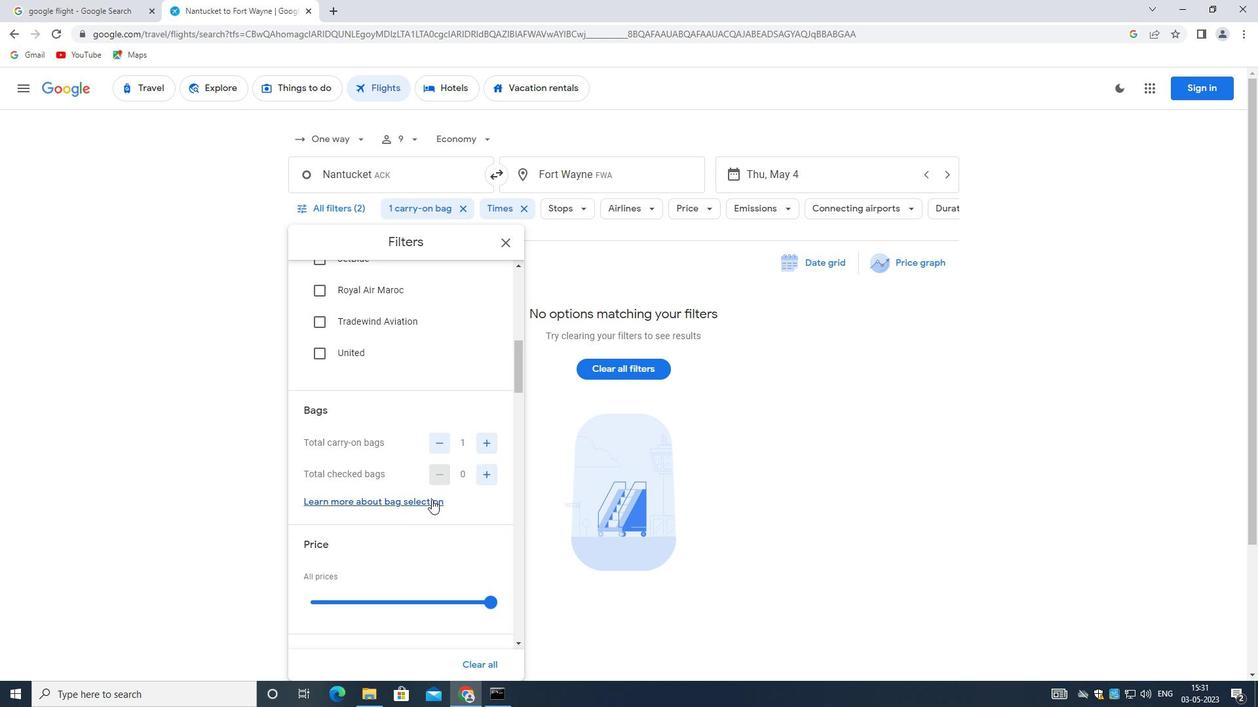 
Action: Mouse moved to (403, 497)
Screenshot: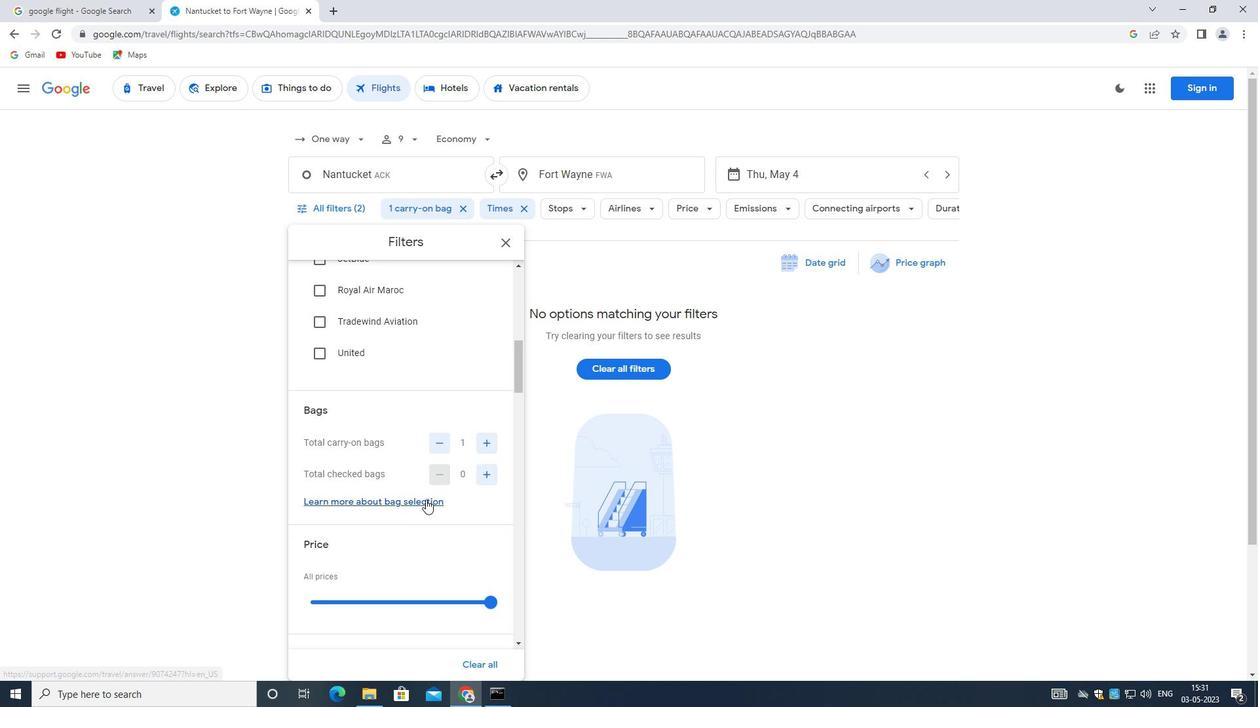 
Action: Mouse scrolled (403, 496) with delta (0, 0)
Screenshot: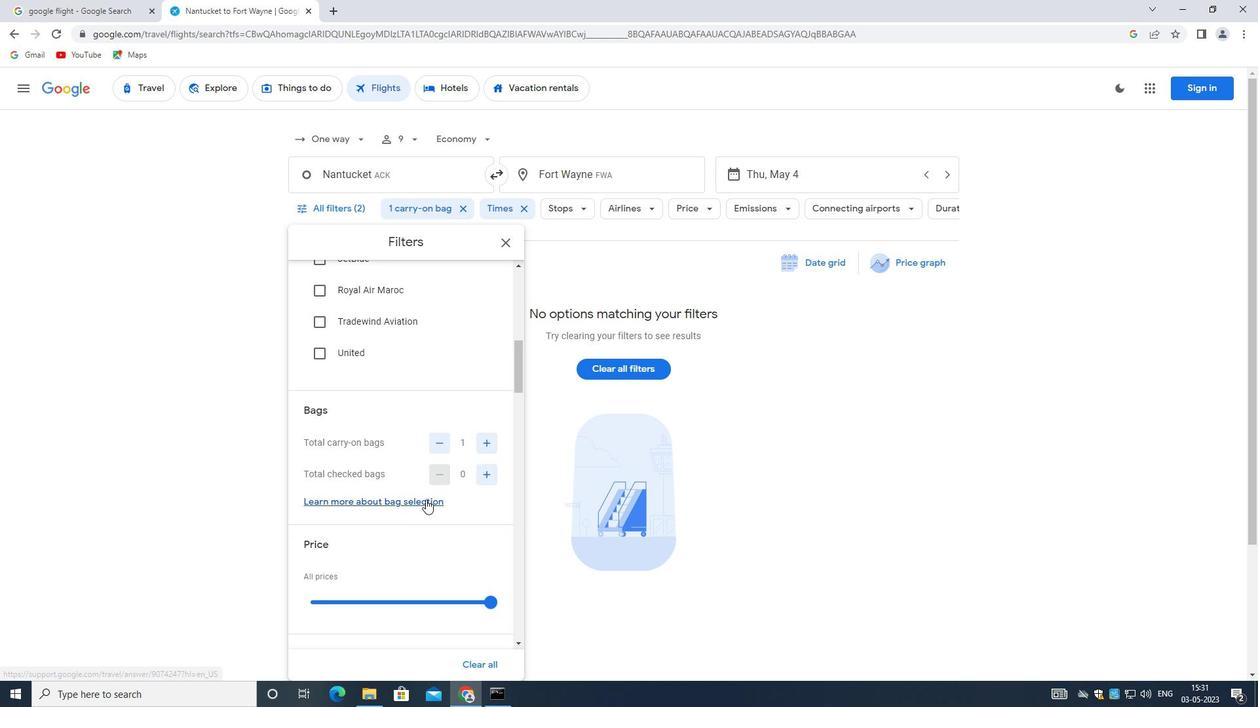 
Action: Mouse moved to (402, 497)
Screenshot: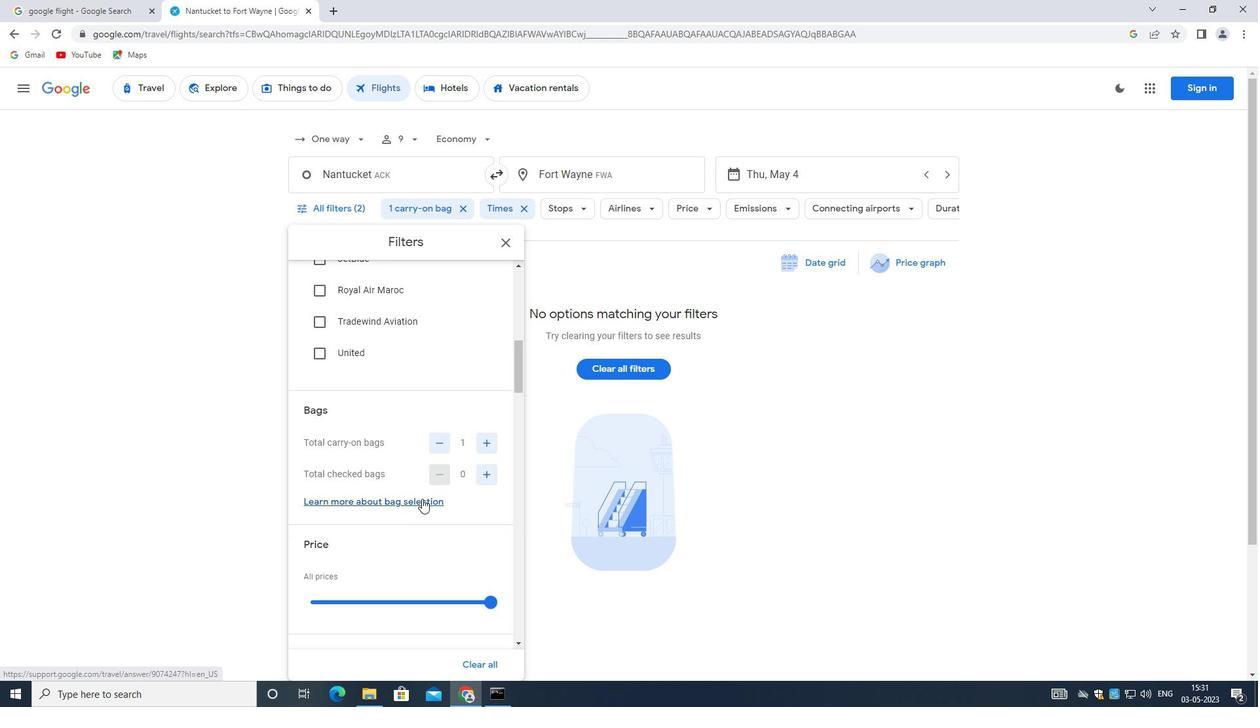 
Action: Mouse scrolled (402, 496) with delta (0, 0)
Screenshot: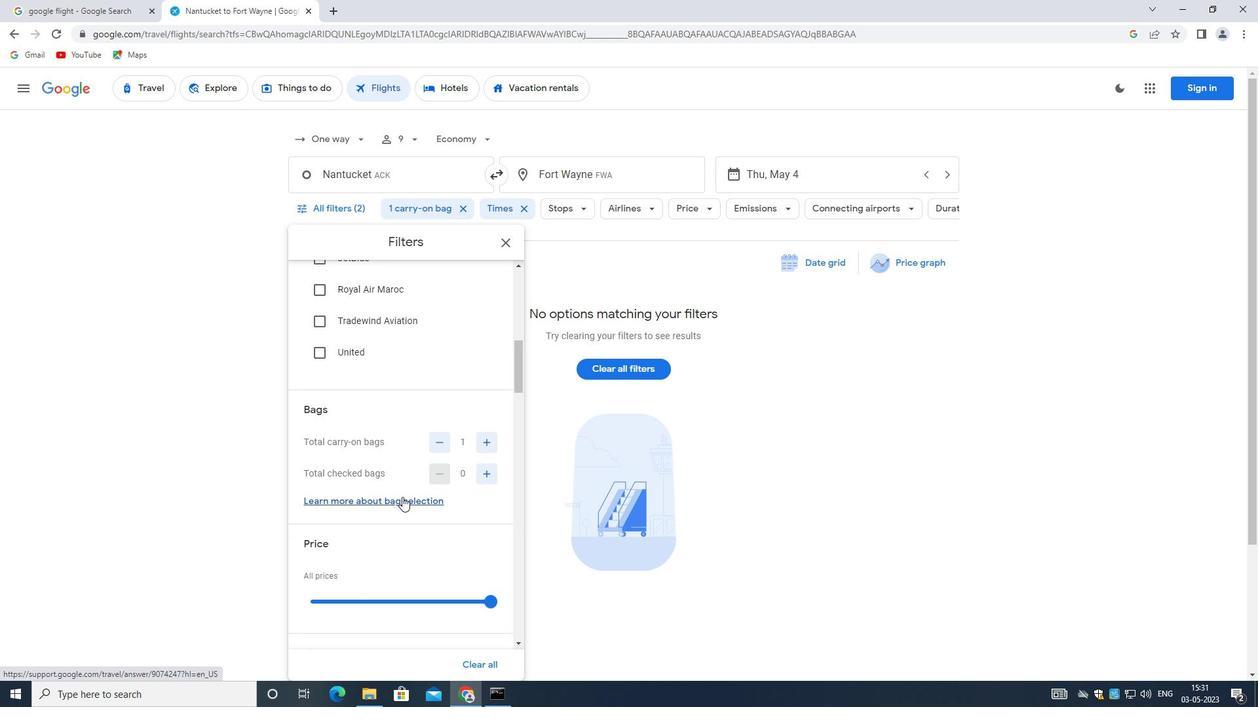 
Action: Mouse scrolled (402, 496) with delta (0, 0)
Screenshot: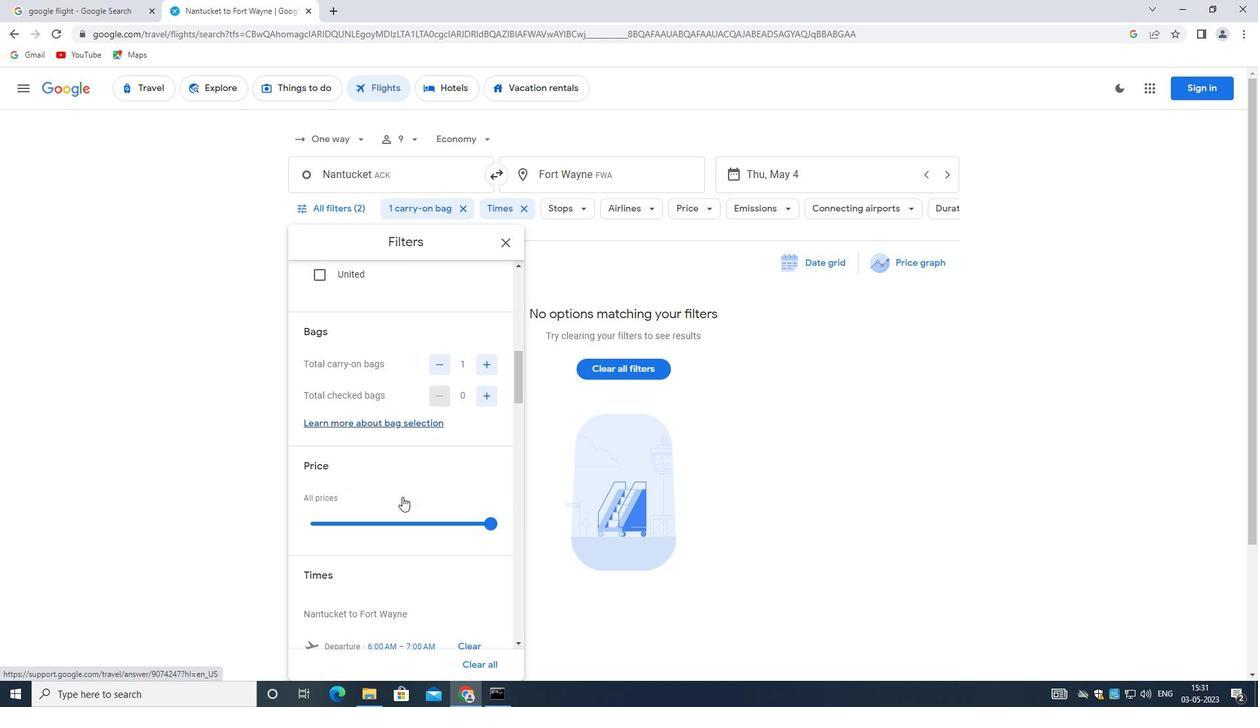 
Action: Mouse moved to (396, 486)
Screenshot: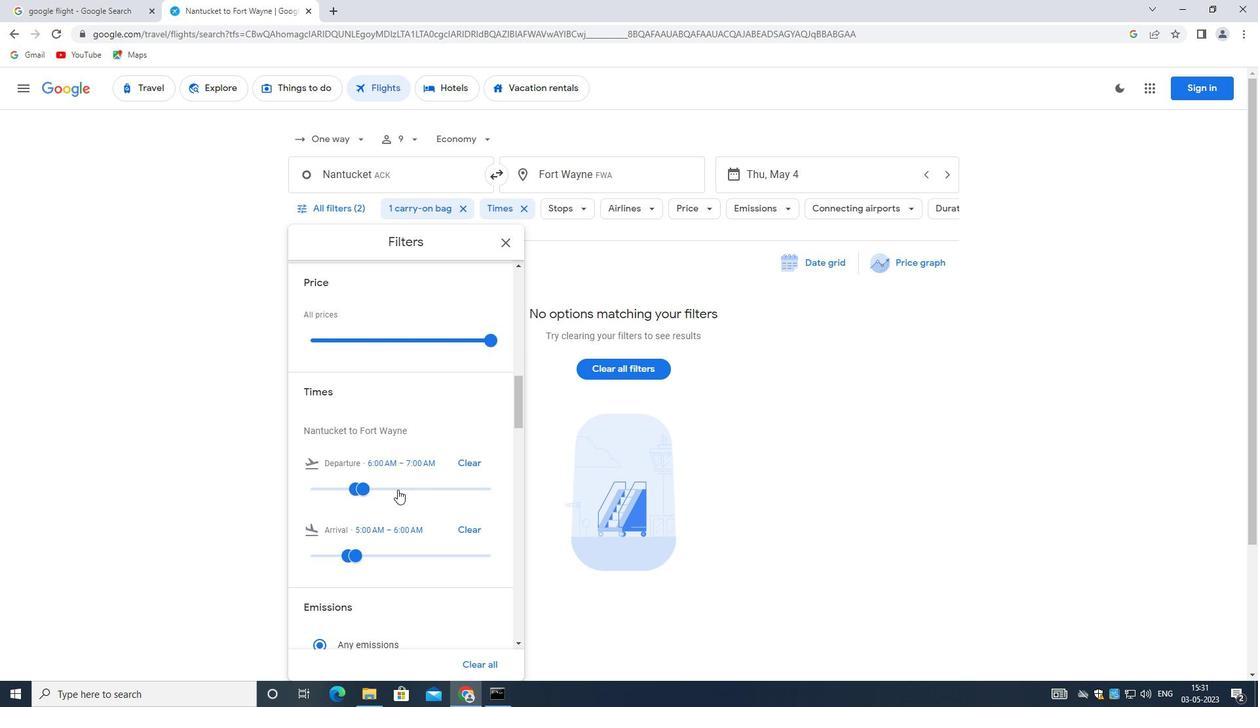 
Action: Mouse pressed left at (396, 486)
Screenshot: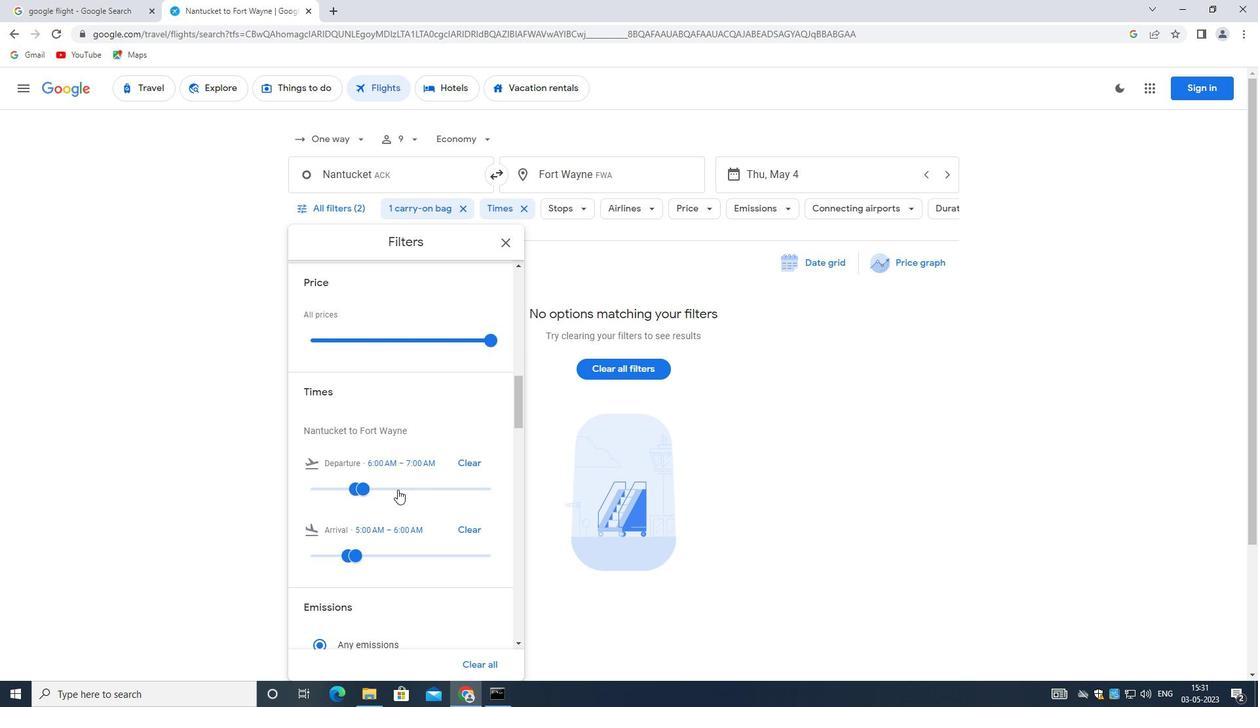 
Action: Mouse moved to (486, 342)
Screenshot: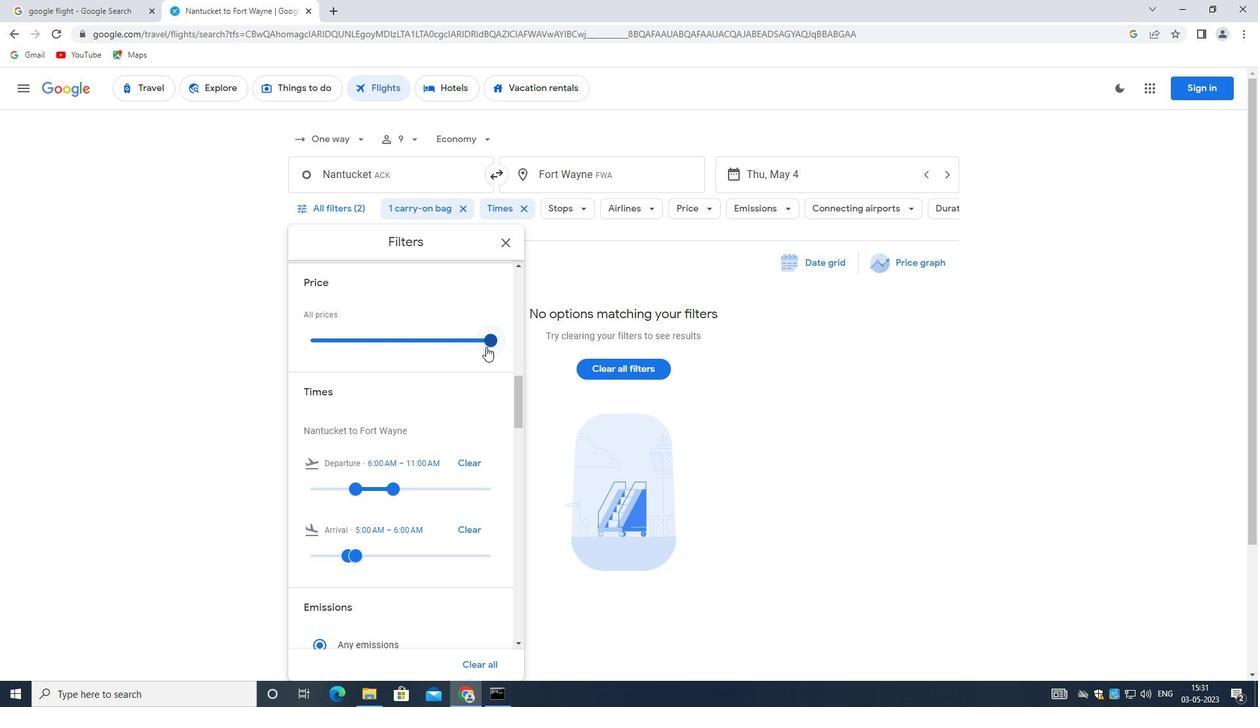 
Action: Mouse pressed left at (486, 342)
Screenshot: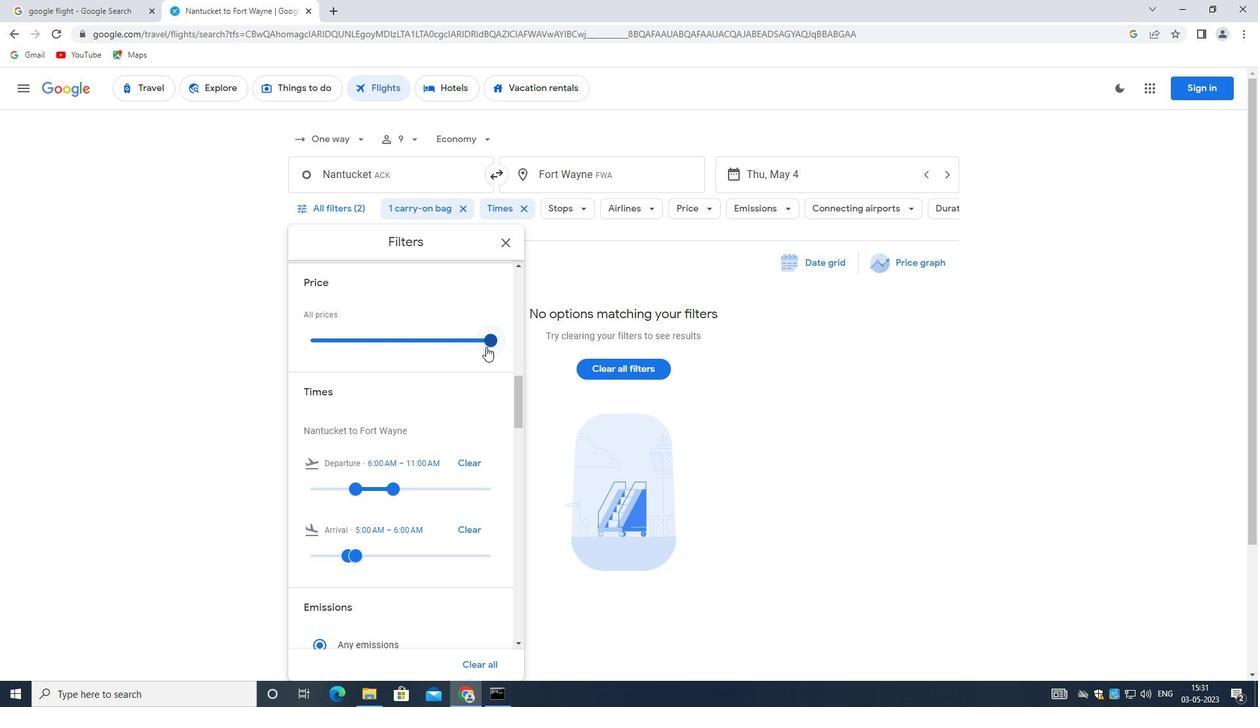 
Action: Mouse moved to (343, 486)
Screenshot: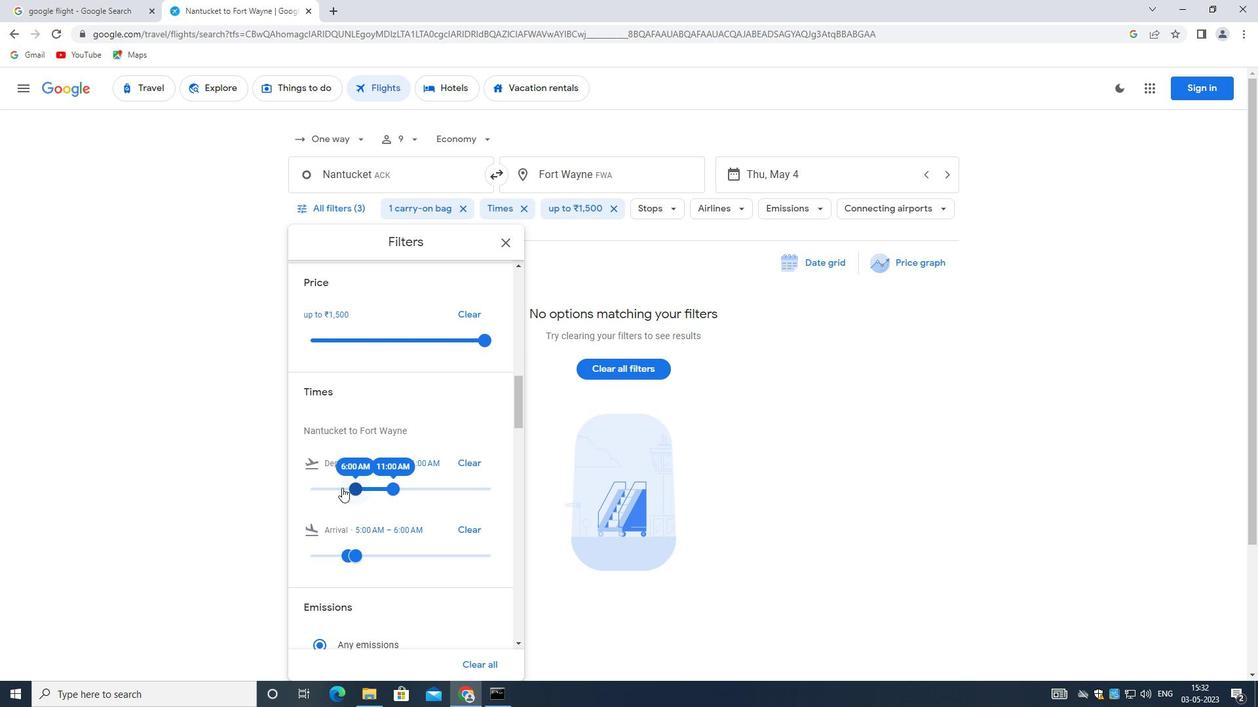 
Action: Mouse pressed left at (343, 486)
Screenshot: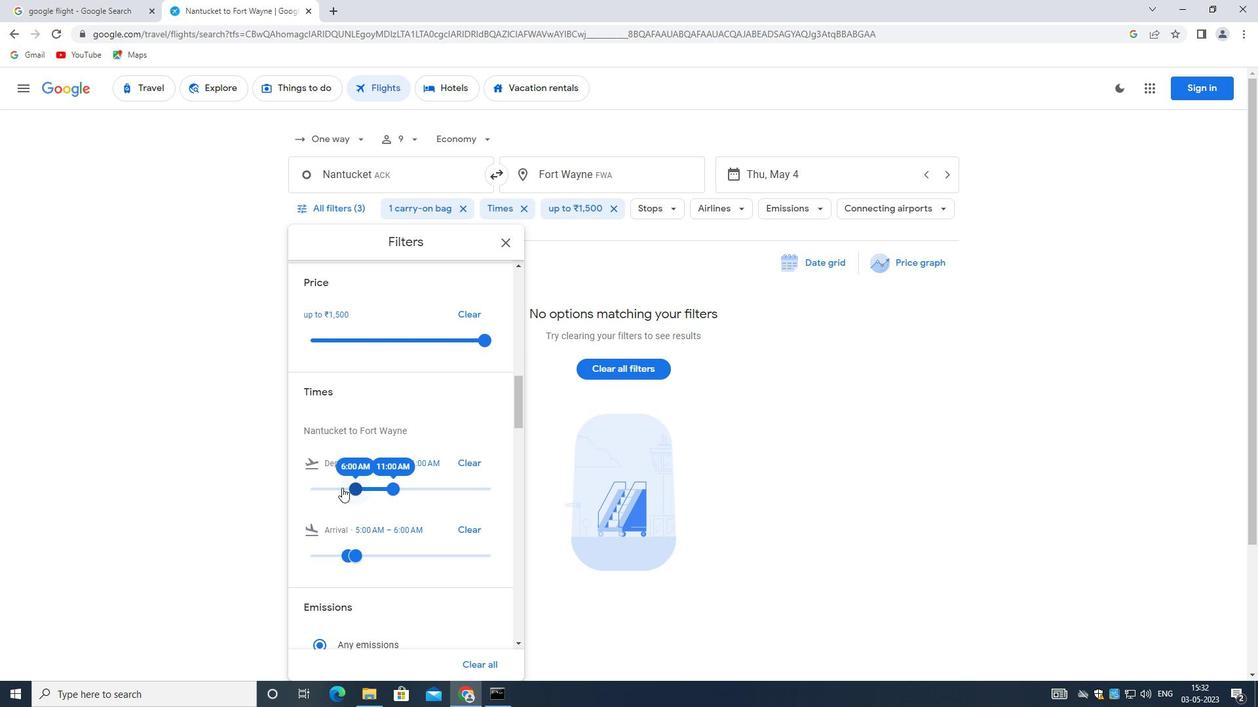 
Action: Mouse moved to (361, 489)
Screenshot: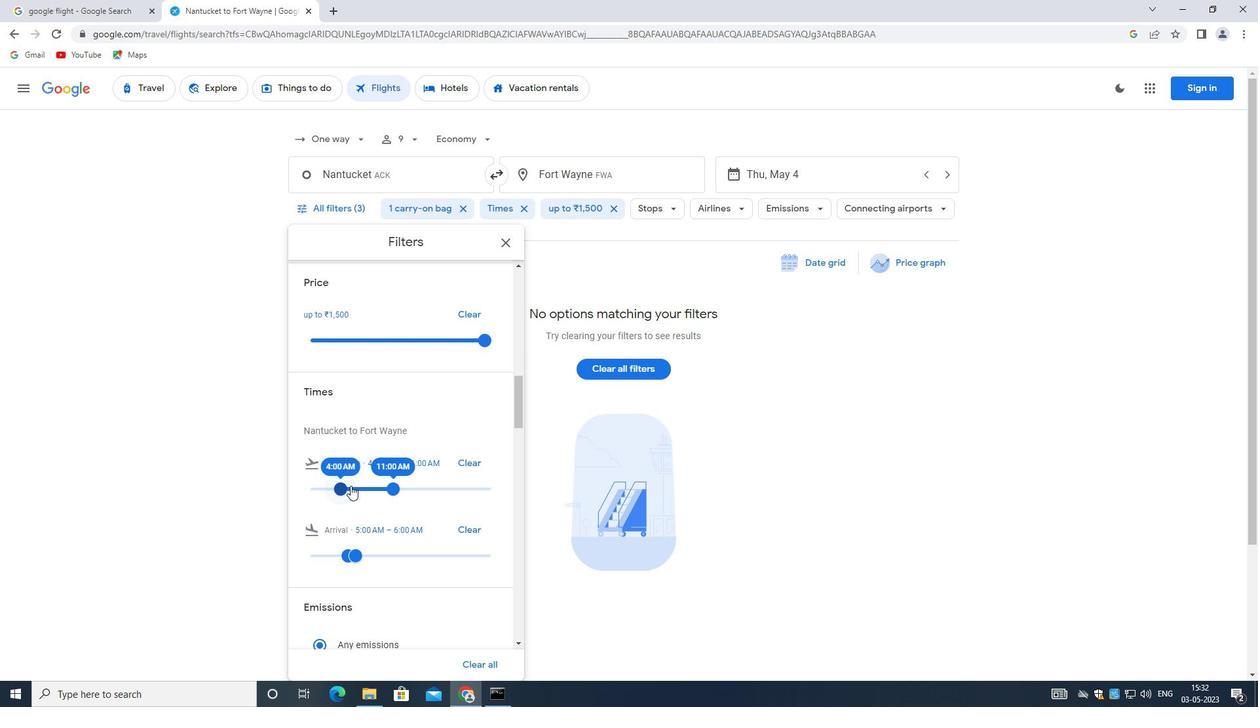 
Action: Mouse pressed left at (361, 489)
Screenshot: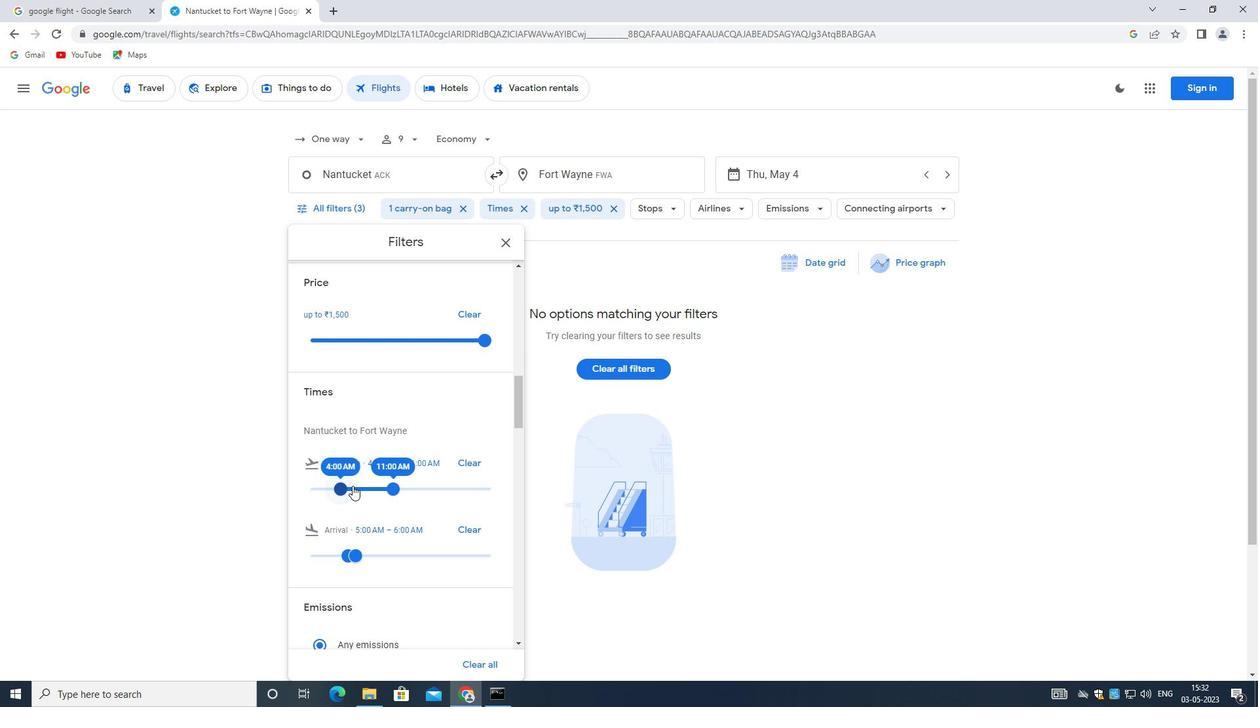 
Action: Mouse moved to (391, 487)
Screenshot: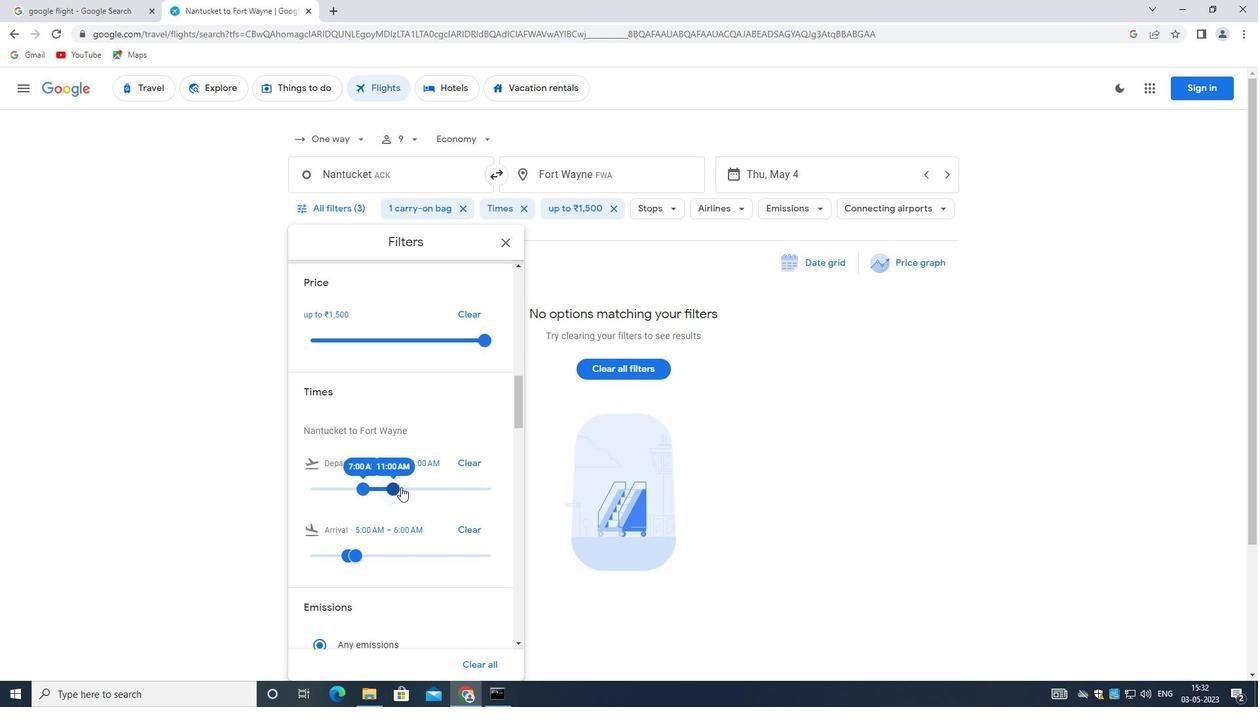 
Action: Mouse pressed left at (391, 487)
Screenshot: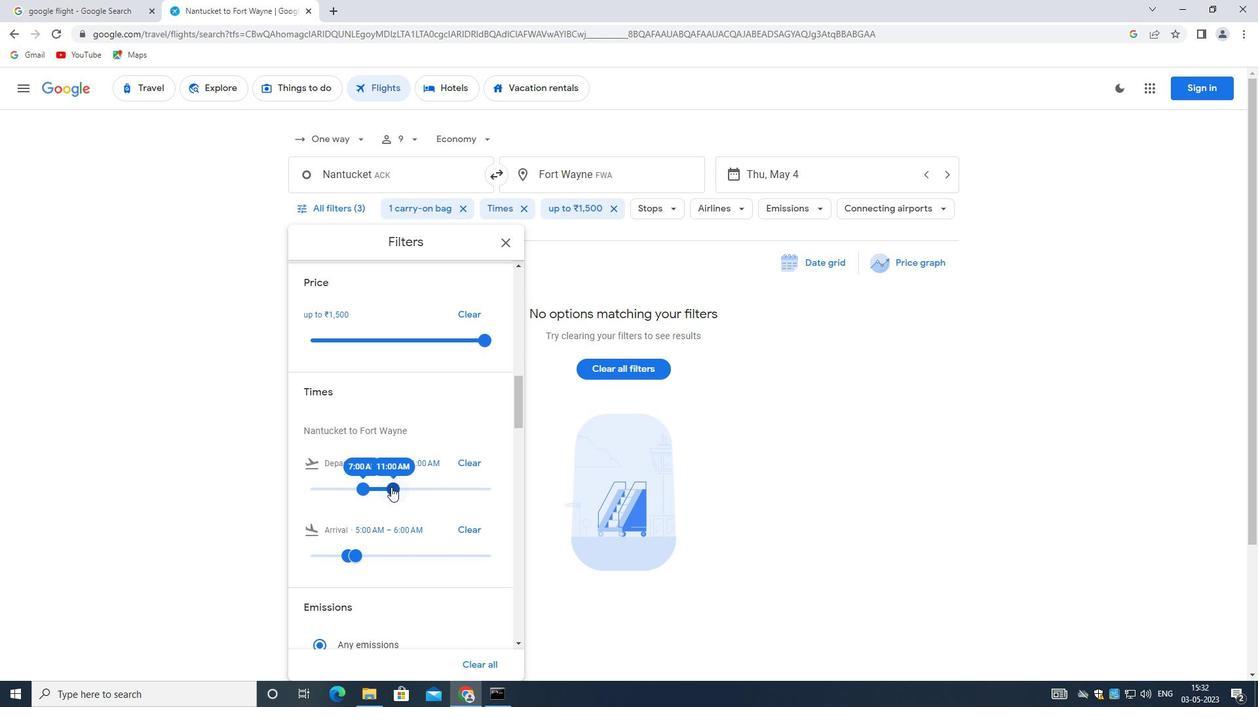 
Action: Mouse moved to (361, 465)
Screenshot: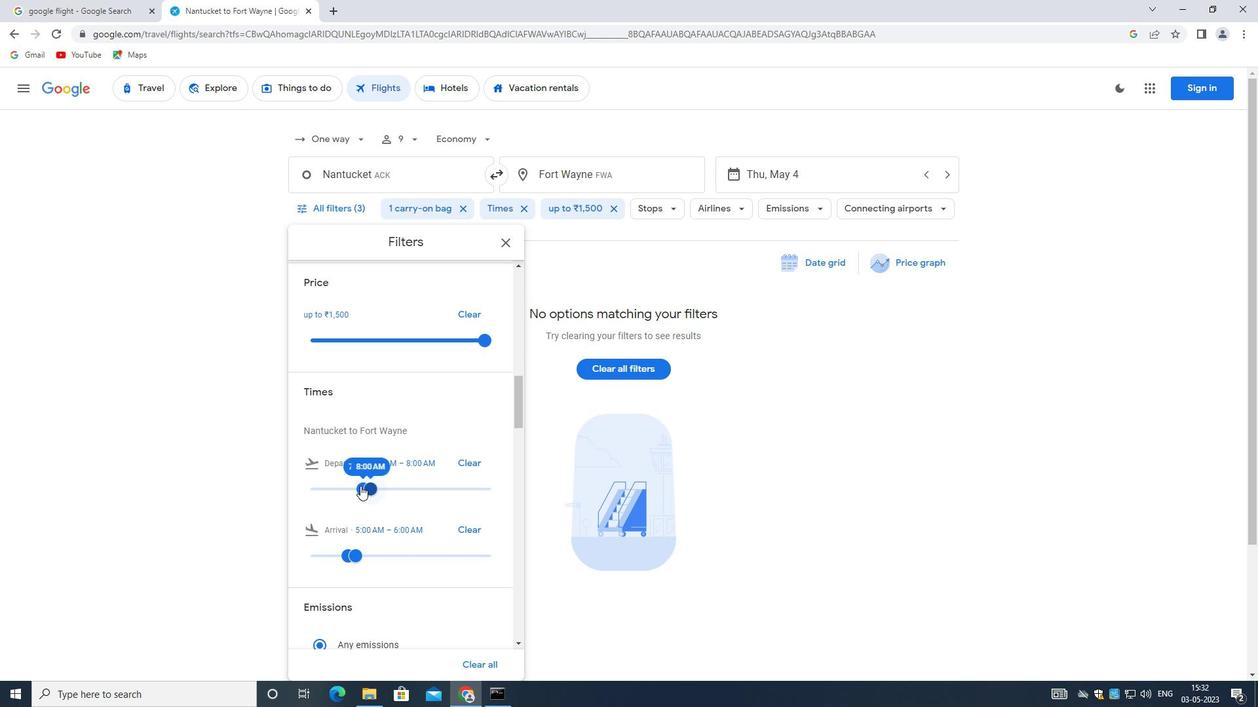 
Action: Mouse scrolled (361, 465) with delta (0, 0)
Screenshot: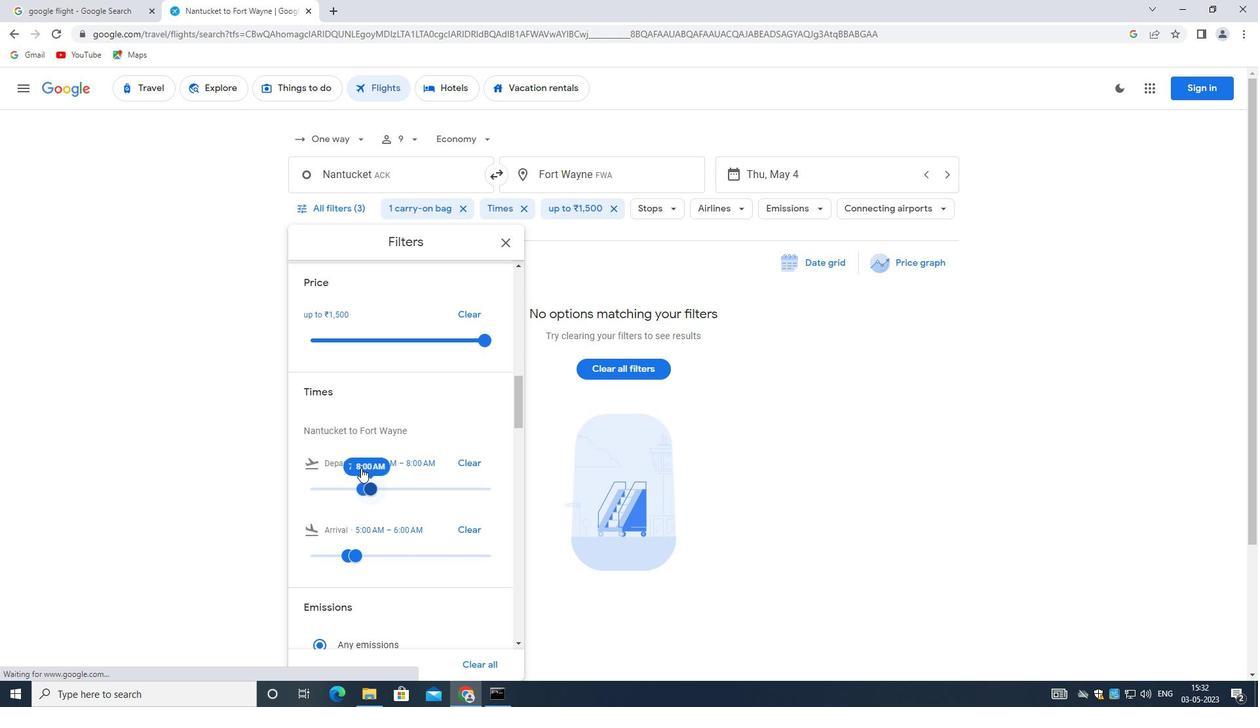 
Action: Mouse scrolled (361, 465) with delta (0, 0)
Screenshot: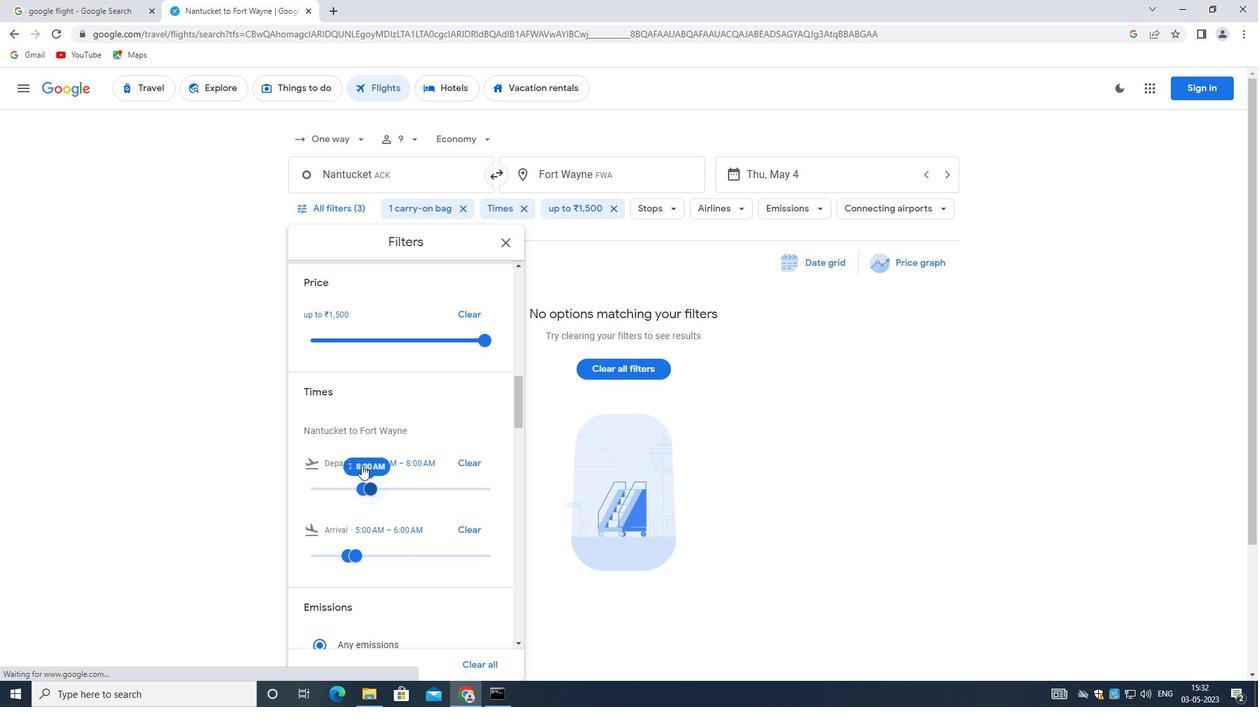
Action: Mouse scrolled (361, 465) with delta (0, 0)
Screenshot: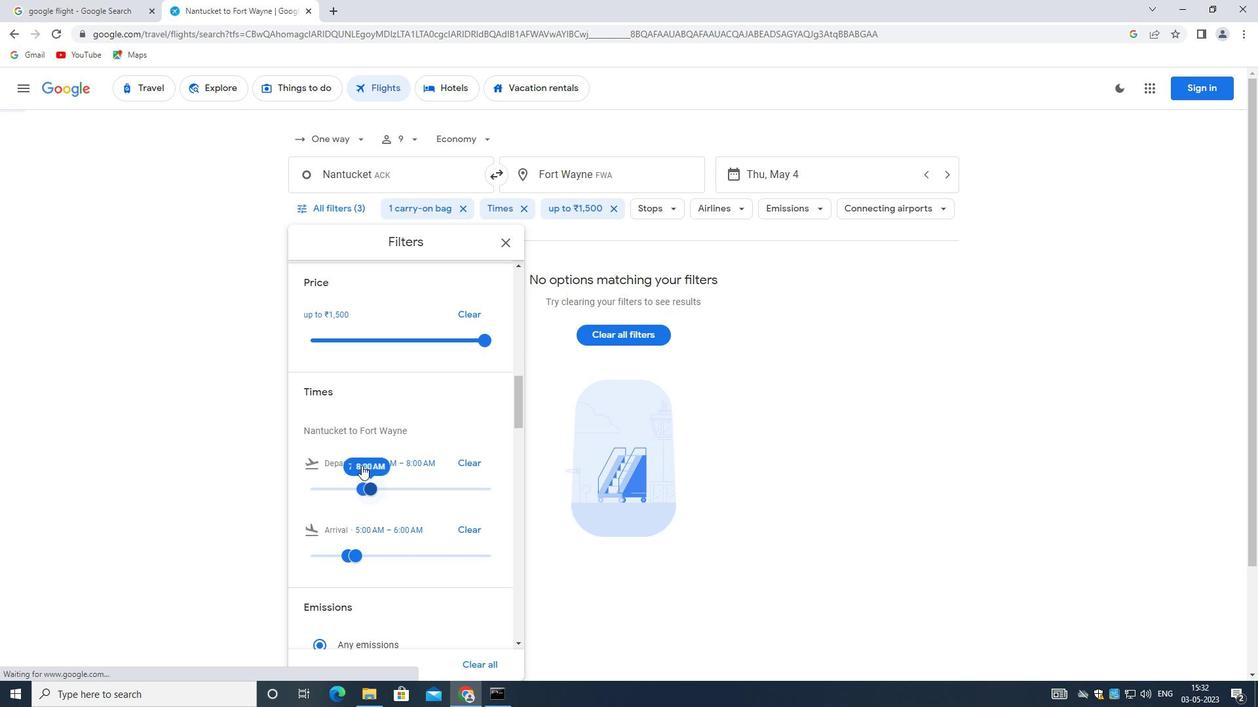 
Action: Mouse scrolled (361, 465) with delta (0, 0)
Screenshot: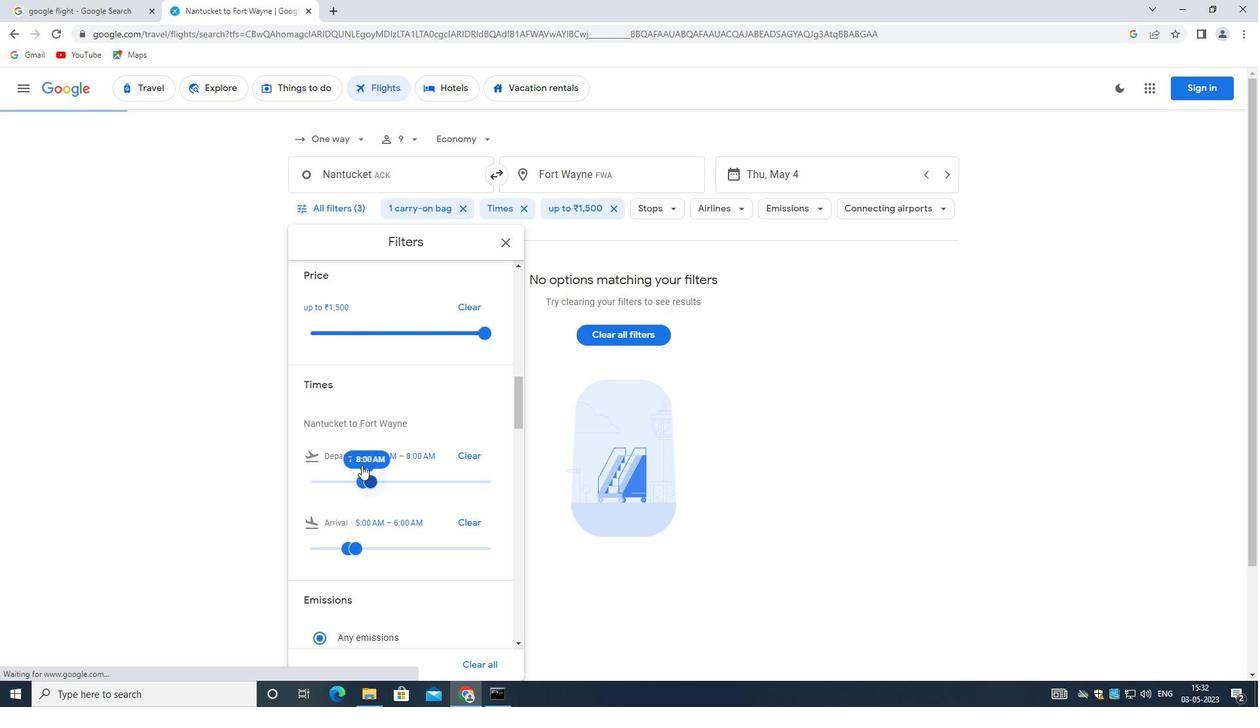 
Action: Mouse scrolled (361, 465) with delta (0, 0)
Screenshot: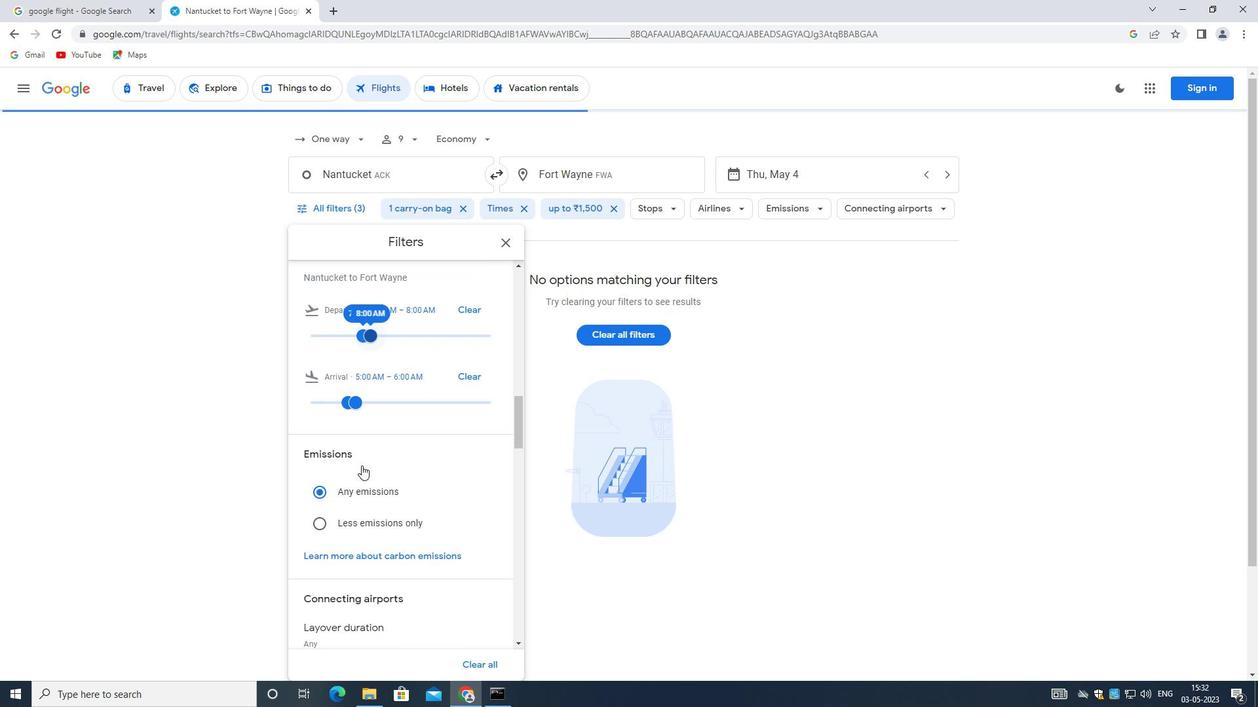 
Action: Mouse scrolled (361, 465) with delta (0, 0)
Screenshot: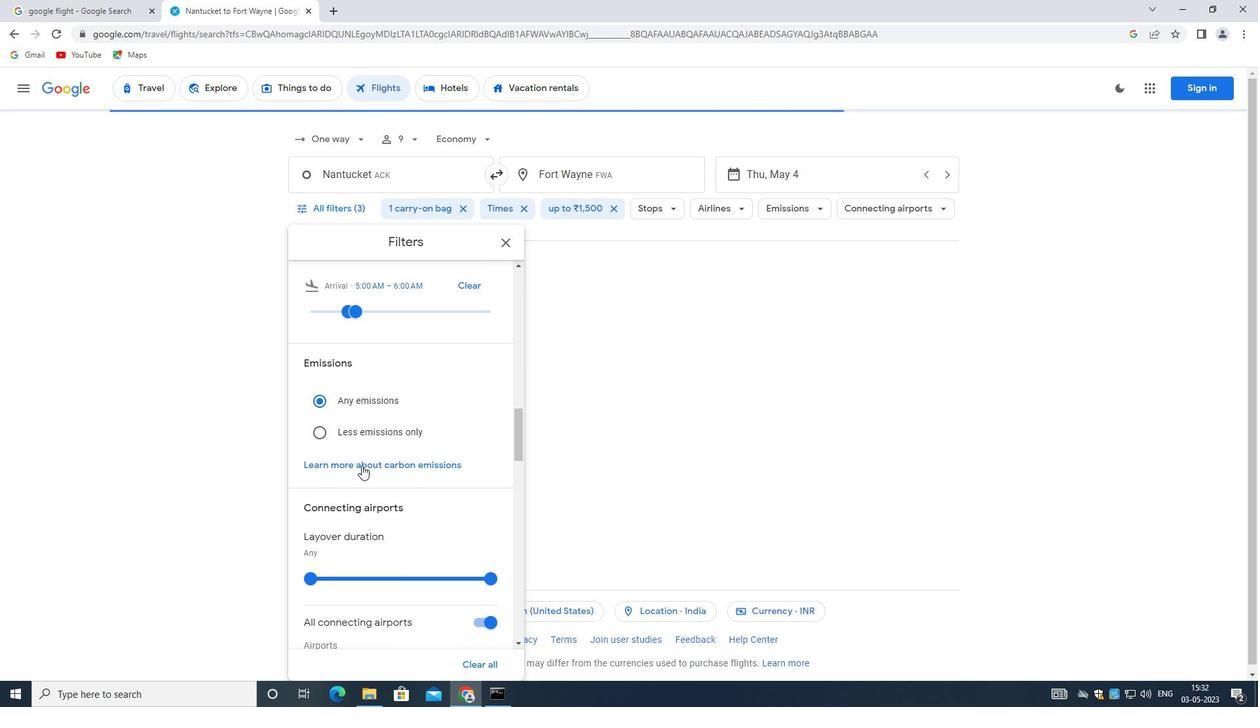 
Action: Mouse scrolled (361, 465) with delta (0, 0)
Screenshot: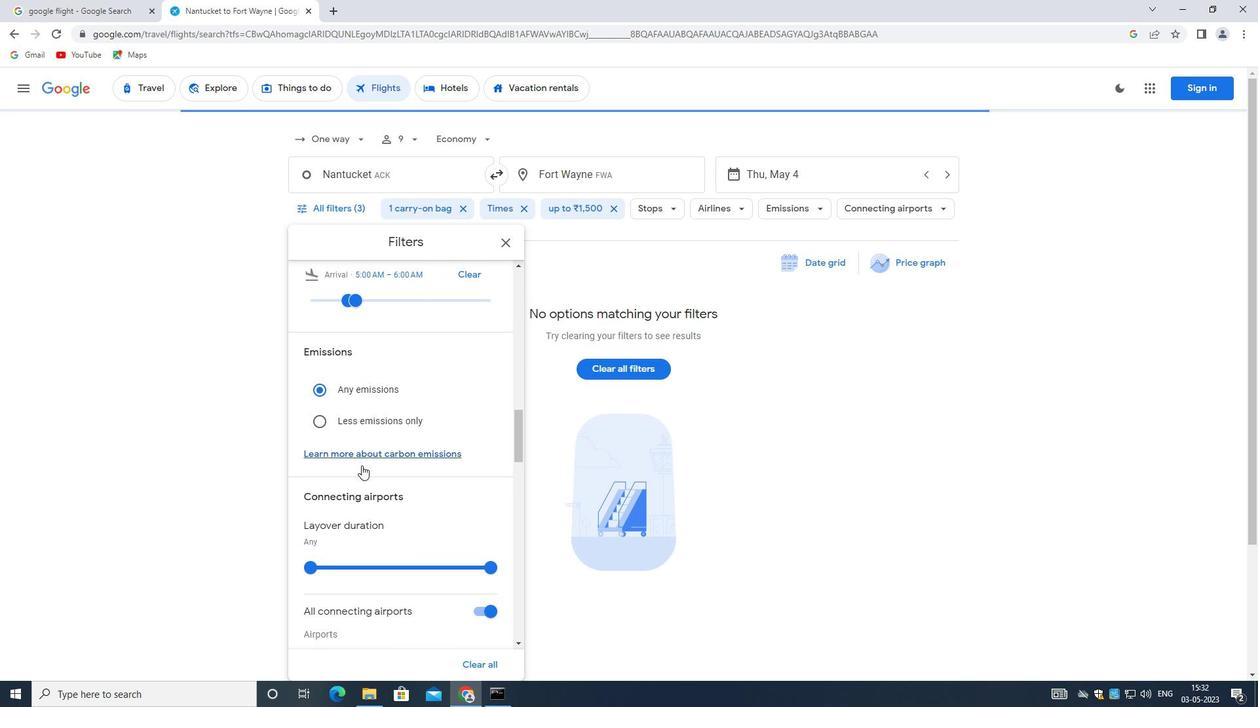 
Action: Mouse moved to (481, 407)
Screenshot: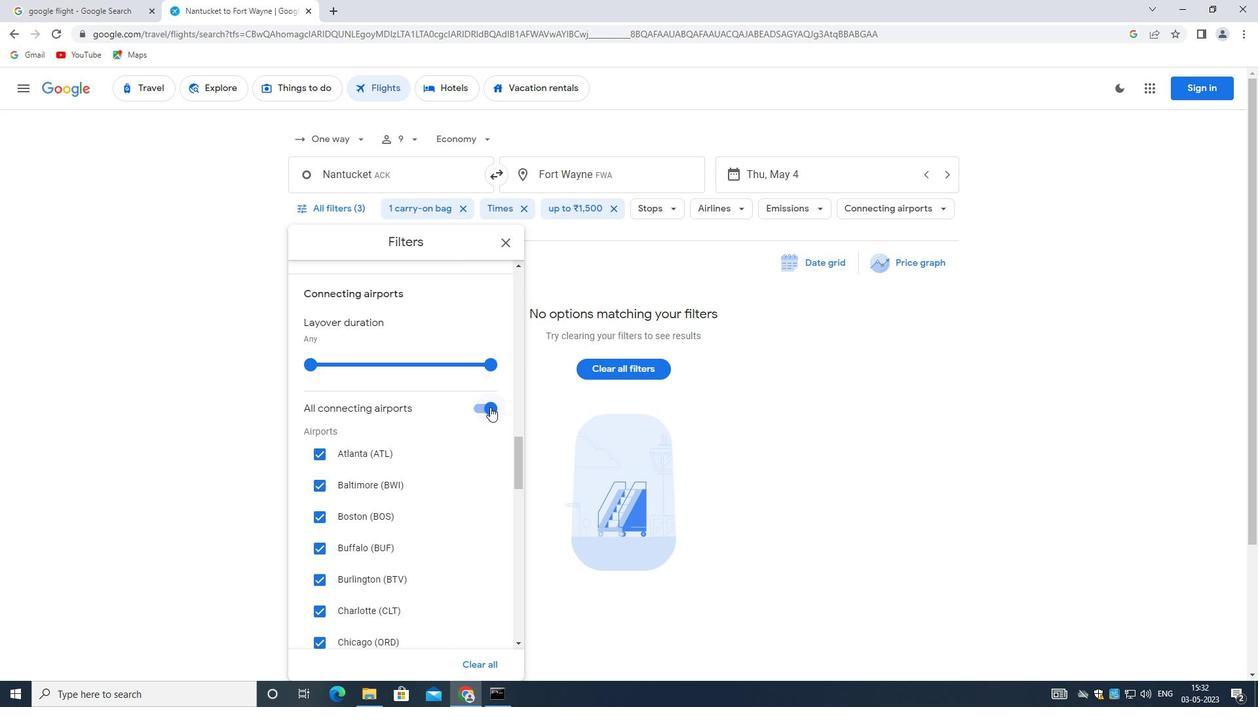 
Action: Mouse pressed left at (481, 407)
Screenshot: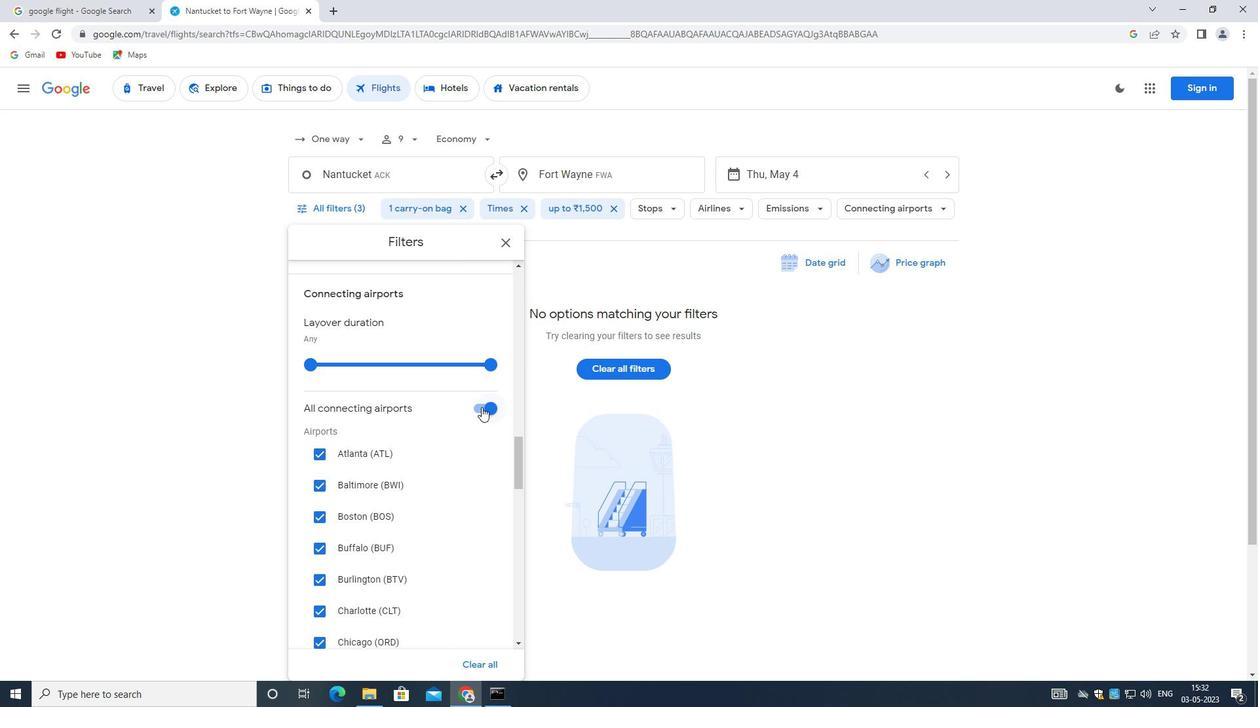 
Action: Mouse moved to (442, 434)
Screenshot: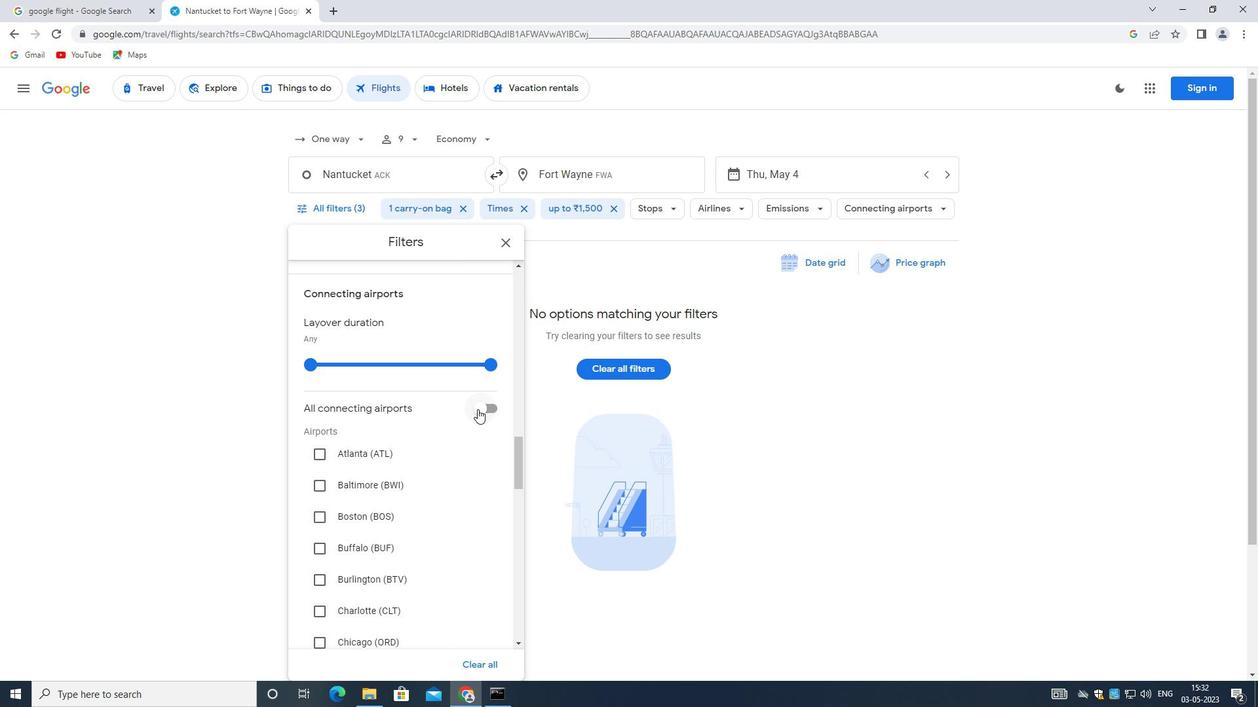 
Action: Mouse scrolled (442, 433) with delta (0, 0)
Screenshot: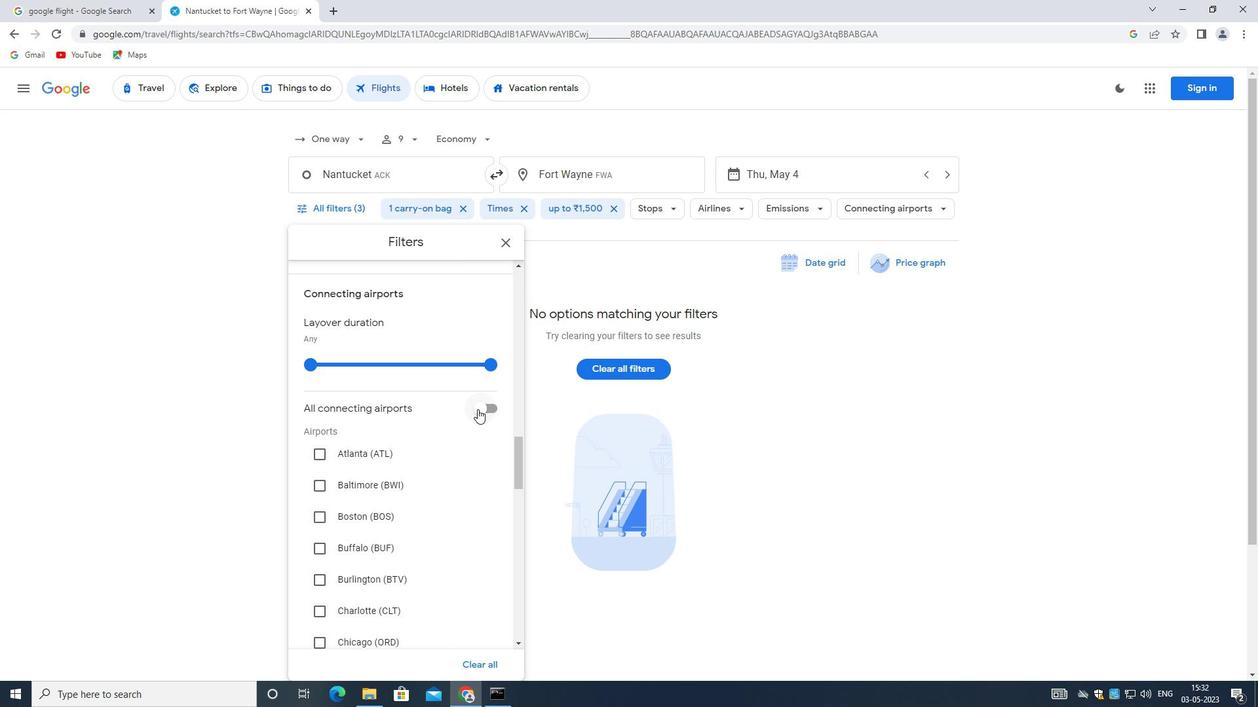 
Action: Mouse moved to (441, 435)
Screenshot: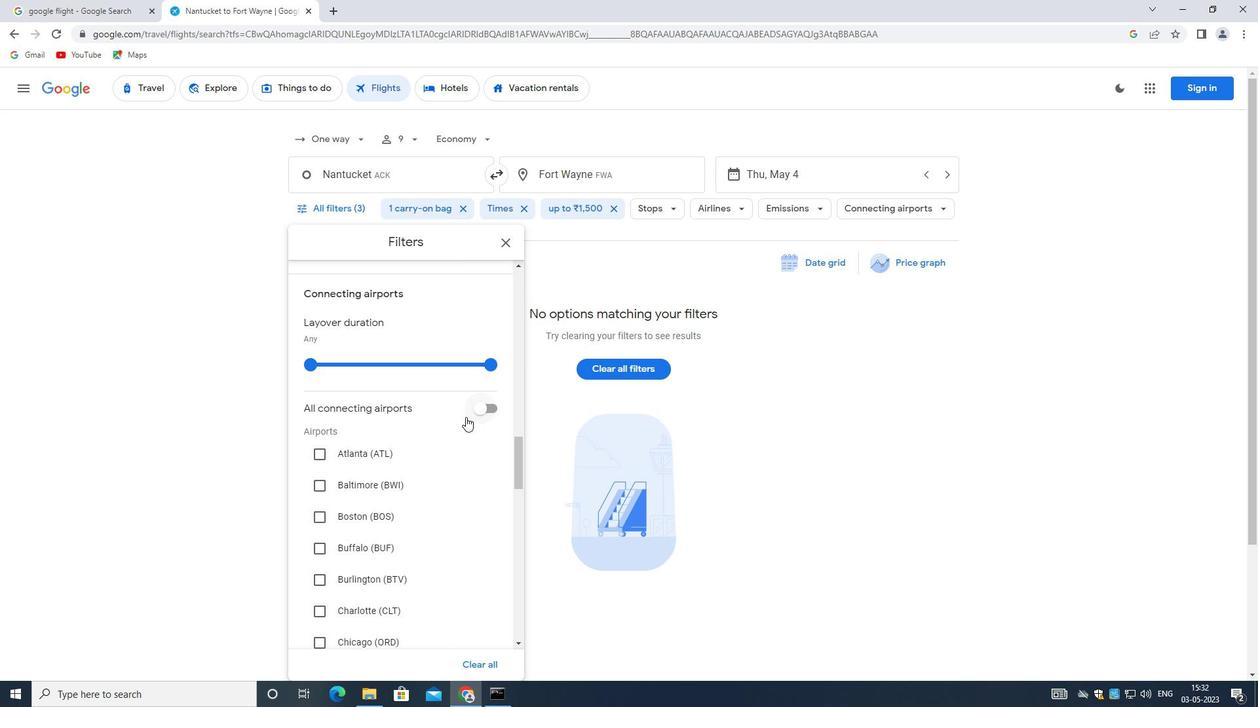 
Action: Mouse scrolled (441, 434) with delta (0, 0)
Screenshot: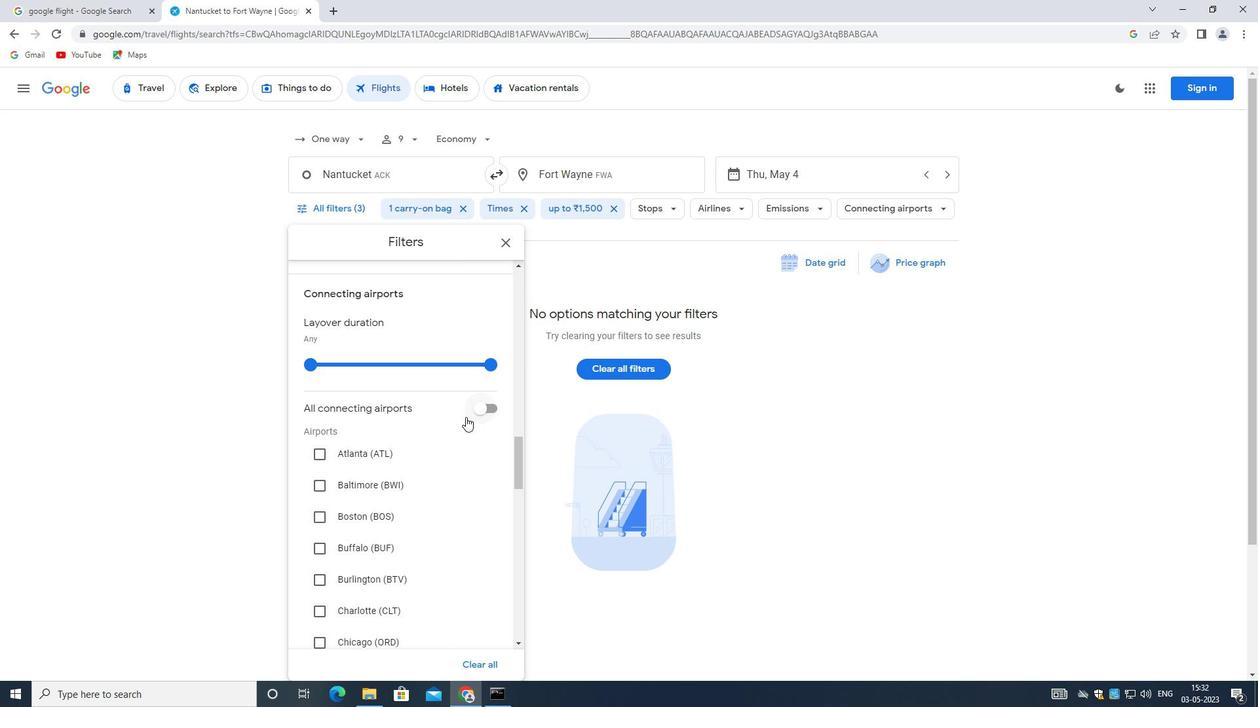 
Action: Mouse moved to (441, 435)
Screenshot: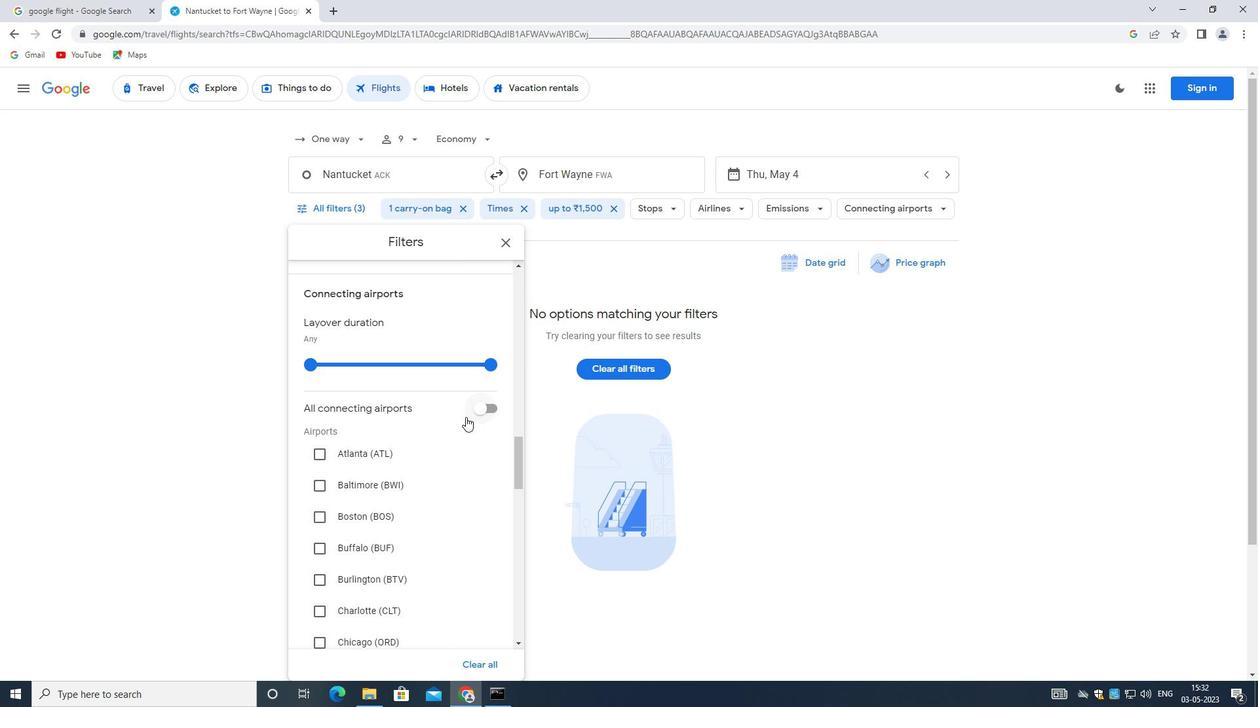 
Action: Mouse scrolled (441, 435) with delta (0, 0)
Screenshot: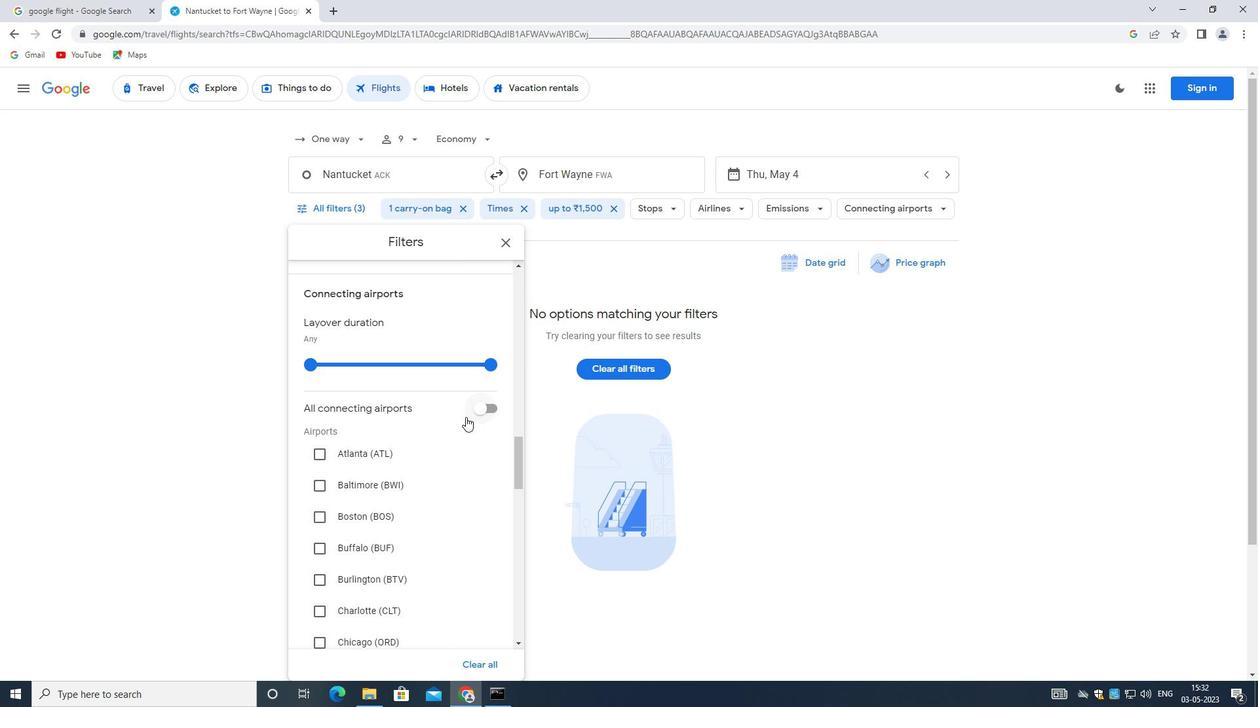 
Action: Mouse moved to (441, 436)
Screenshot: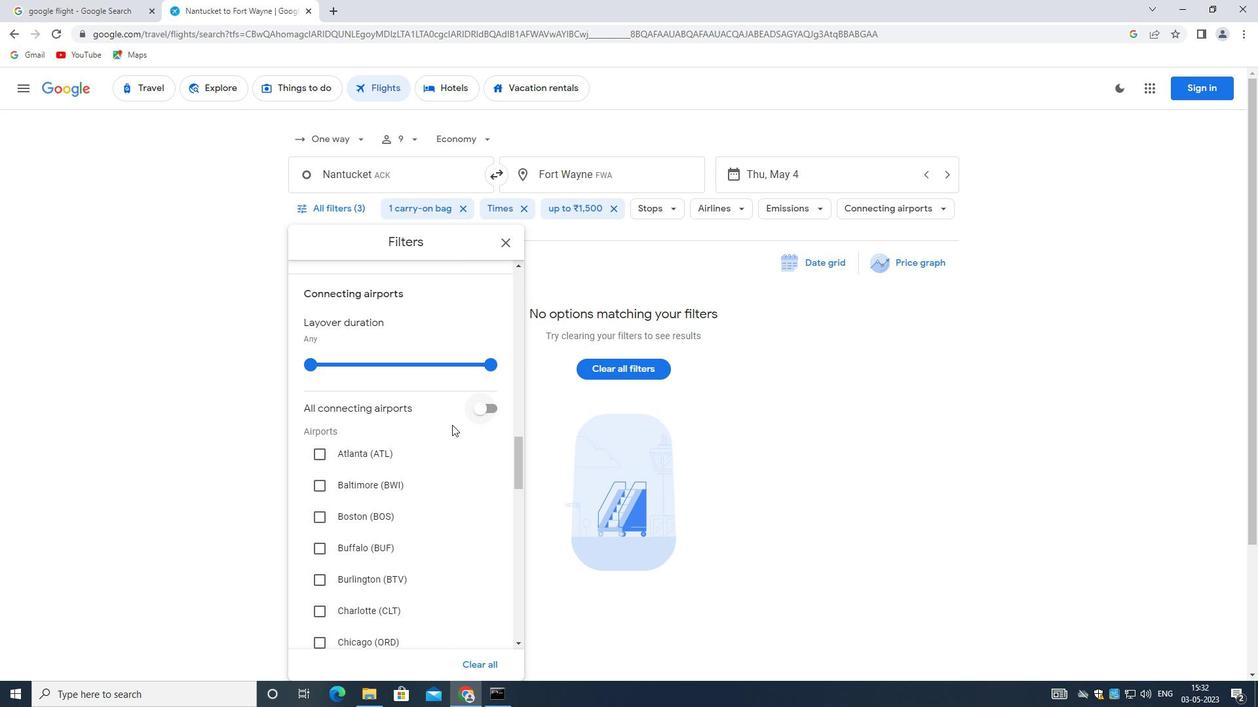 
Action: Mouse scrolled (441, 435) with delta (0, 0)
Screenshot: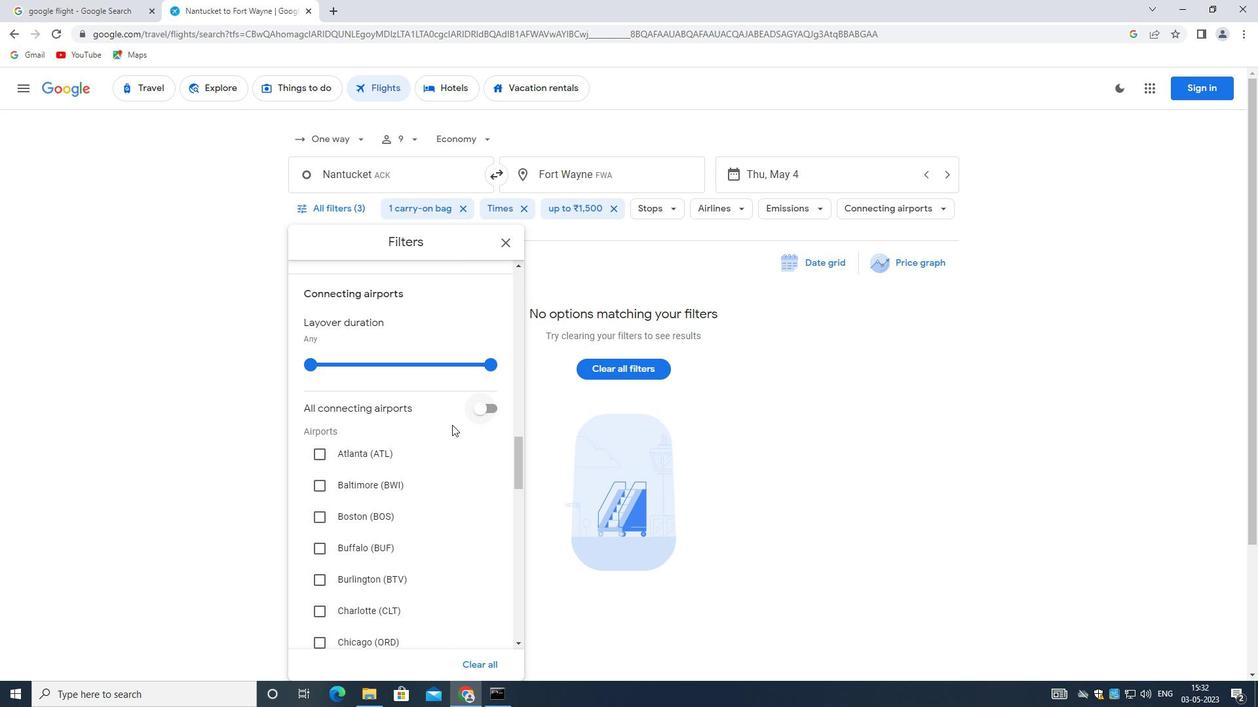 
Action: Mouse moved to (440, 437)
Screenshot: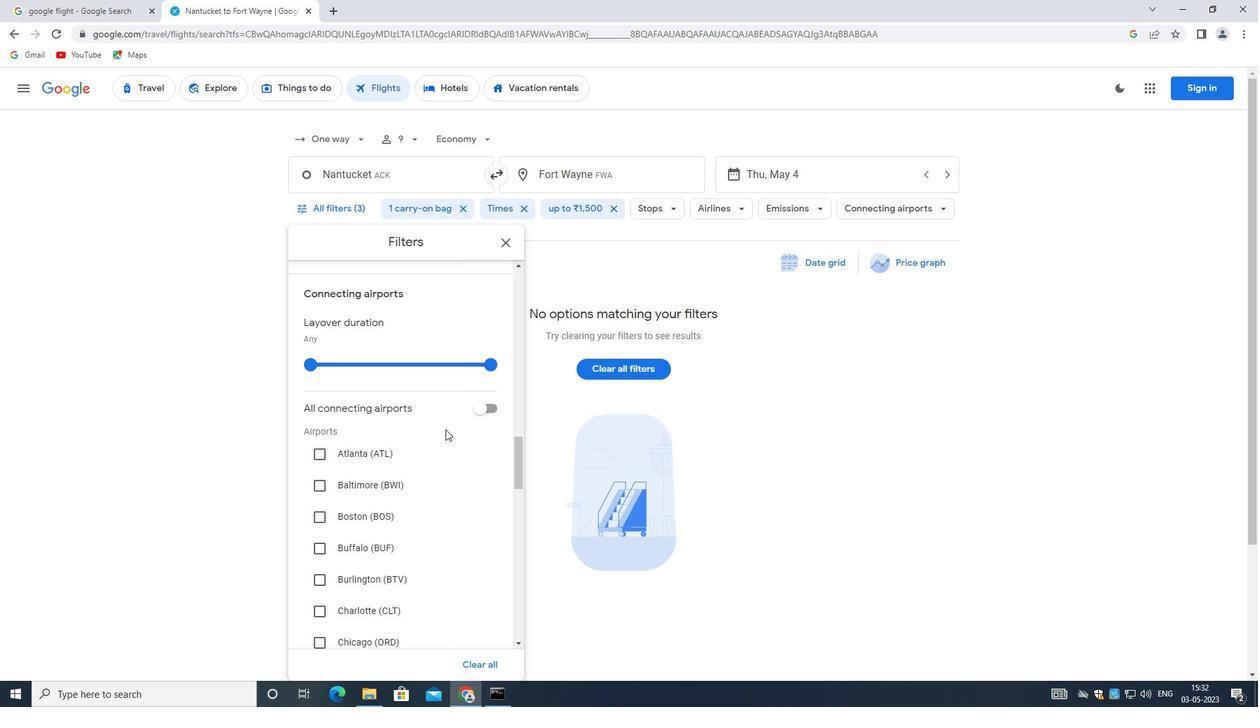 
Action: Mouse scrolled (440, 436) with delta (0, 0)
Screenshot: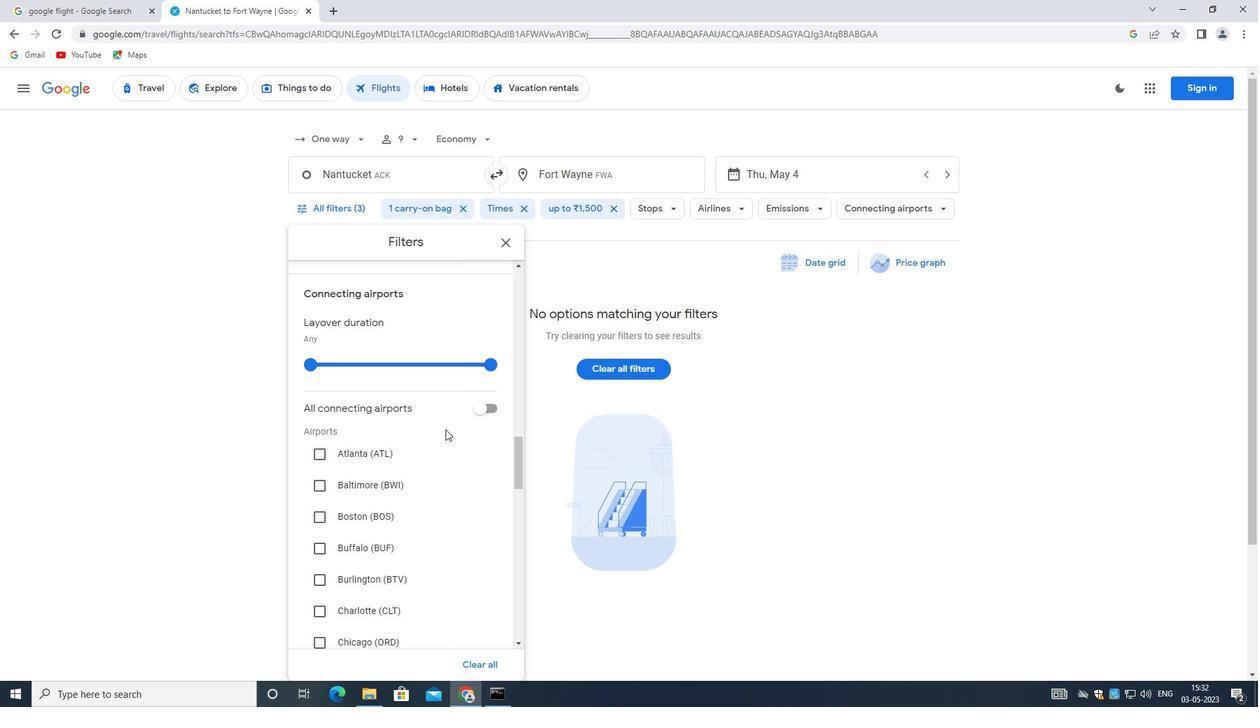 
Action: Mouse moved to (439, 437)
Screenshot: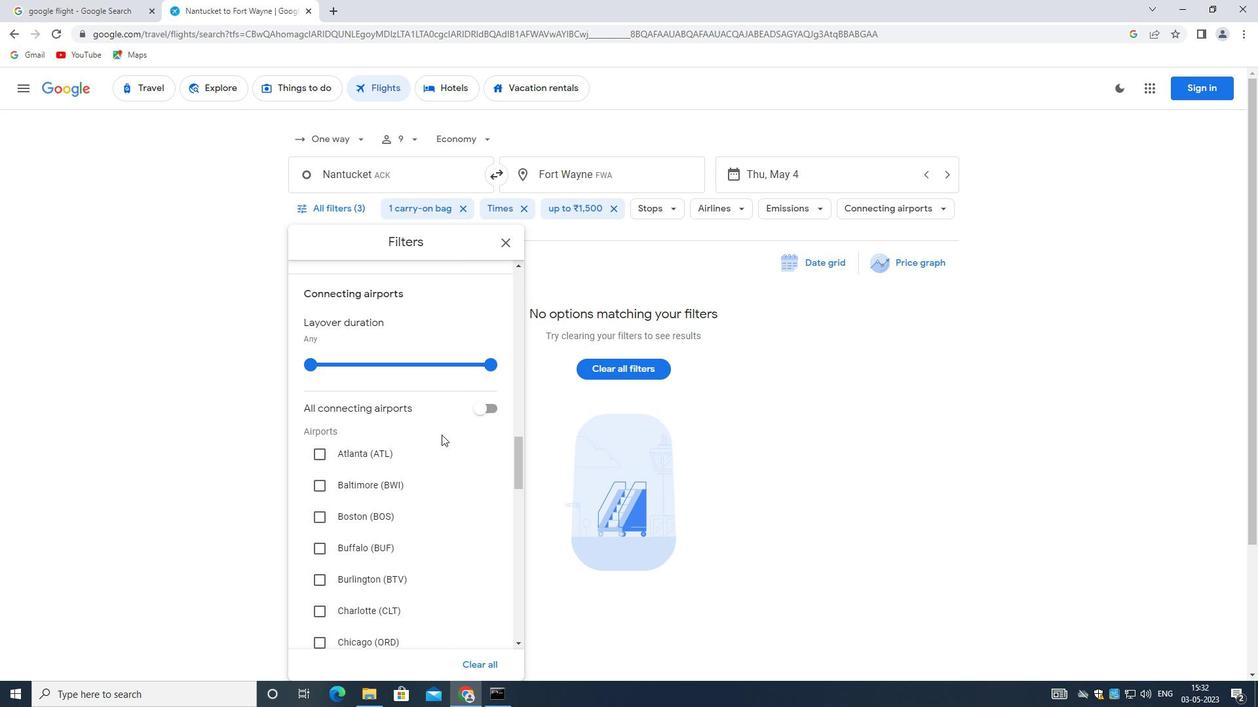 
Action: Mouse scrolled (439, 437) with delta (0, 0)
Screenshot: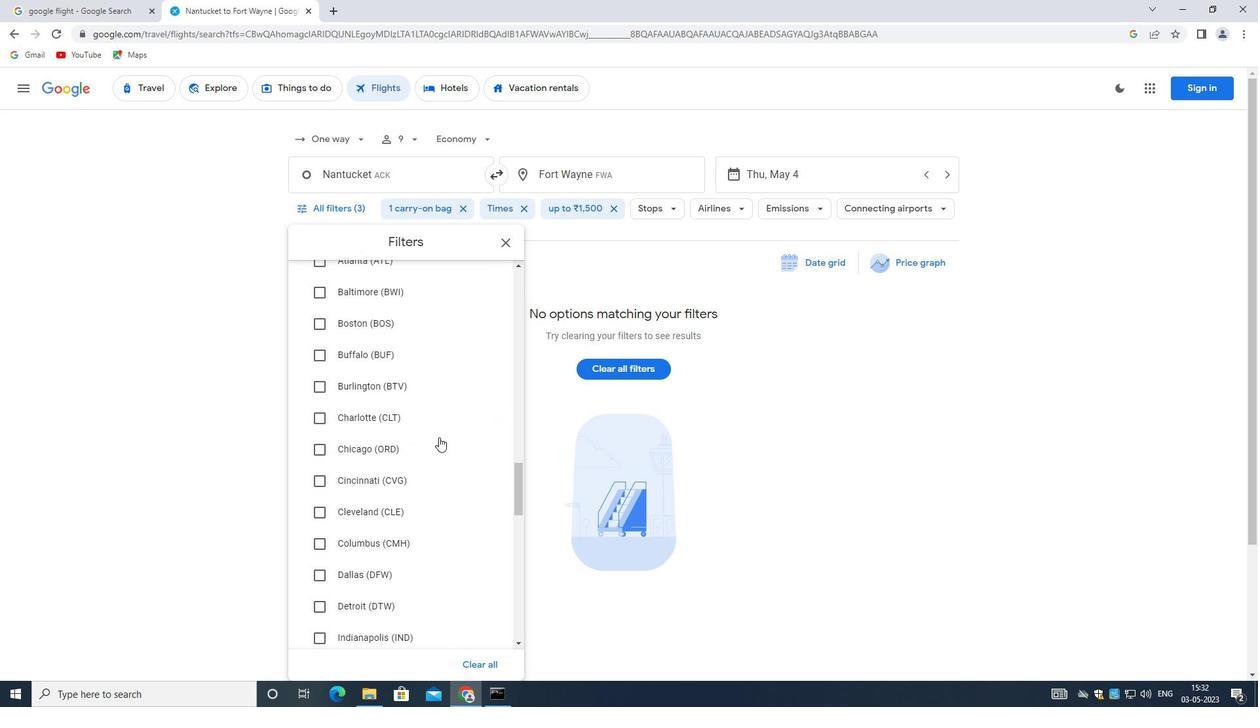 
Action: Mouse moved to (436, 443)
Screenshot: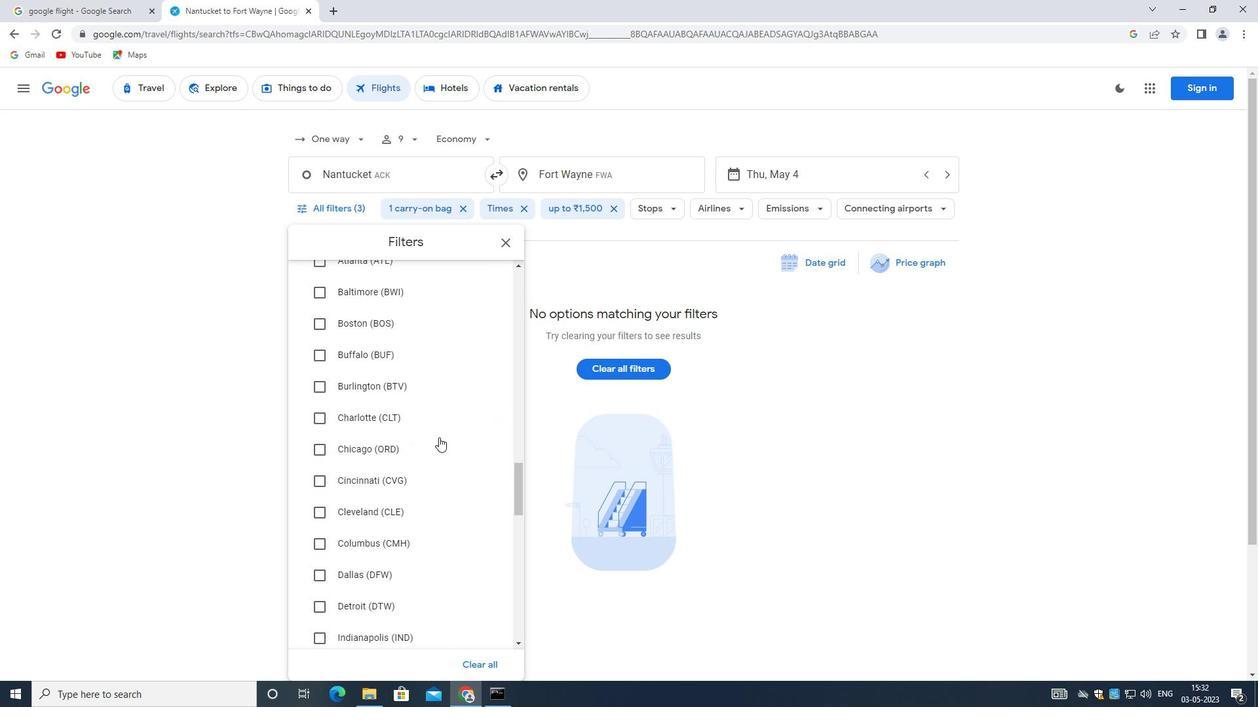 
Action: Mouse scrolled (436, 443) with delta (0, 0)
Screenshot: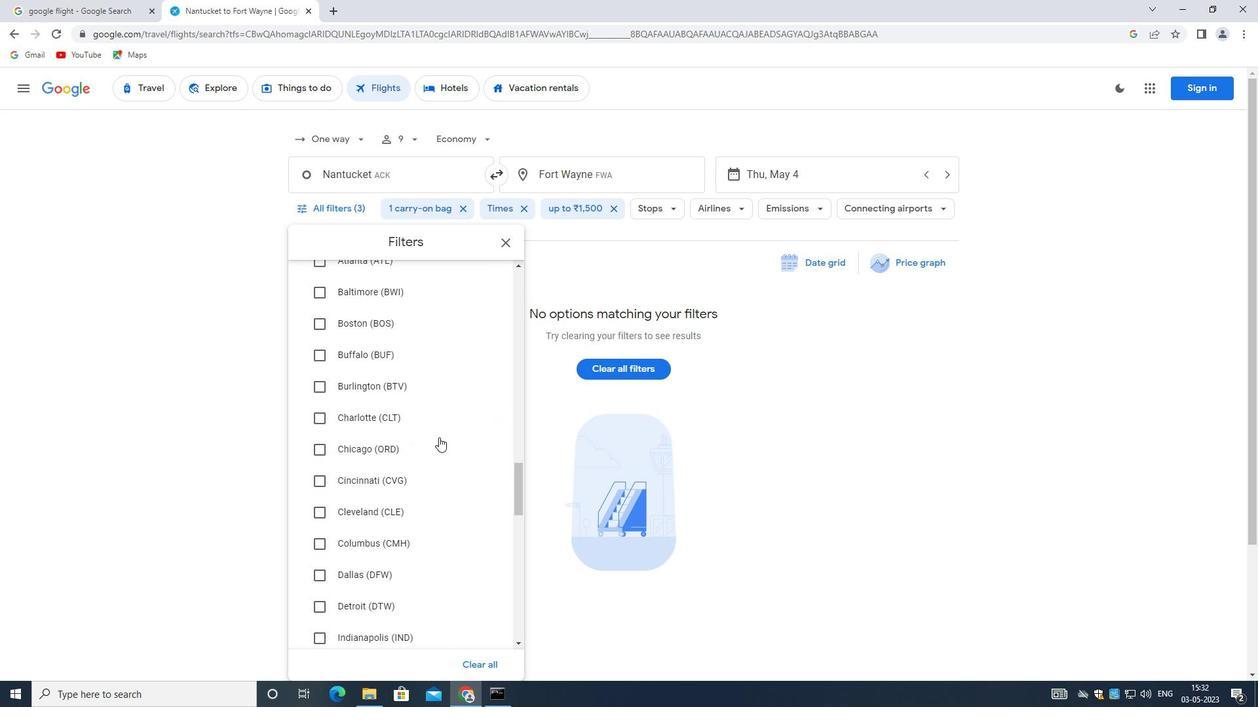
Action: Mouse moved to (435, 445)
Screenshot: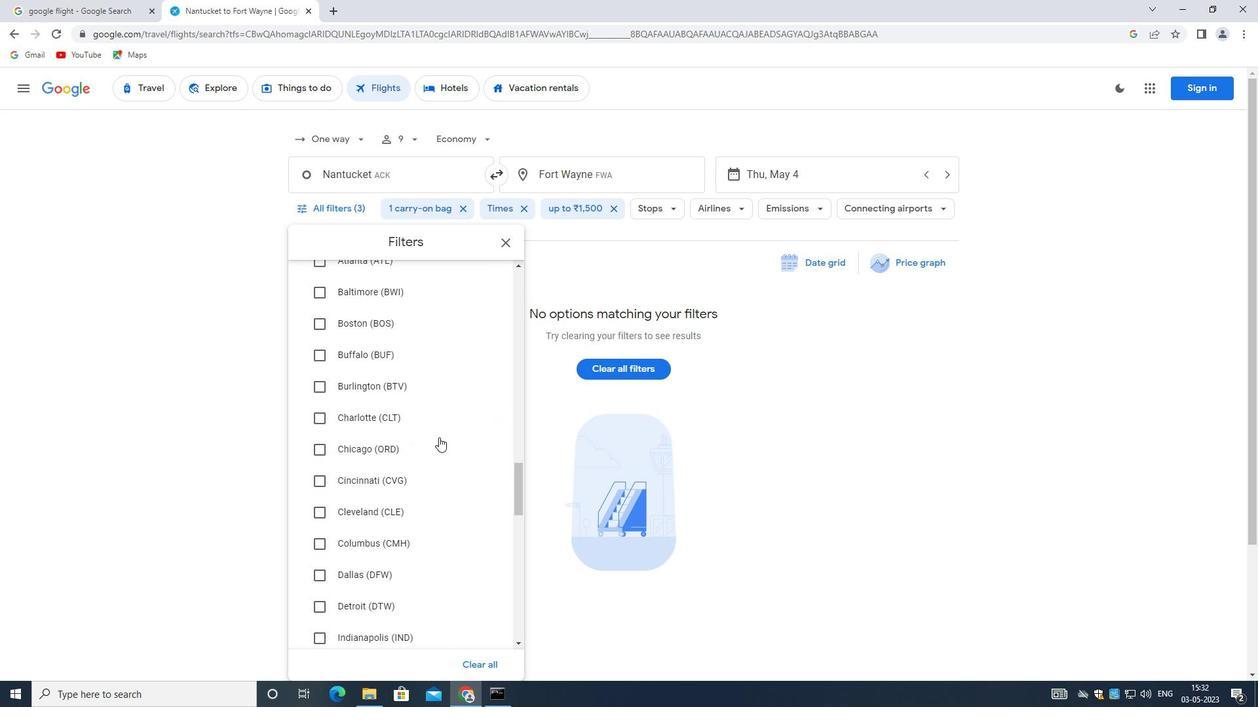 
Action: Mouse scrolled (435, 444) with delta (0, 0)
Screenshot: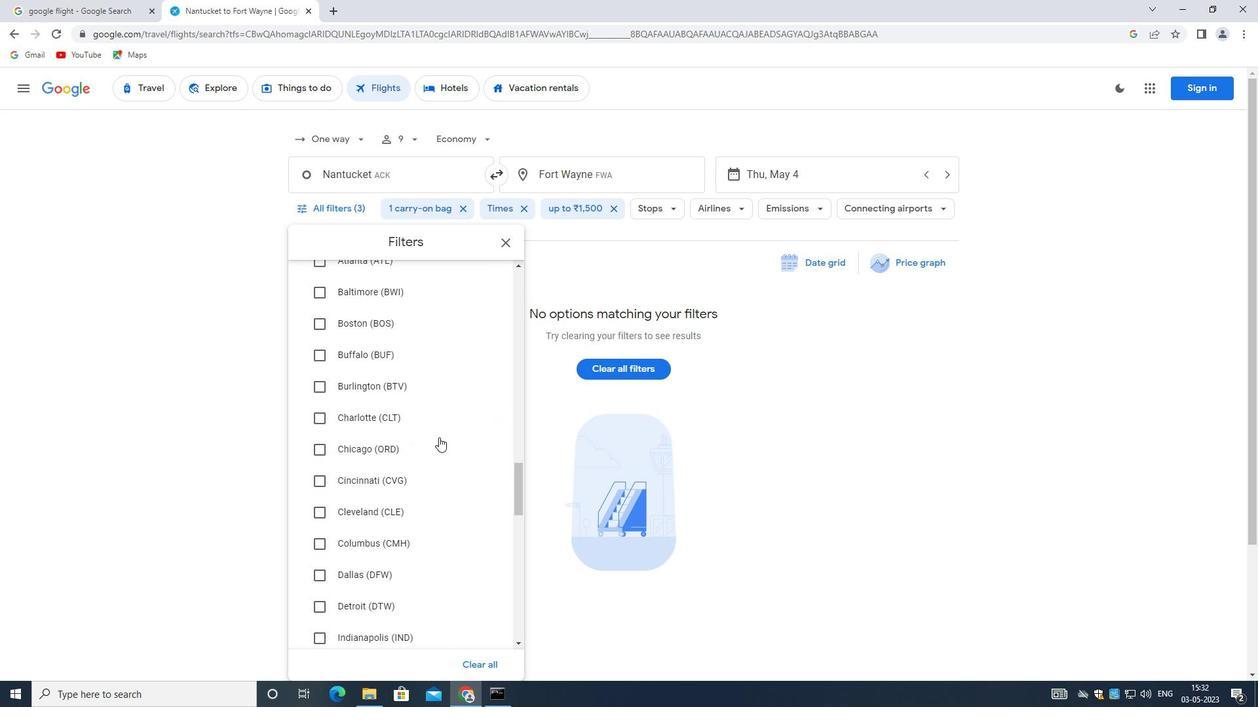 
Action: Mouse moved to (432, 451)
Screenshot: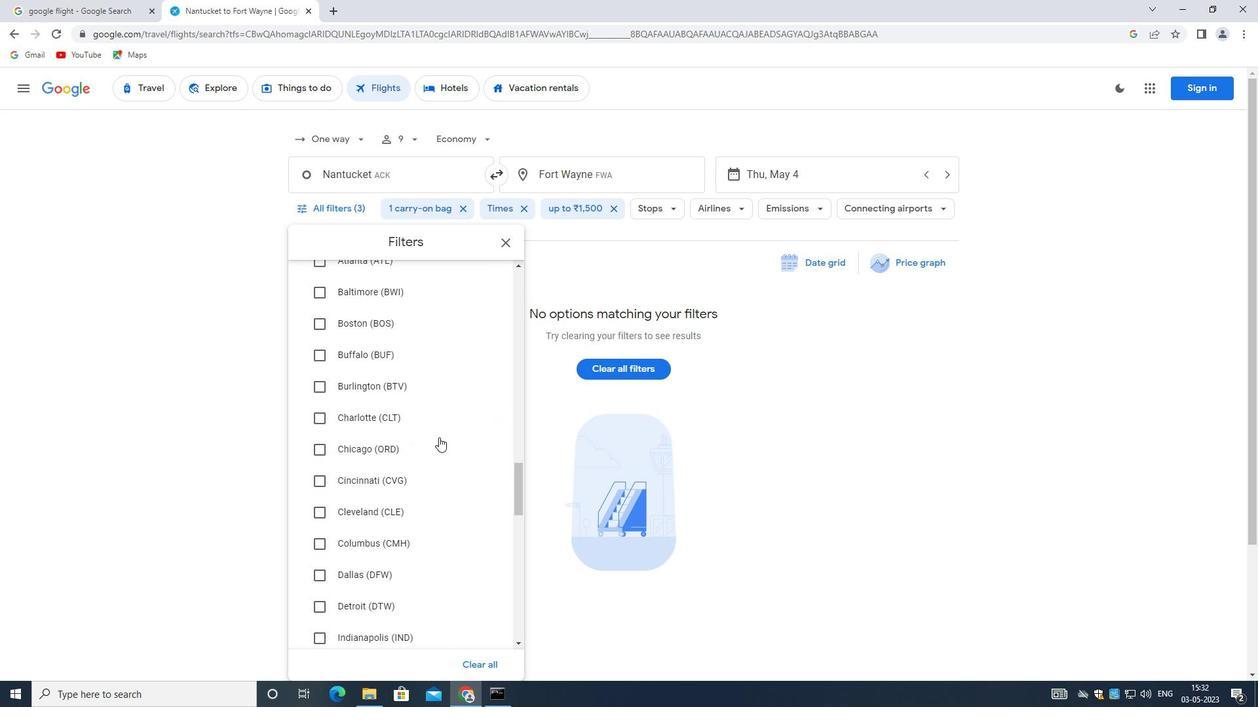
Action: Mouse scrolled (432, 450) with delta (0, 0)
Screenshot: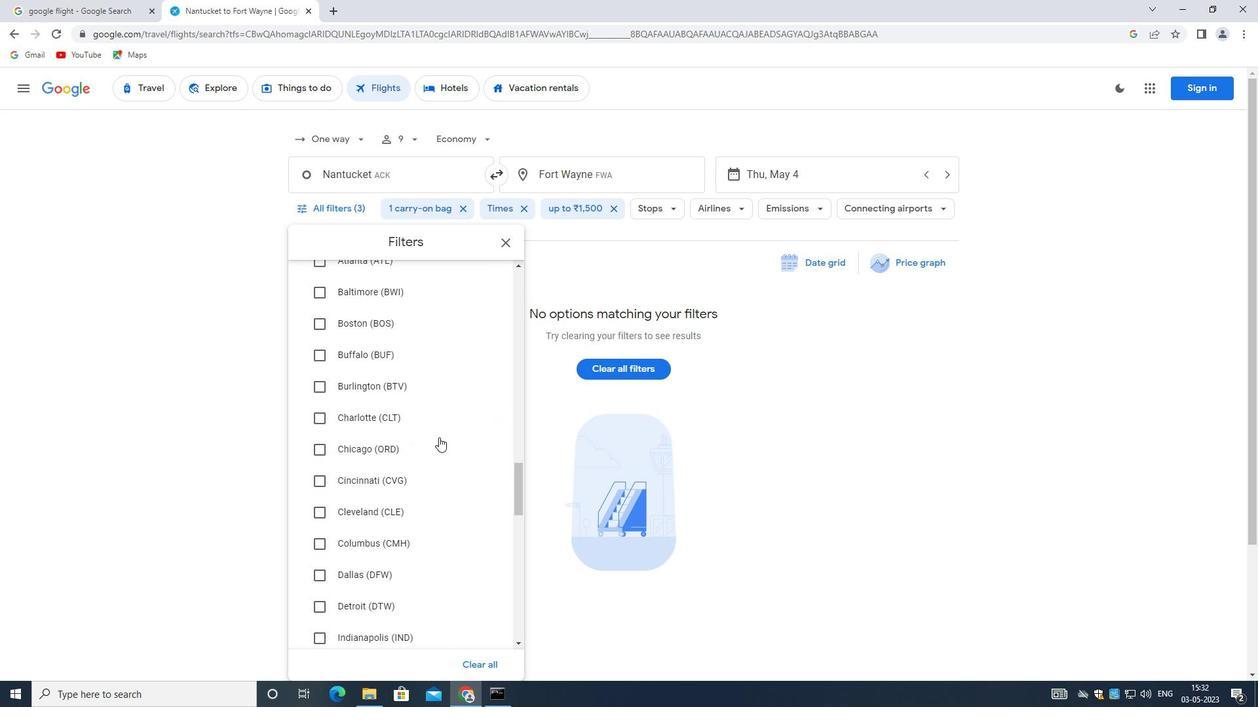 
Action: Mouse moved to (425, 468)
Screenshot: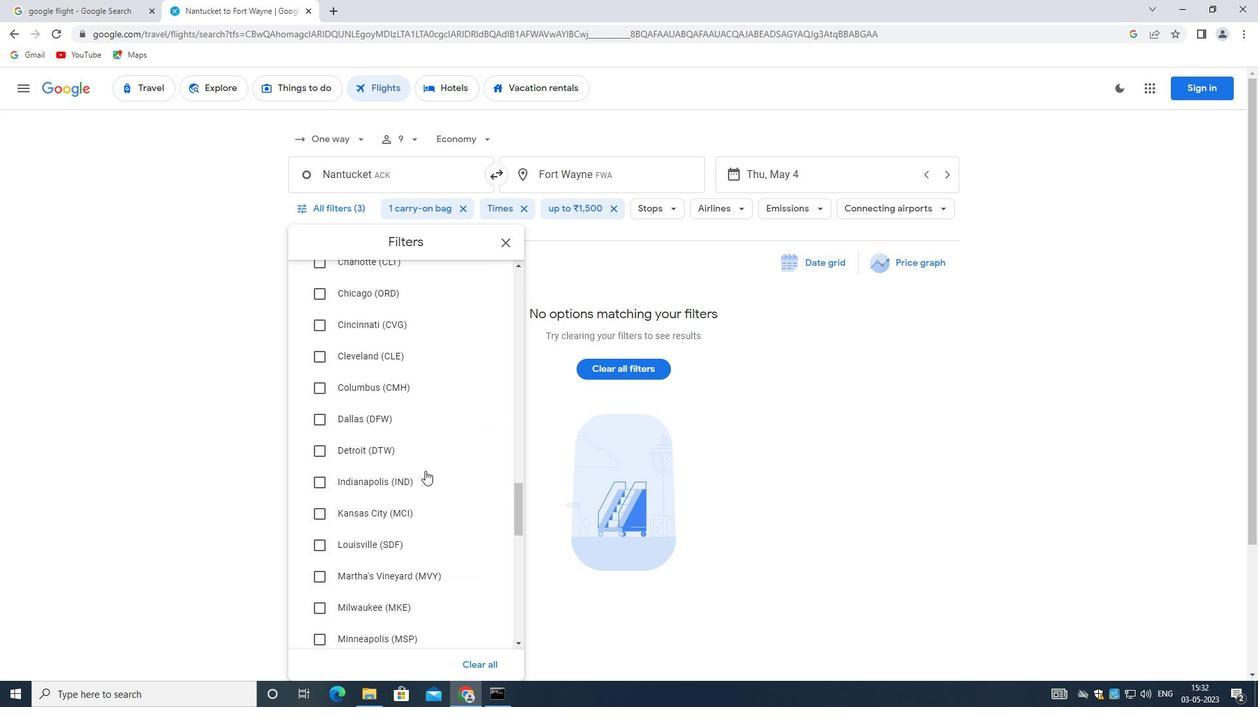 
Action: Mouse scrolled (425, 467) with delta (0, 0)
Screenshot: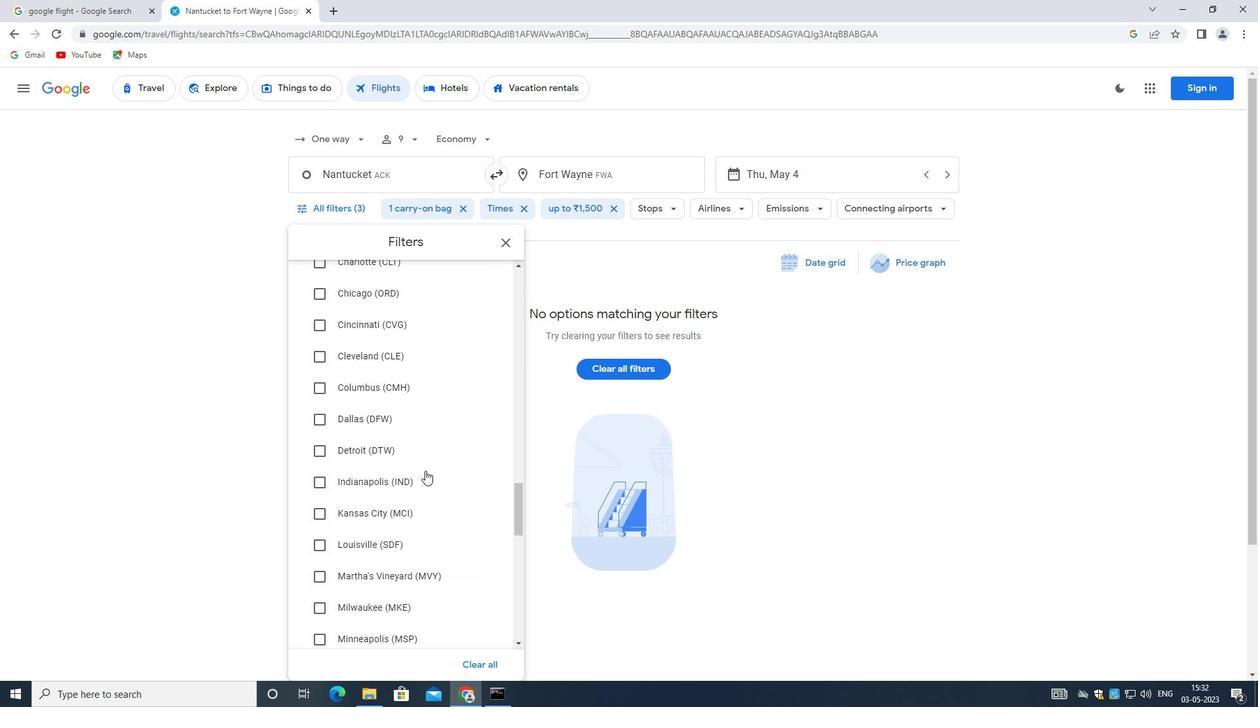 
Action: Mouse scrolled (425, 467) with delta (0, 0)
Screenshot: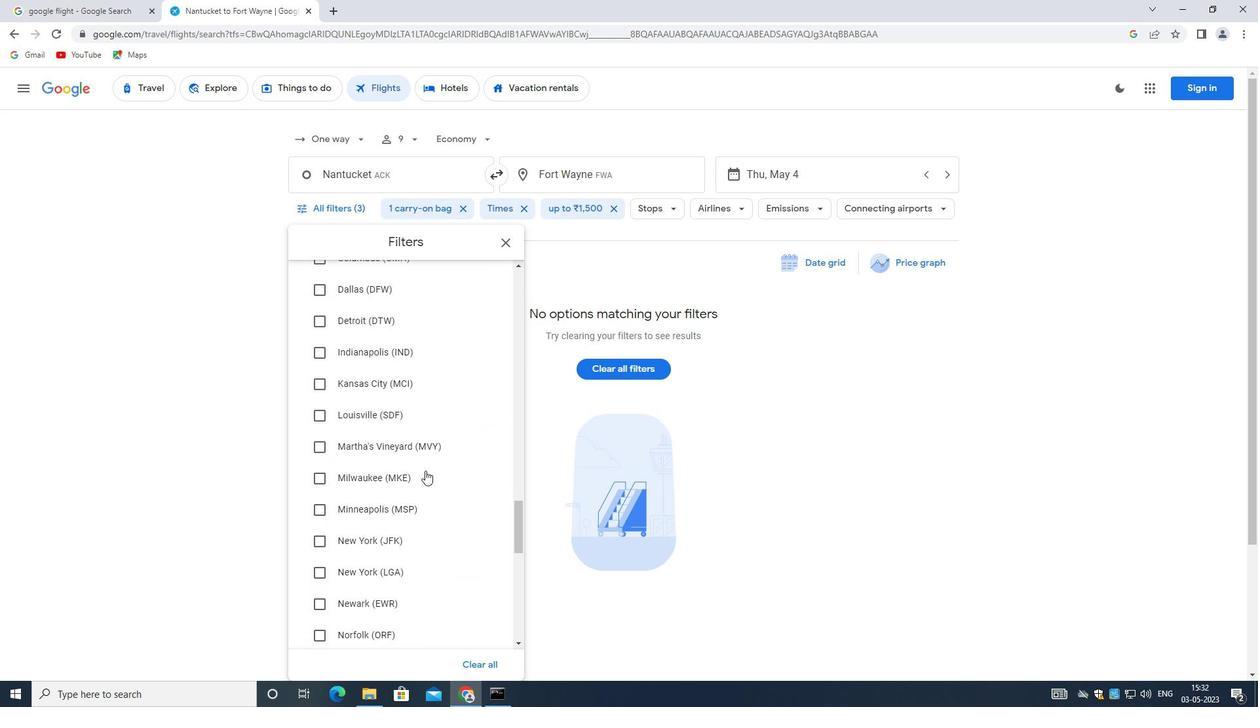 
Action: Mouse scrolled (425, 467) with delta (0, 0)
Screenshot: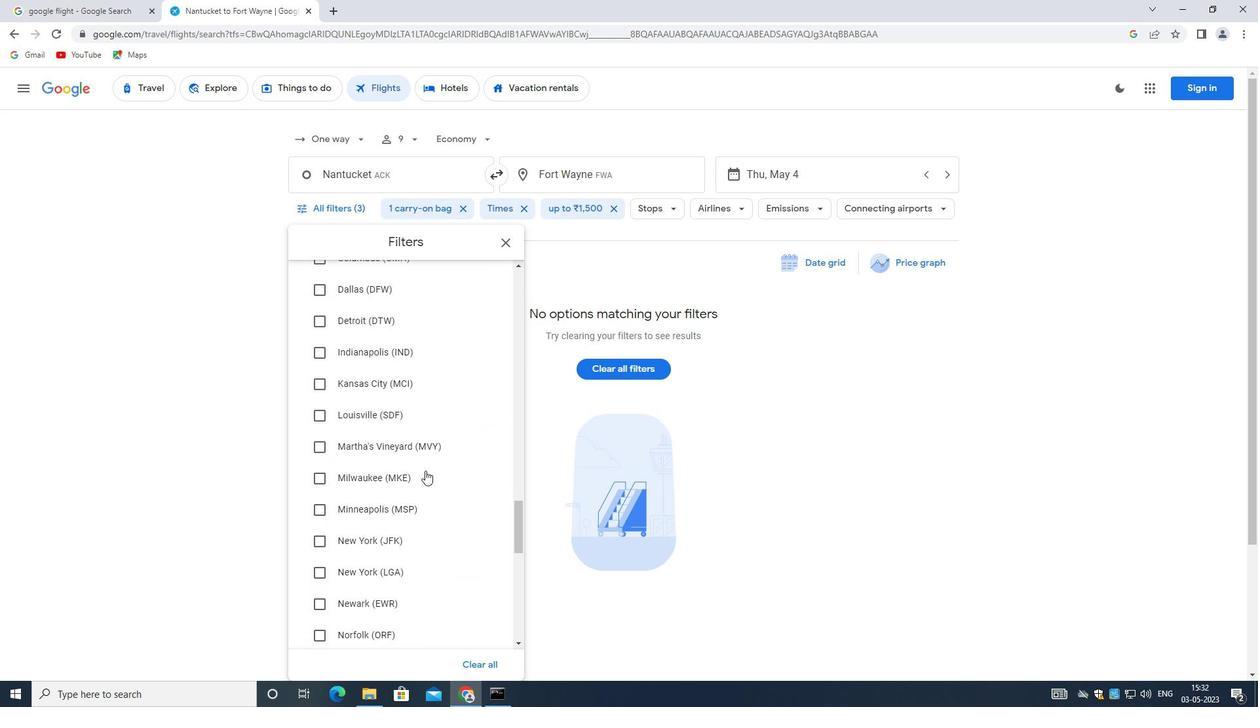 
Action: Mouse scrolled (425, 467) with delta (0, 0)
Screenshot: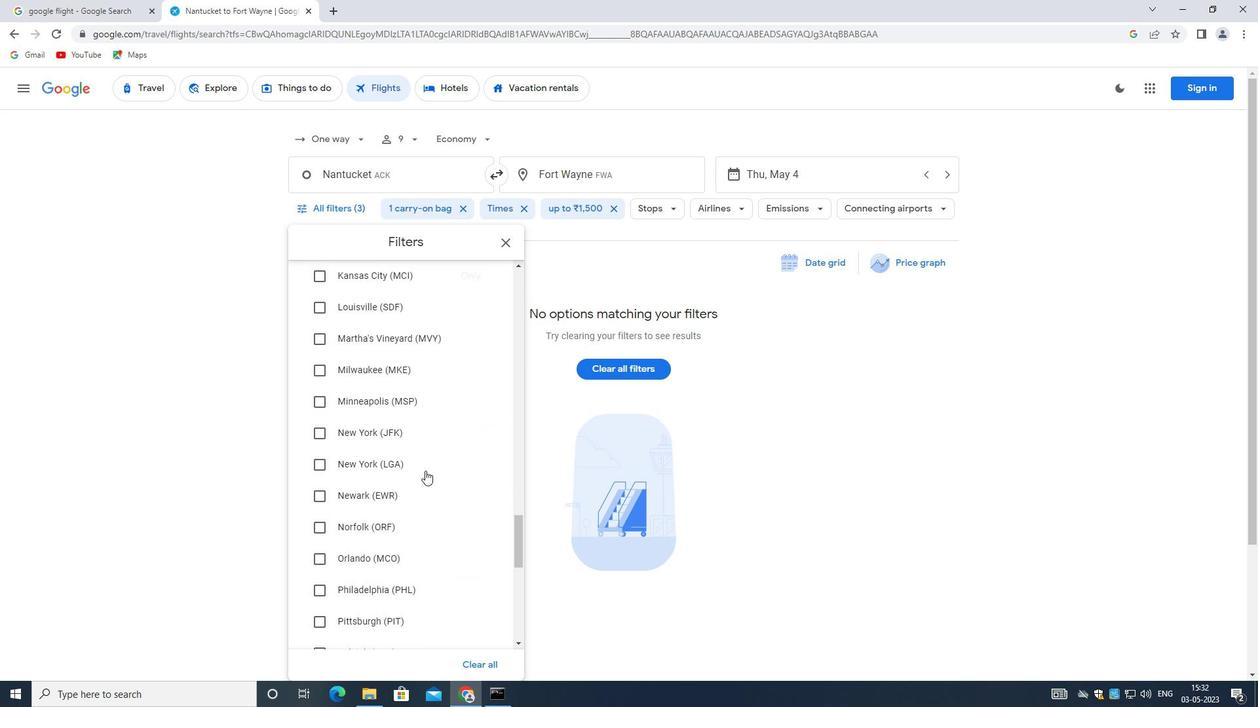 
Action: Mouse moved to (425, 468)
Screenshot: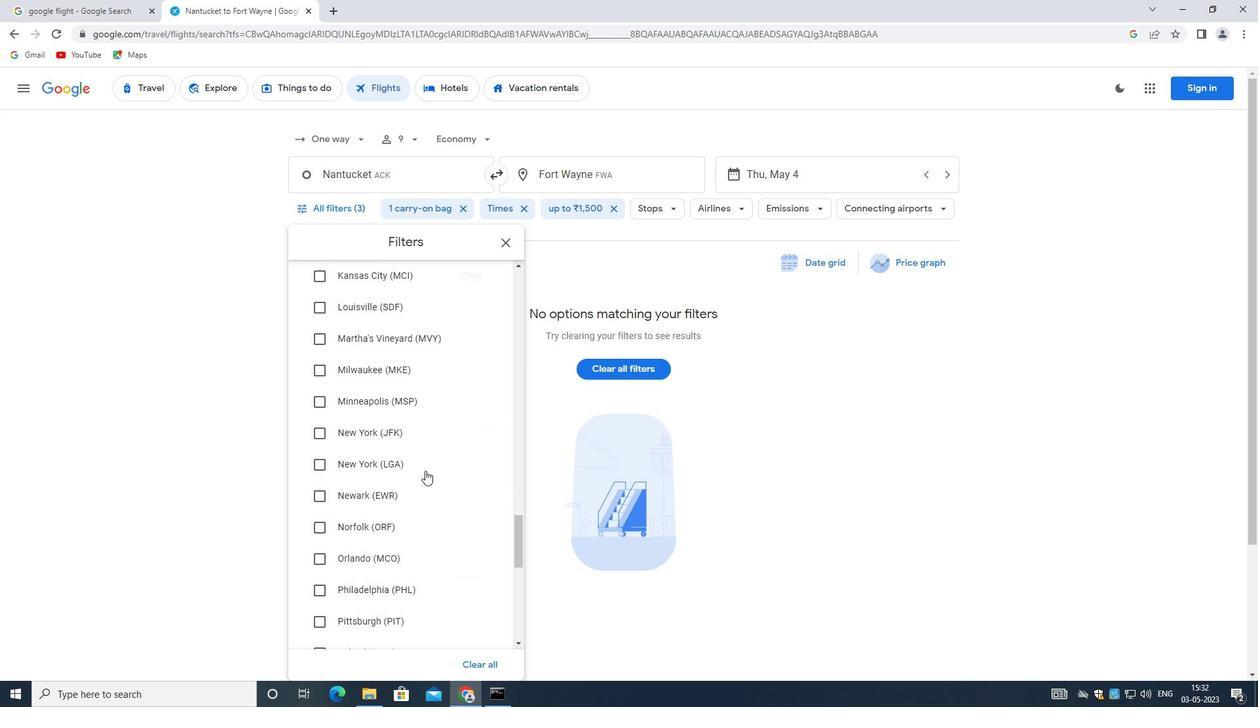 
Action: Mouse scrolled (425, 467) with delta (0, 0)
Screenshot: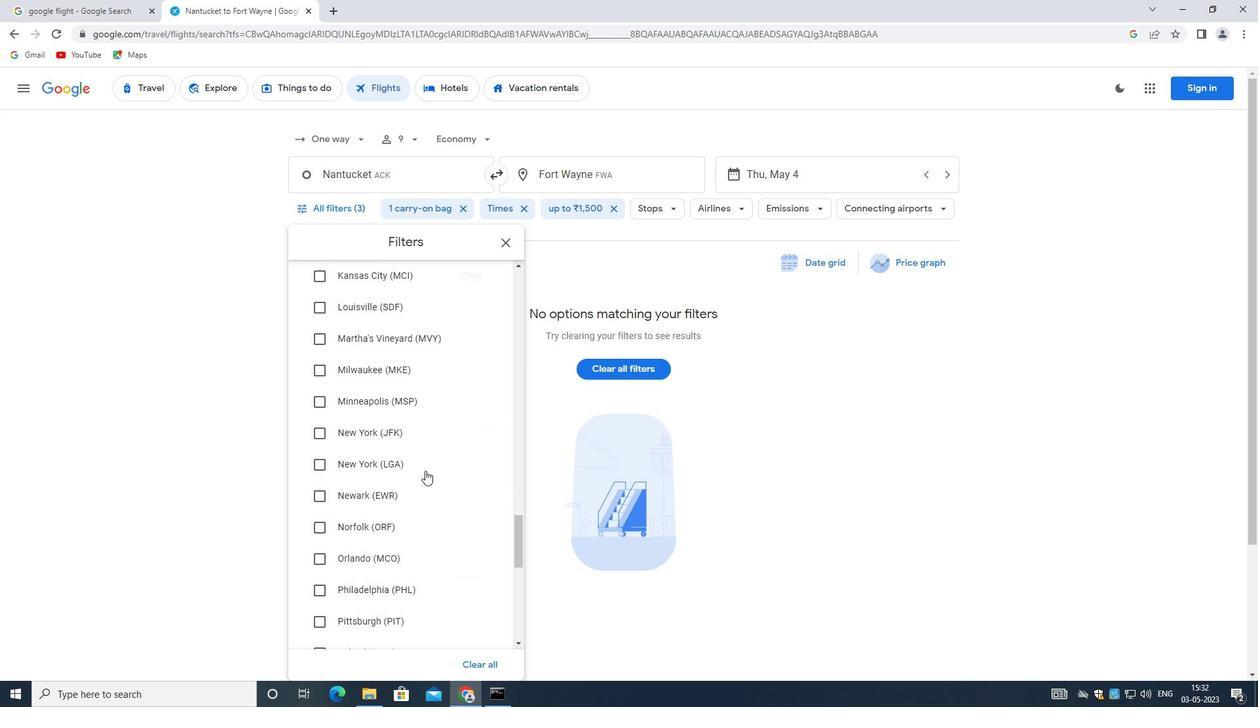 
Action: Mouse moved to (424, 468)
Screenshot: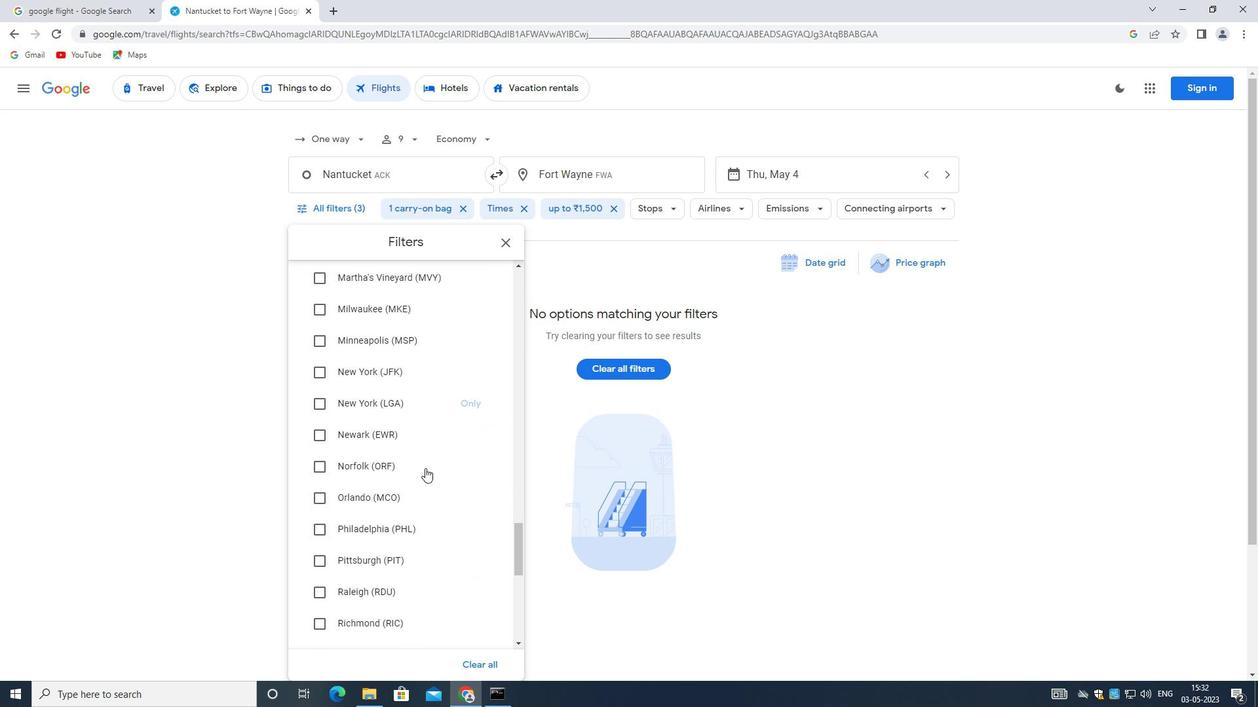 
Action: Mouse scrolled (424, 467) with delta (0, 0)
Screenshot: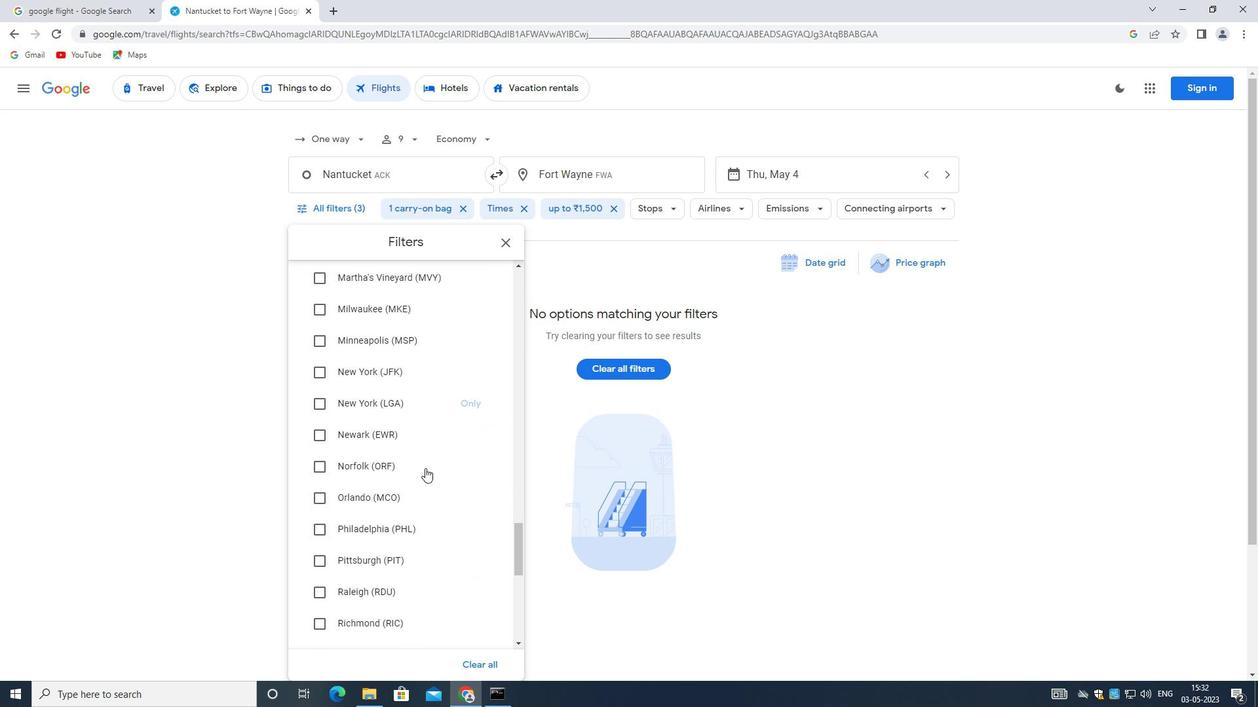 
Action: Mouse scrolled (424, 467) with delta (0, 0)
Screenshot: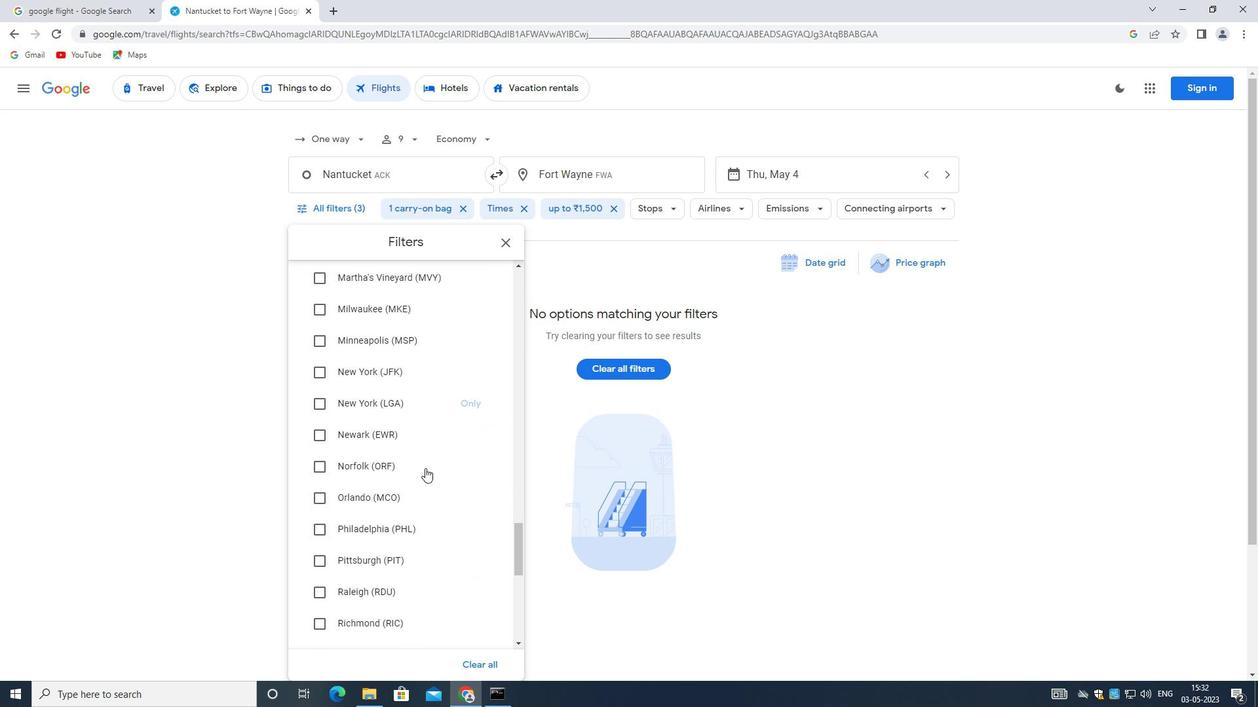 
Action: Mouse scrolled (424, 467) with delta (0, 0)
Screenshot: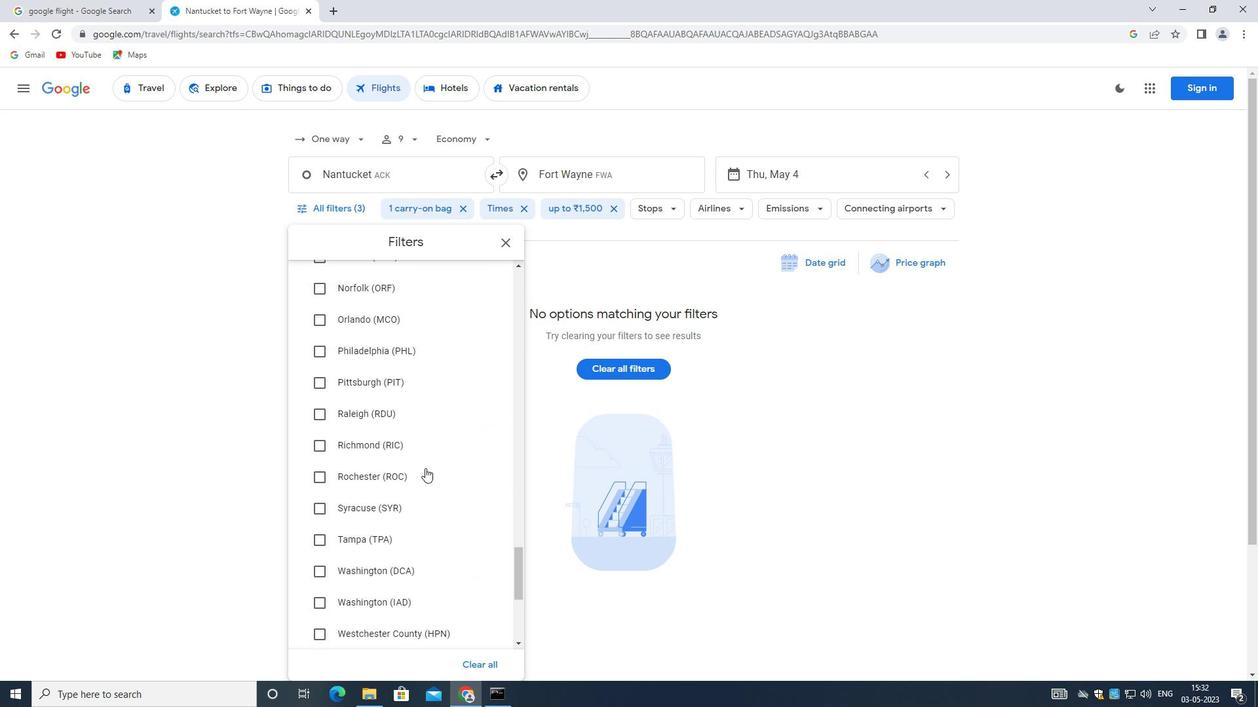 
Action: Mouse scrolled (424, 467) with delta (0, 0)
Screenshot: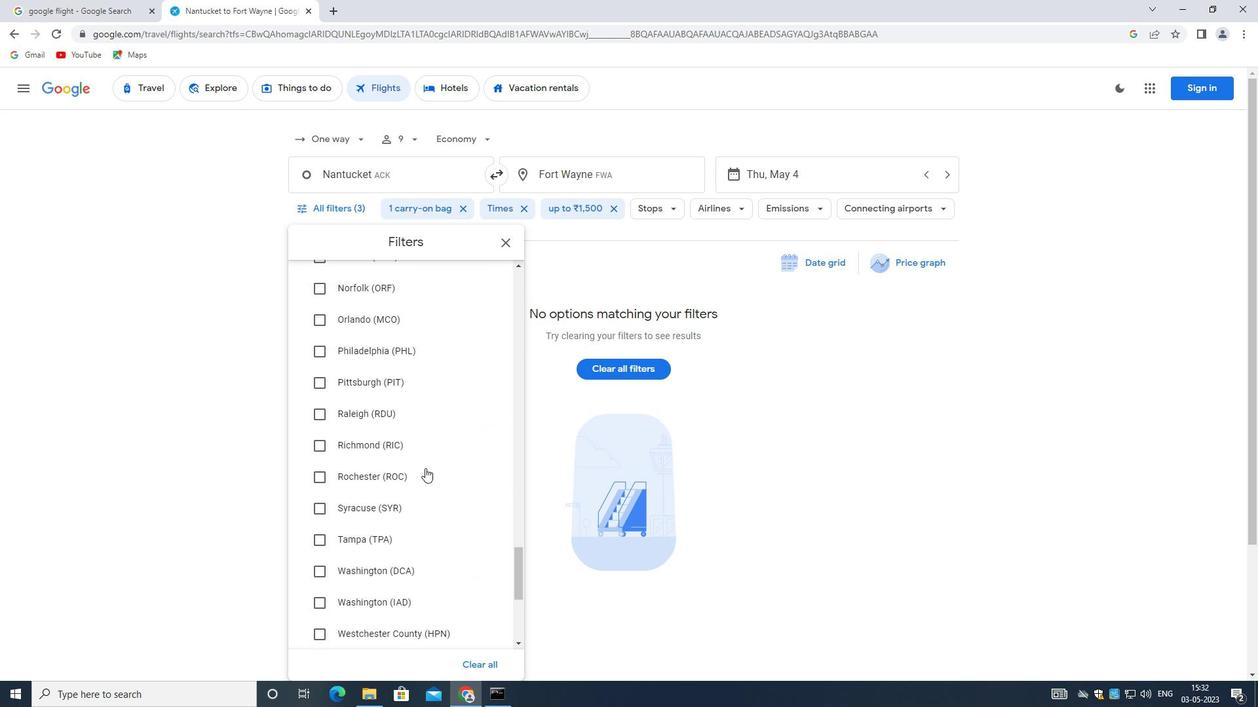 
Action: Mouse moved to (423, 468)
Screenshot: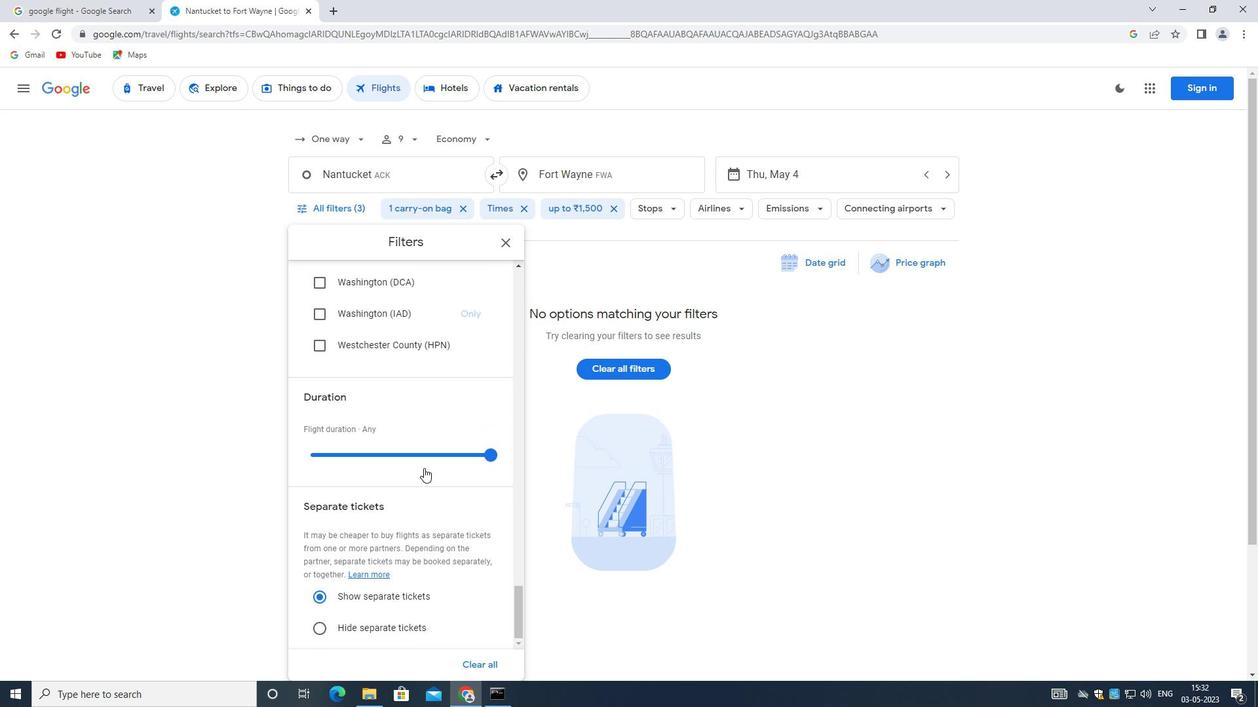 
Action: Mouse scrolled (423, 467) with delta (0, 0)
Screenshot: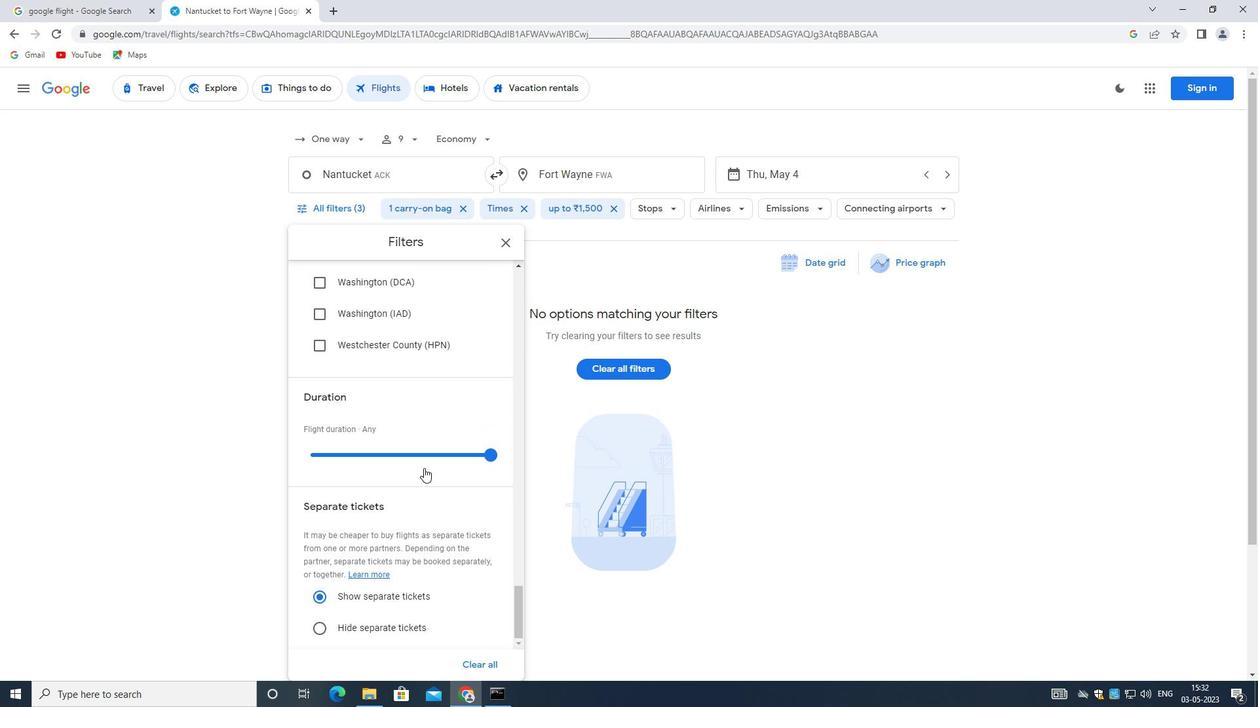 
Action: Mouse moved to (422, 468)
Screenshot: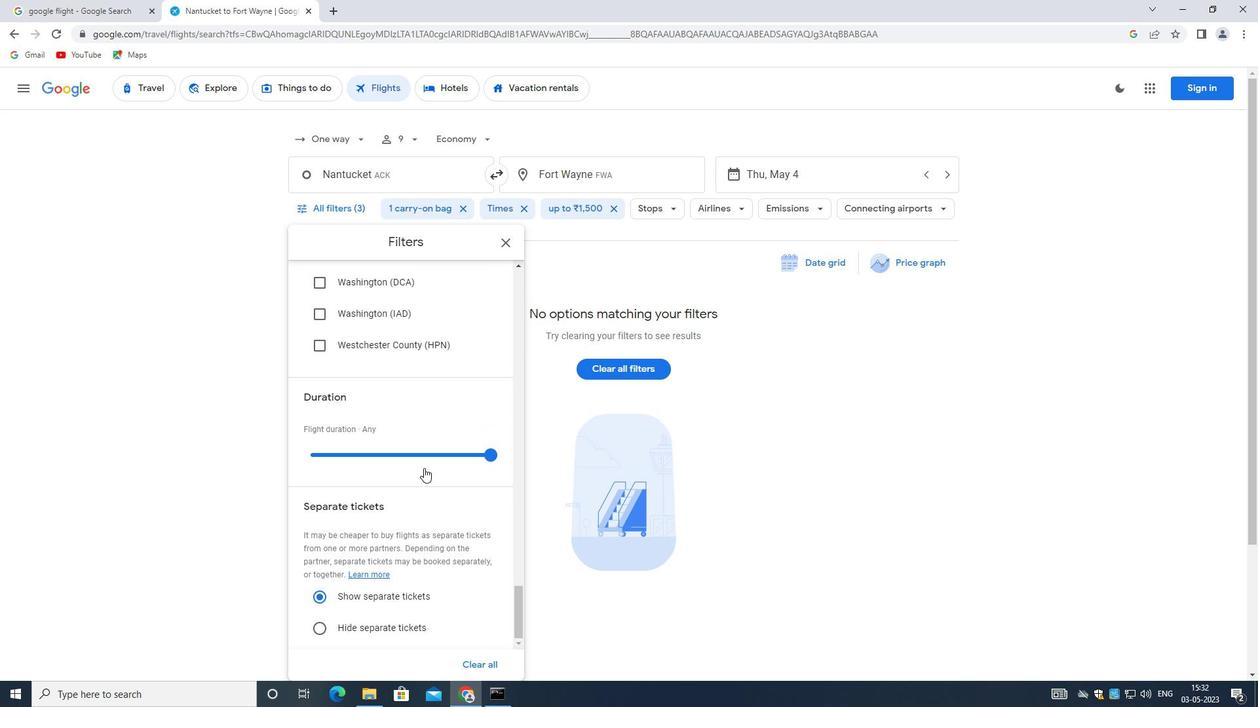 
Action: Mouse scrolled (422, 467) with delta (0, 0)
Screenshot: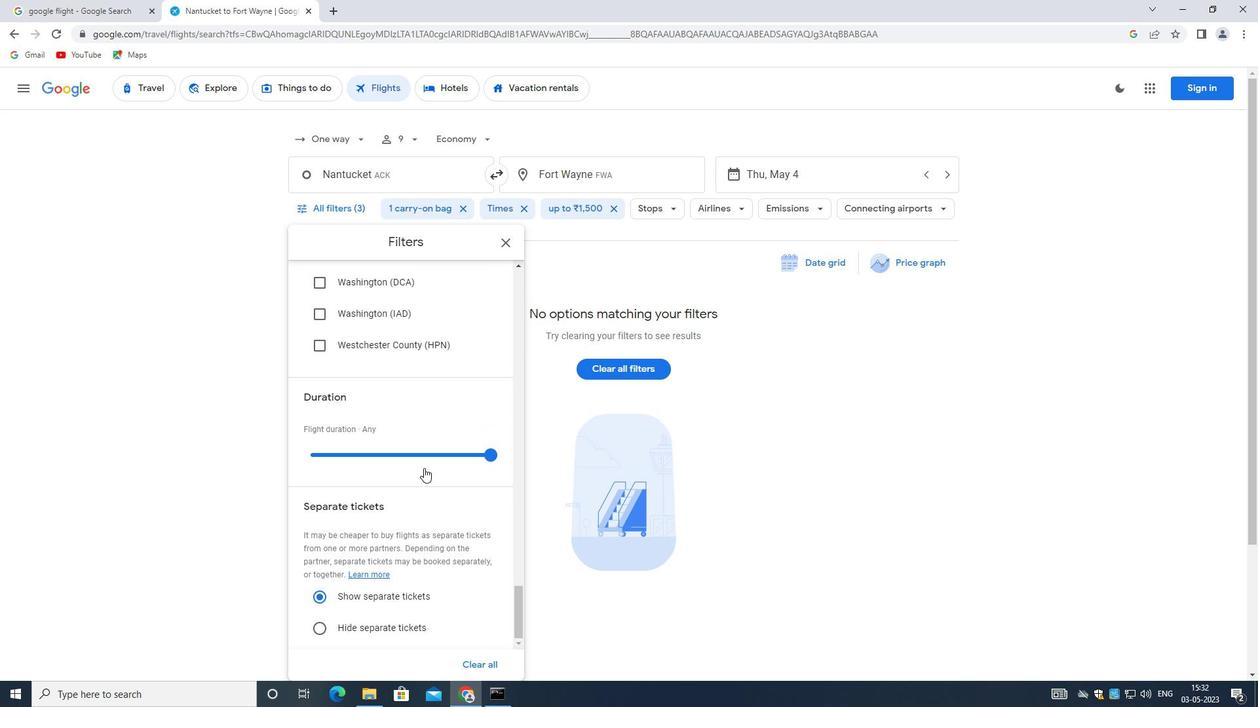 
Action: Mouse moved to (423, 467)
Screenshot: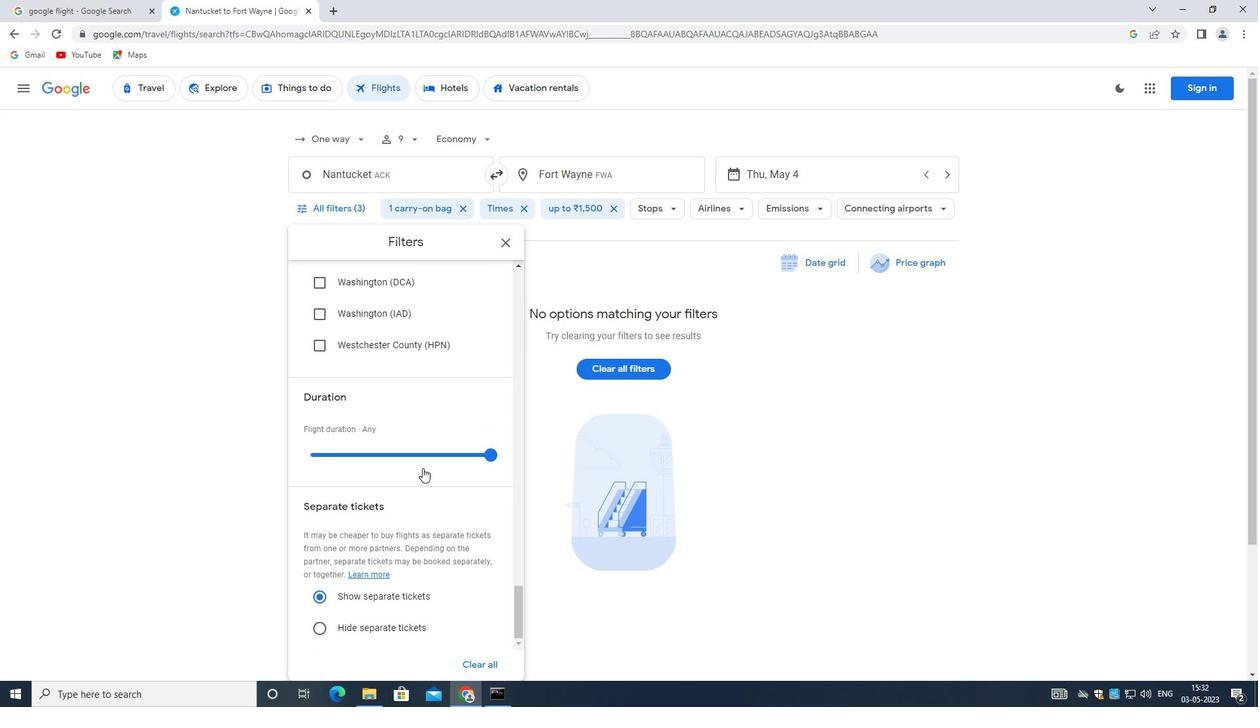 
